 Task: Select transit view around selected location Fayetteville, North Carolina, United States and check out the nearest train station
Action: Mouse moved to (179, 76)
Screenshot: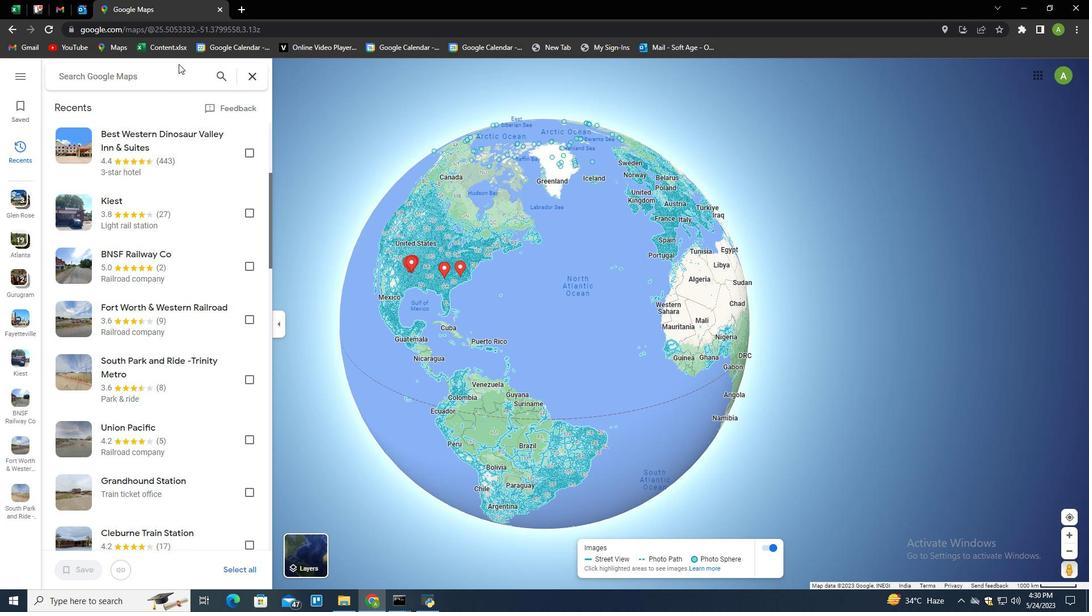 
Action: Mouse pressed left at (179, 76)
Screenshot: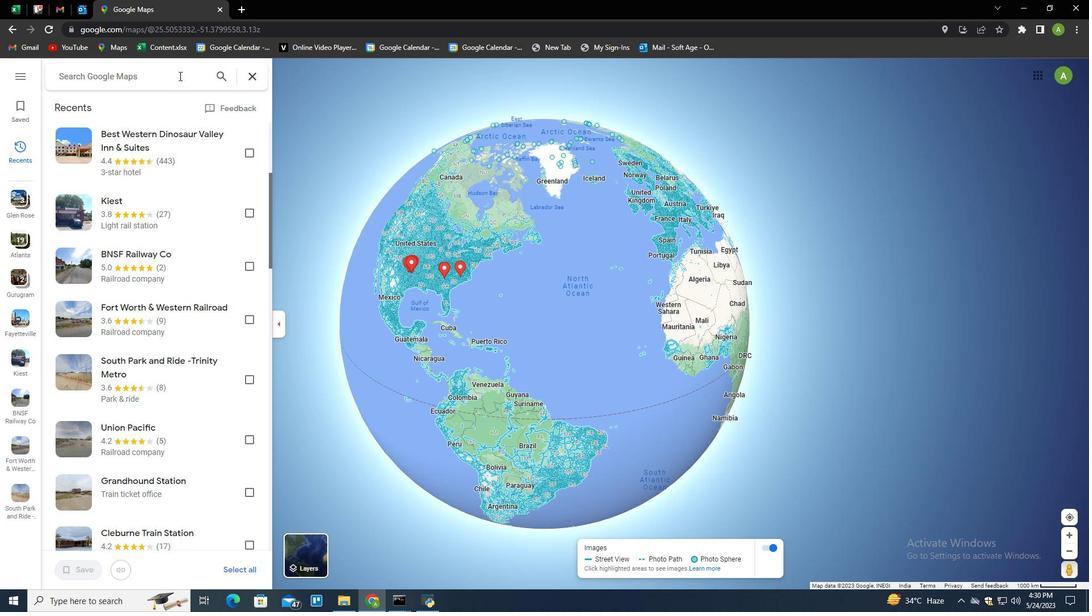 
Action: Key pressed <Key.shift>Fayetteville,<Key.space><Key.shift>Not<Key.backspace>rth<Key.space><Key.shift>Carolina,<Key.space><Key.shift>United<Key.space><Key.shift>States<Key.enter>
Screenshot: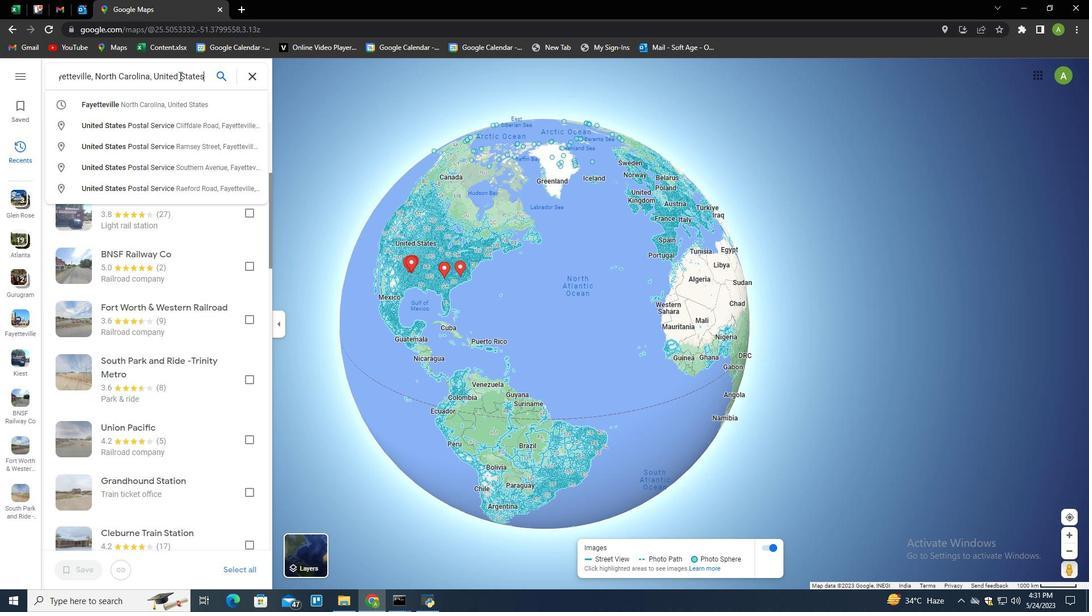 
Action: Mouse moved to (304, 552)
Screenshot: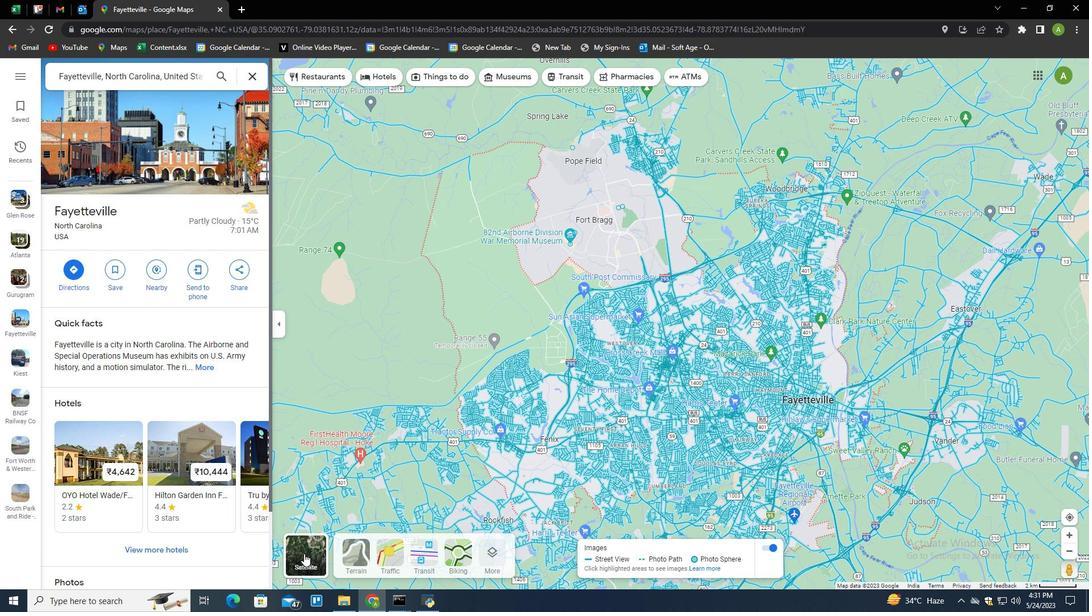 
Action: Mouse pressed left at (304, 552)
Screenshot: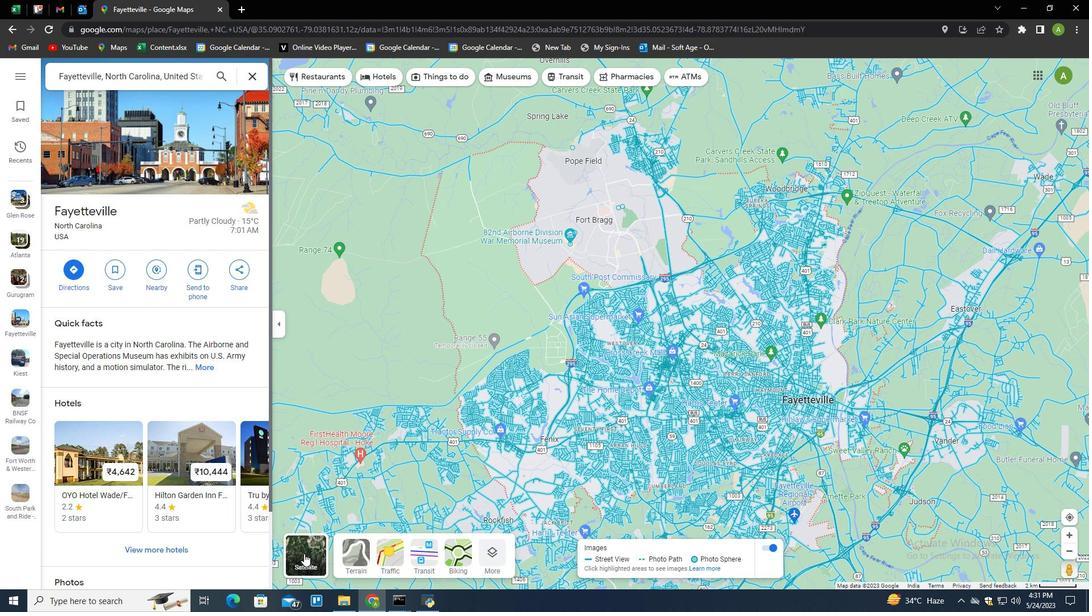 
Action: Mouse moved to (422, 558)
Screenshot: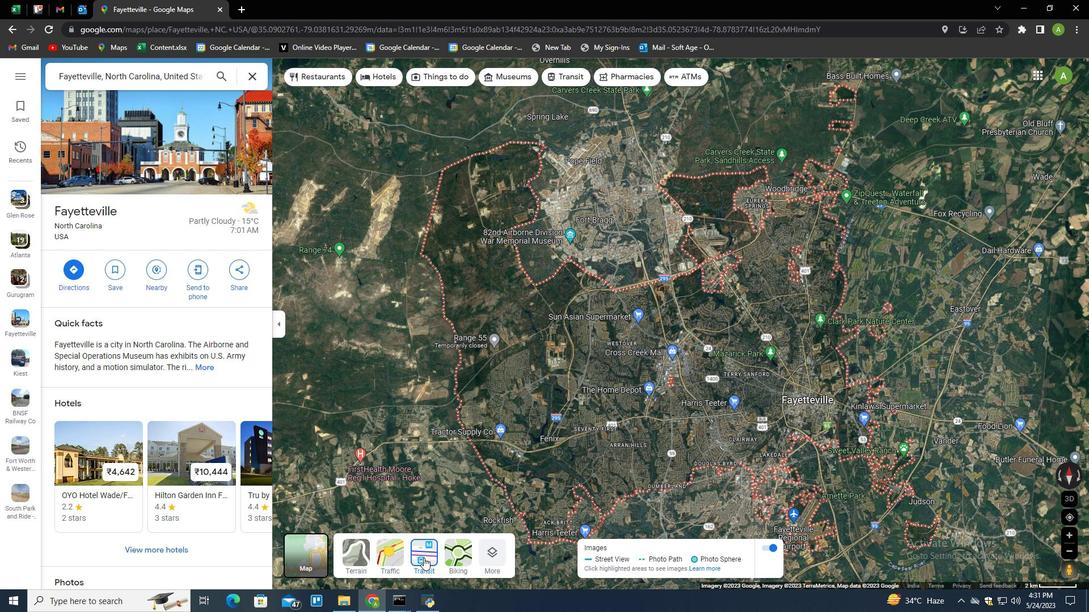 
Action: Mouse pressed left at (422, 558)
Screenshot: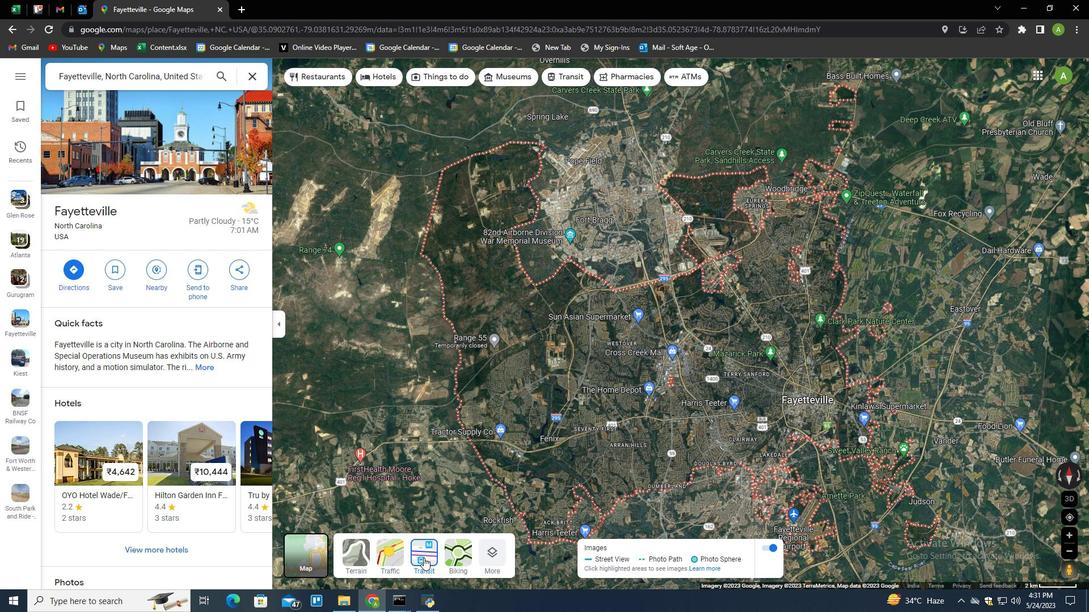 
Action: Mouse moved to (1069, 570)
Screenshot: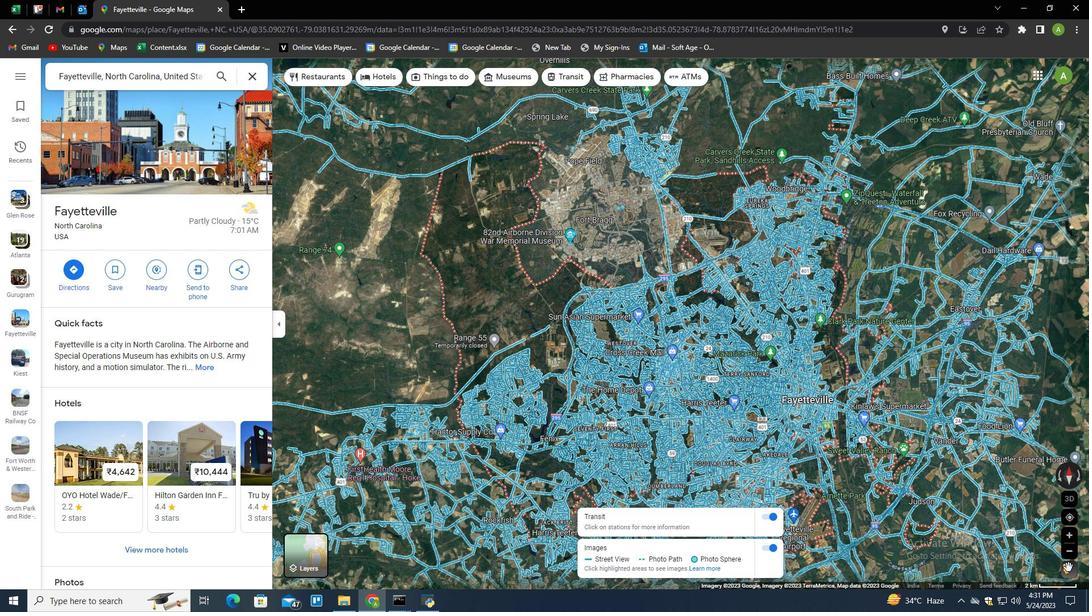 
Action: Mouse pressed left at (1069, 570)
Screenshot: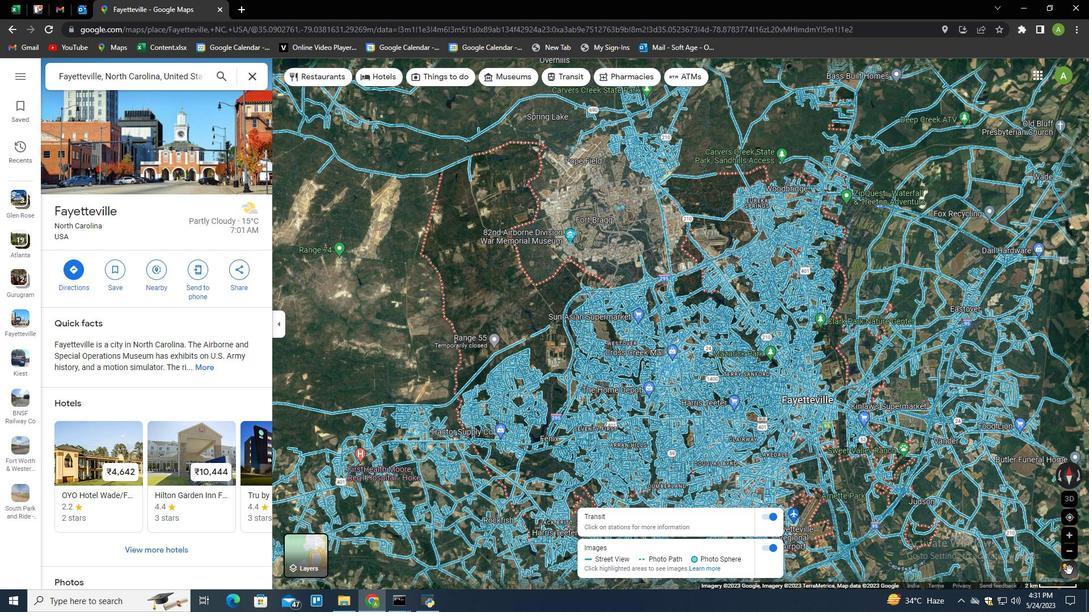 
Action: Mouse moved to (159, 270)
Screenshot: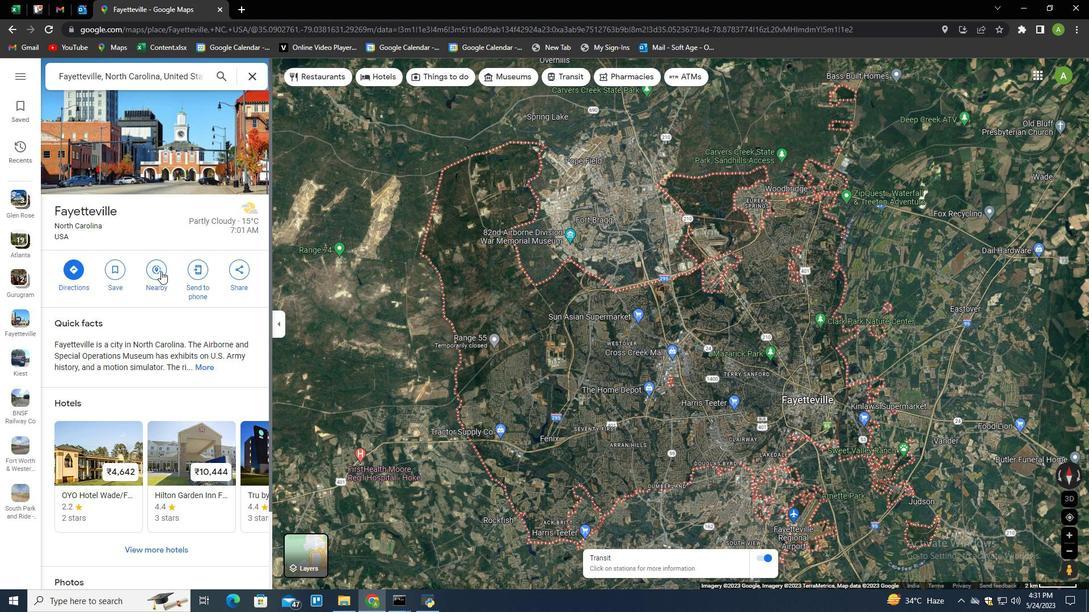 
Action: Mouse pressed left at (159, 270)
Screenshot: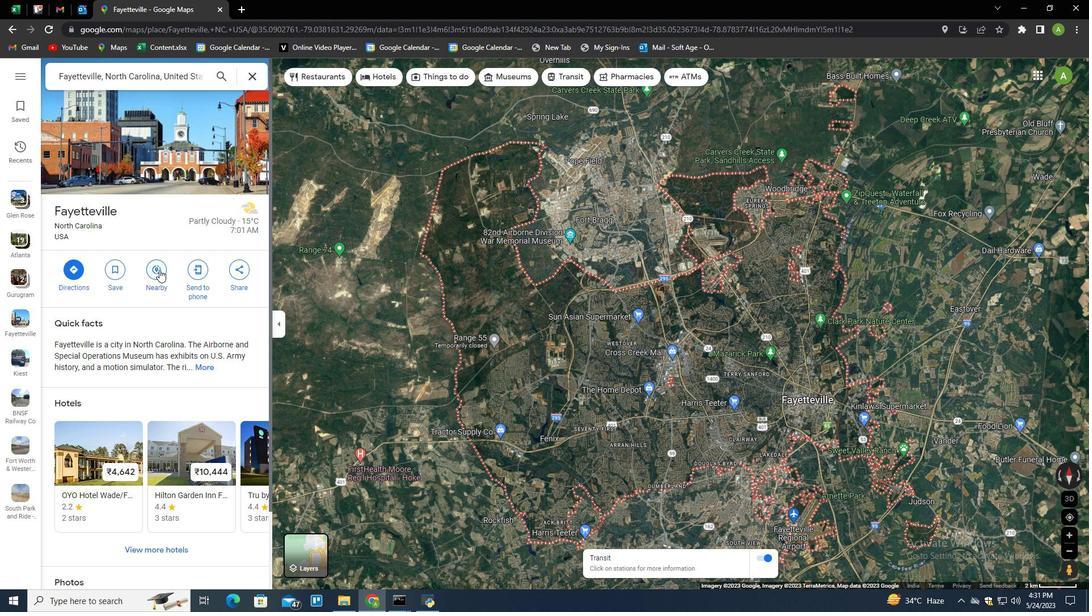 
Action: Mouse moved to (119, 76)
Screenshot: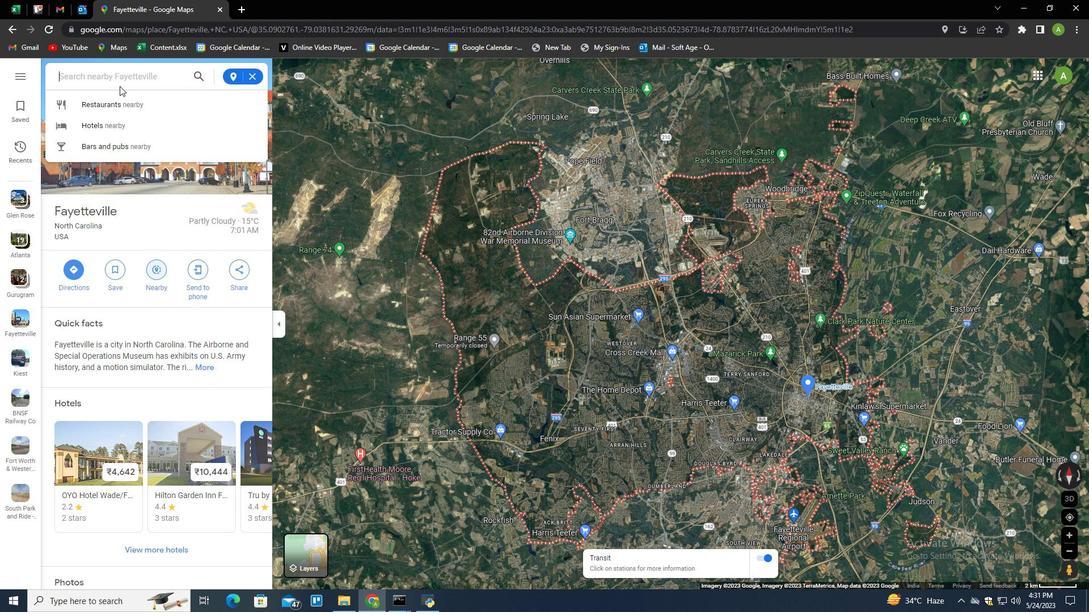 
Action: Mouse pressed left at (119, 76)
Screenshot: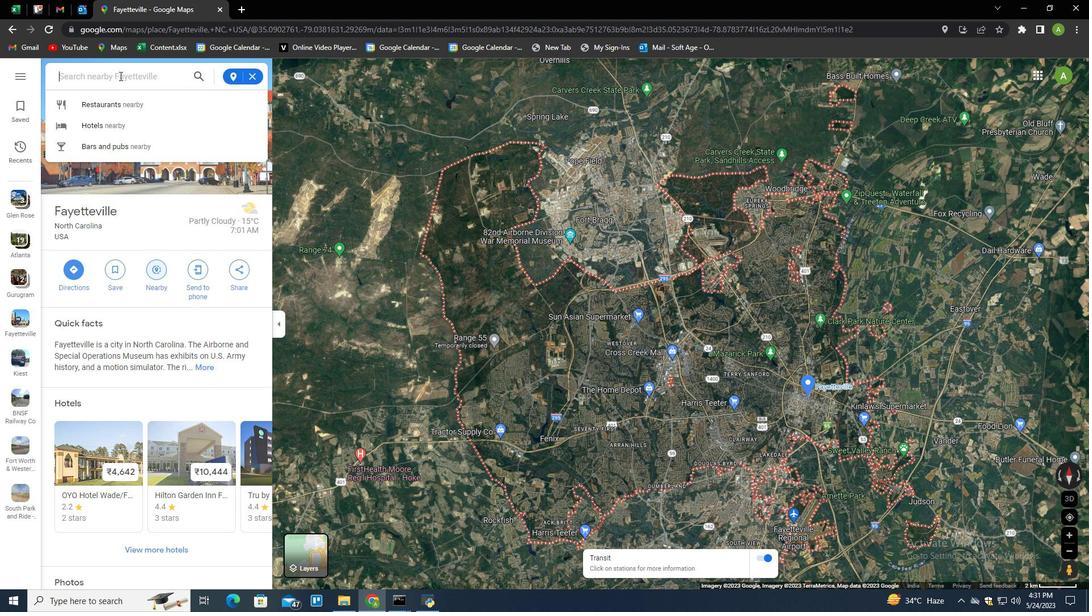 
Action: Key pressed <Key.shift>Train<Key.space>station<Key.down><Key.enter>
Screenshot: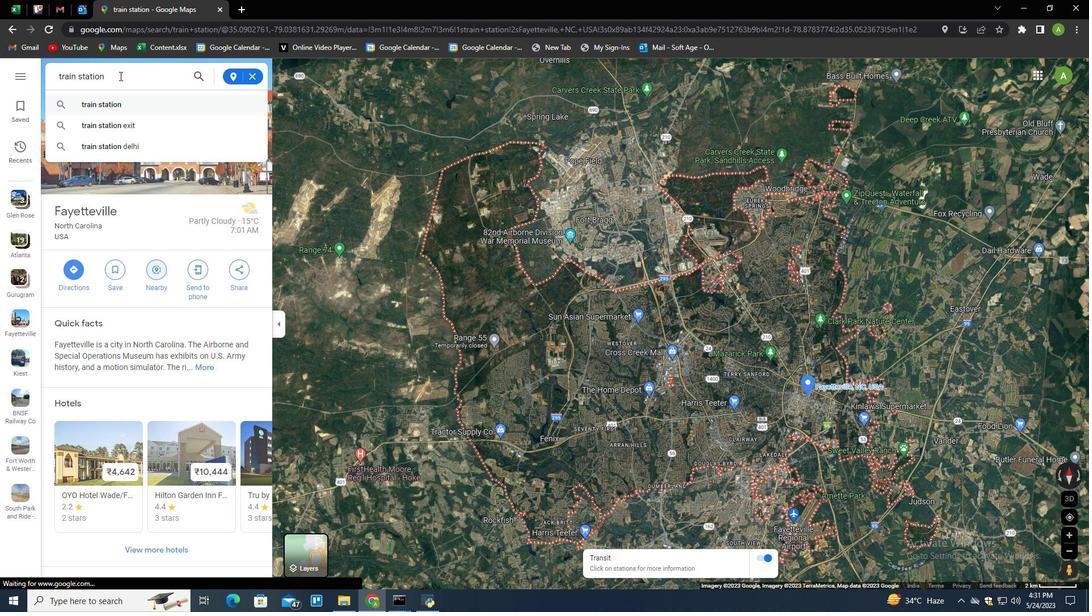 
Action: Mouse moved to (116, 120)
Screenshot: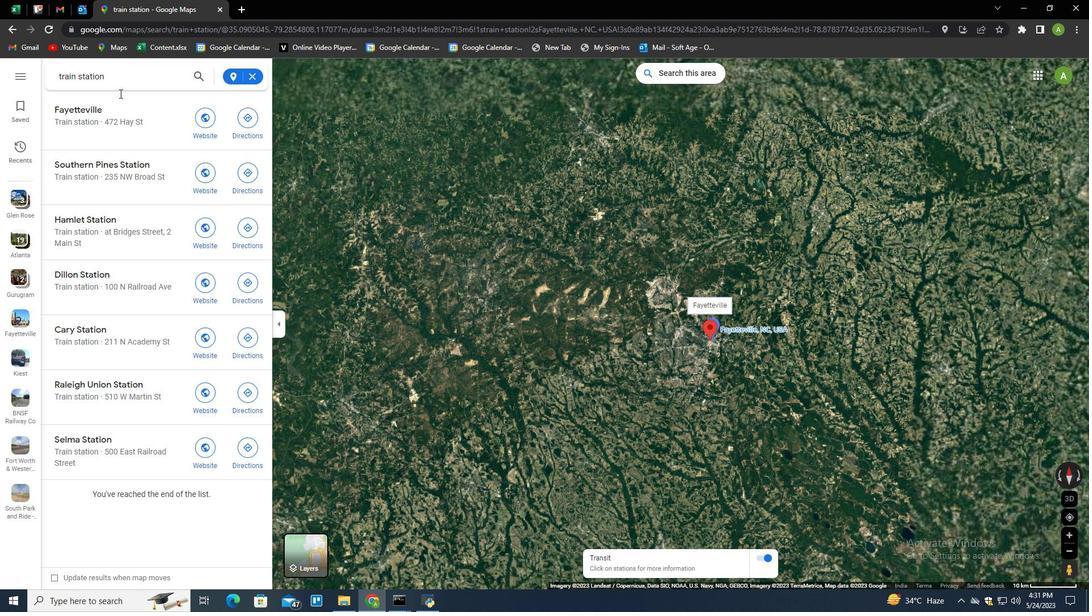 
Action: Mouse pressed left at (116, 120)
Screenshot: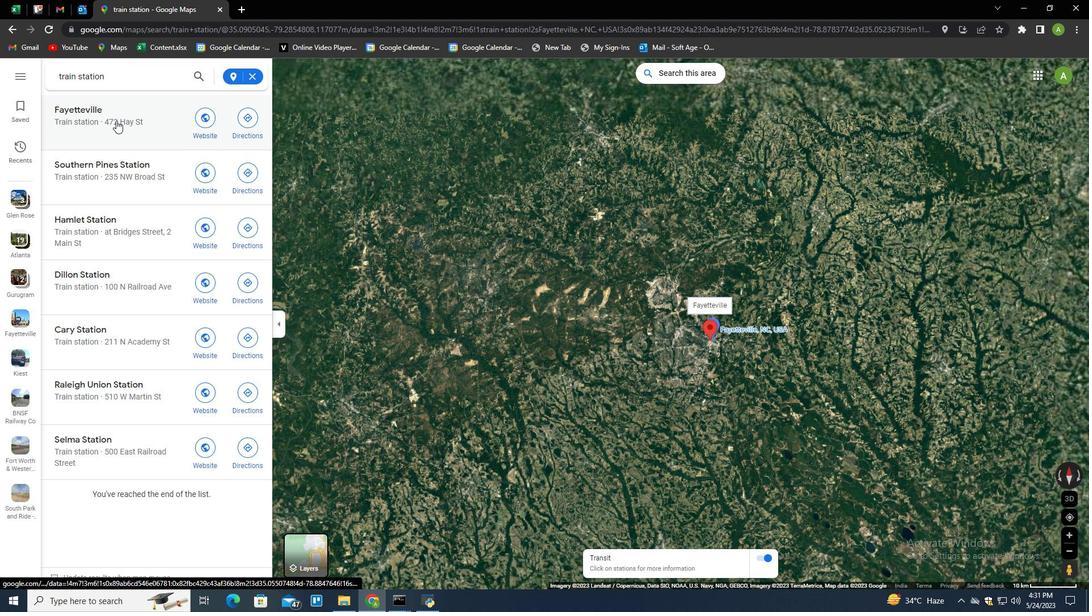 
Action: Mouse moved to (342, 206)
Screenshot: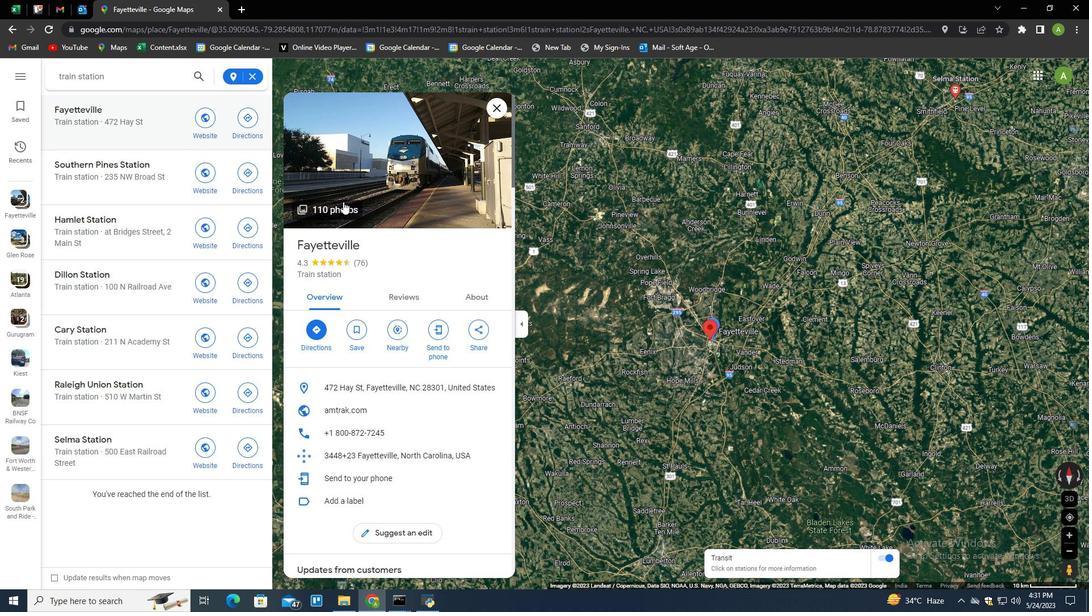 
Action: Mouse pressed left at (342, 206)
Screenshot: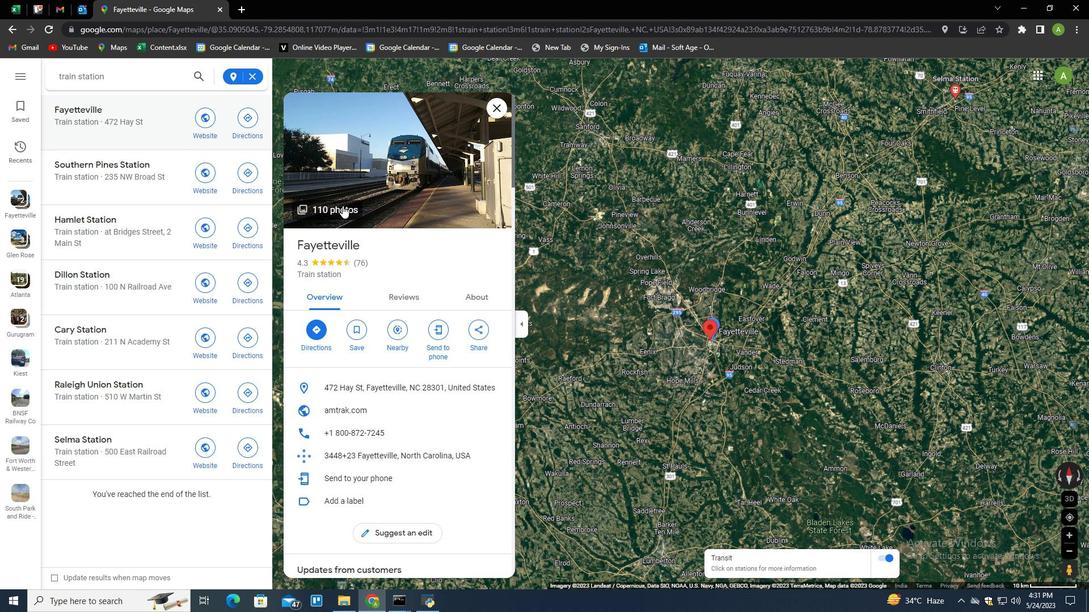 
Action: Mouse moved to (667, 434)
Screenshot: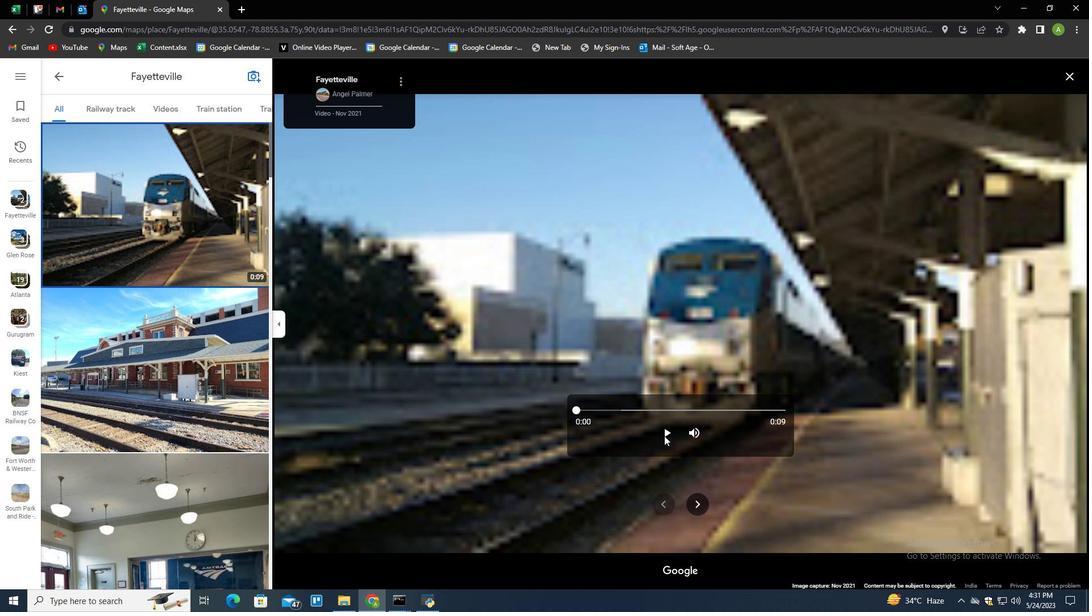 
Action: Mouse pressed left at (667, 434)
Screenshot: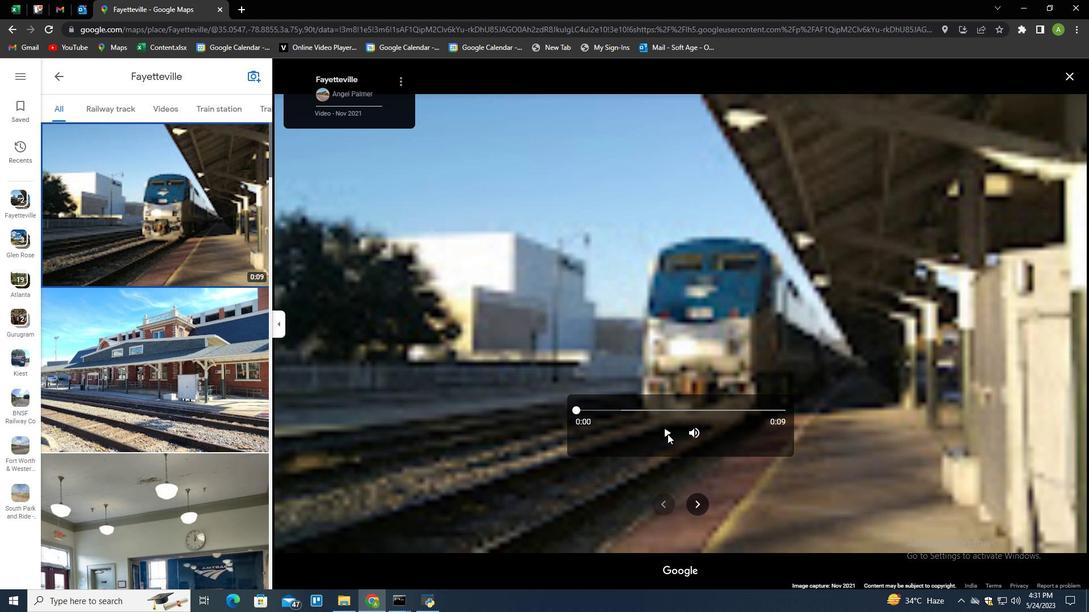 
Action: Mouse moved to (755, 408)
Screenshot: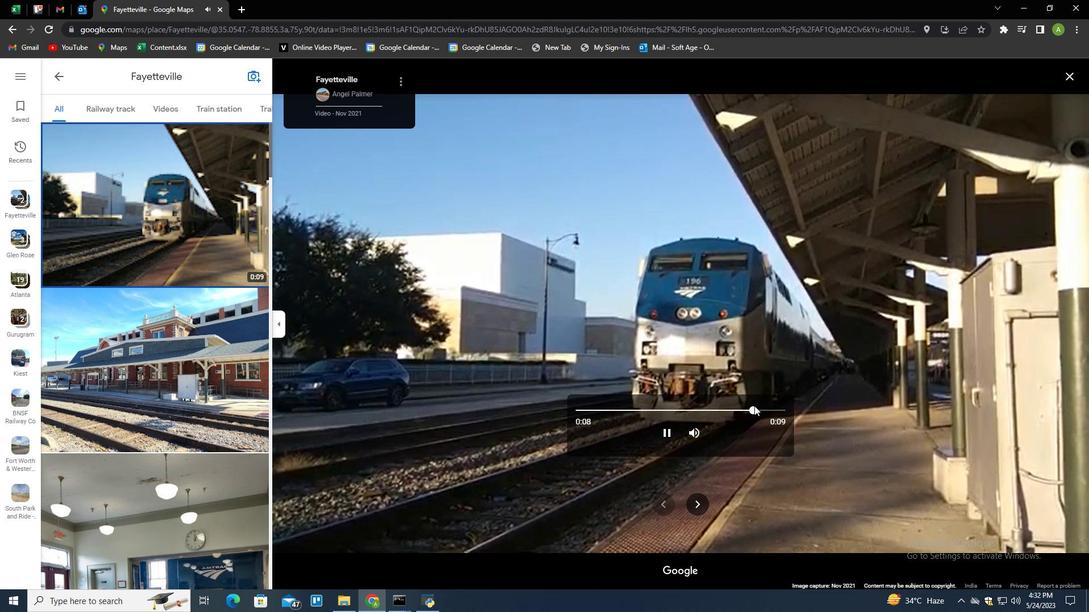 
Action: Mouse pressed left at (755, 408)
Screenshot: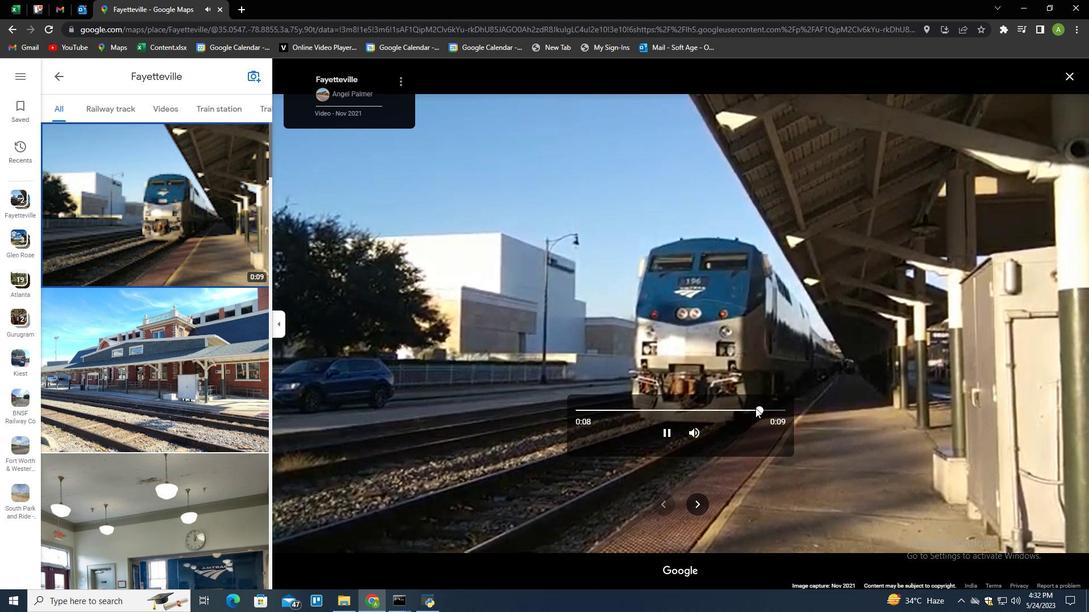 
Action: Mouse moved to (666, 433)
Screenshot: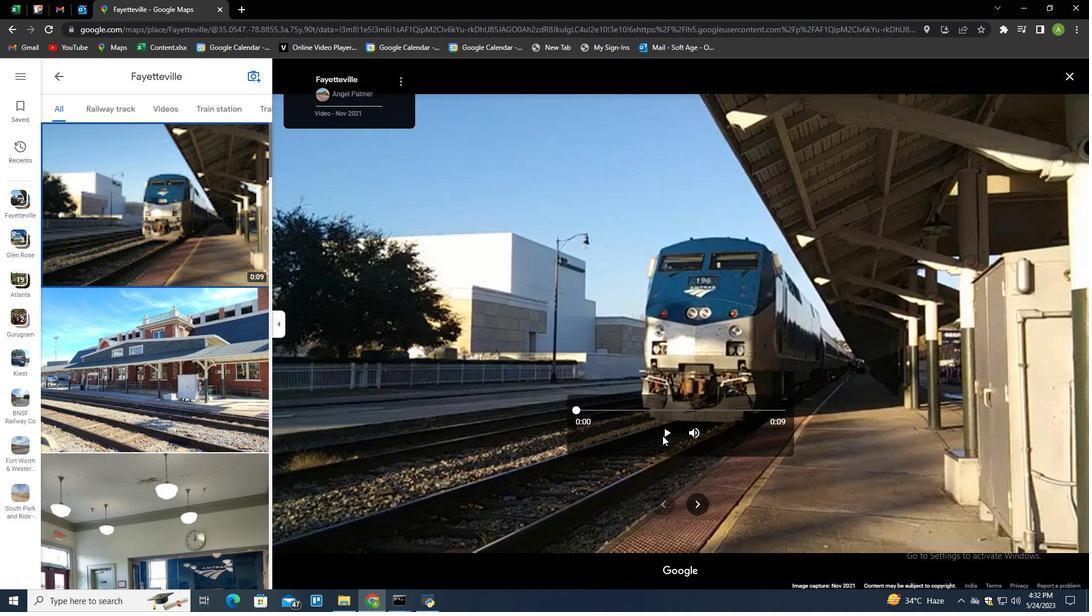 
Action: Mouse pressed left at (666, 433)
Screenshot: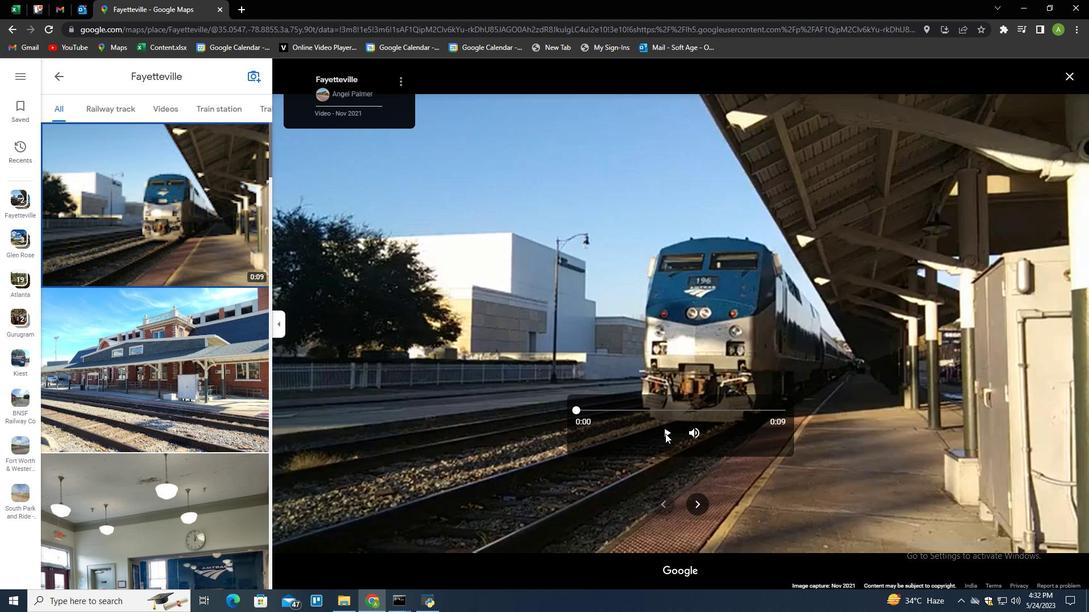 
Action: Mouse moved to (174, 346)
Screenshot: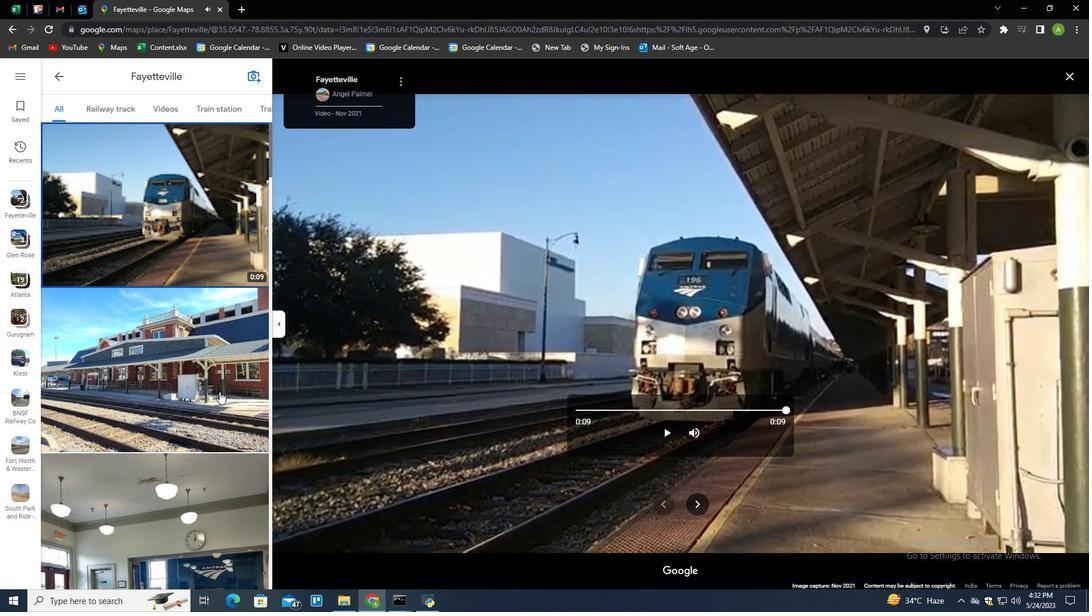 
Action: Mouse pressed left at (174, 346)
Screenshot: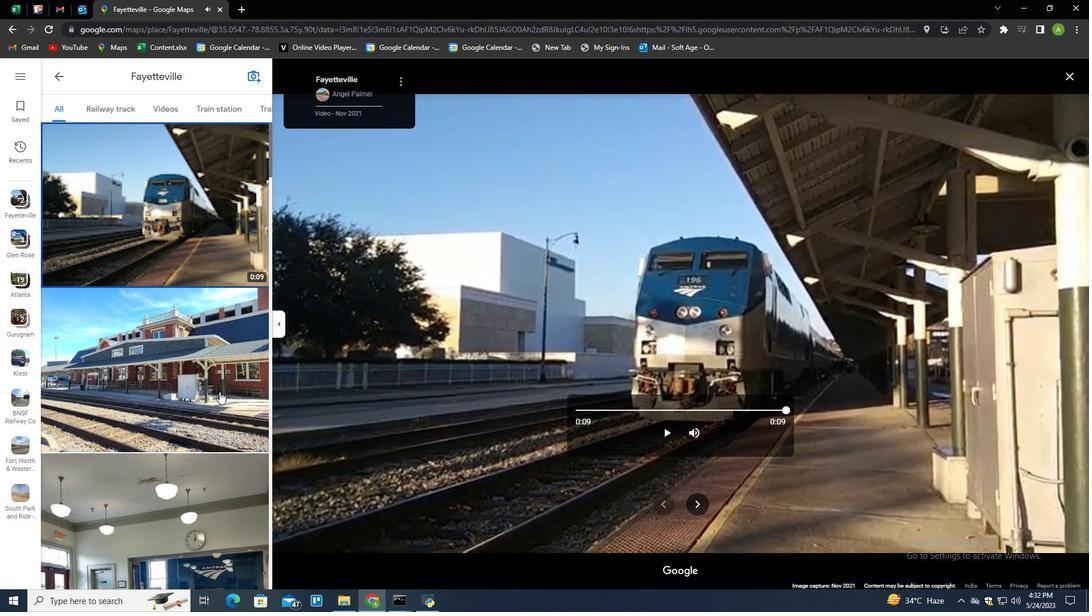 
Action: Mouse moved to (163, 467)
Screenshot: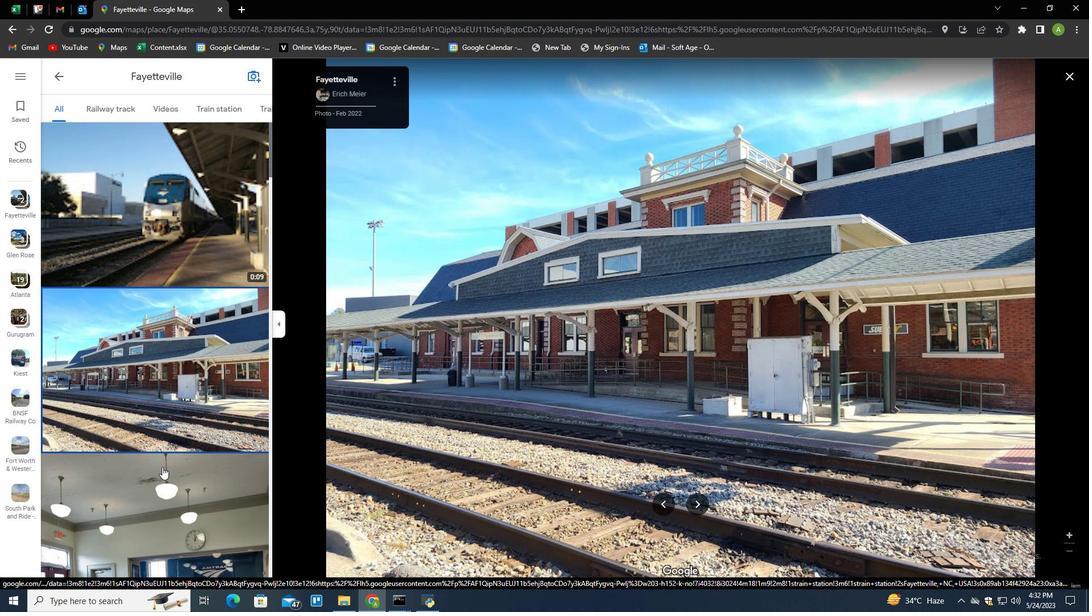 
Action: Mouse pressed left at (163, 467)
Screenshot: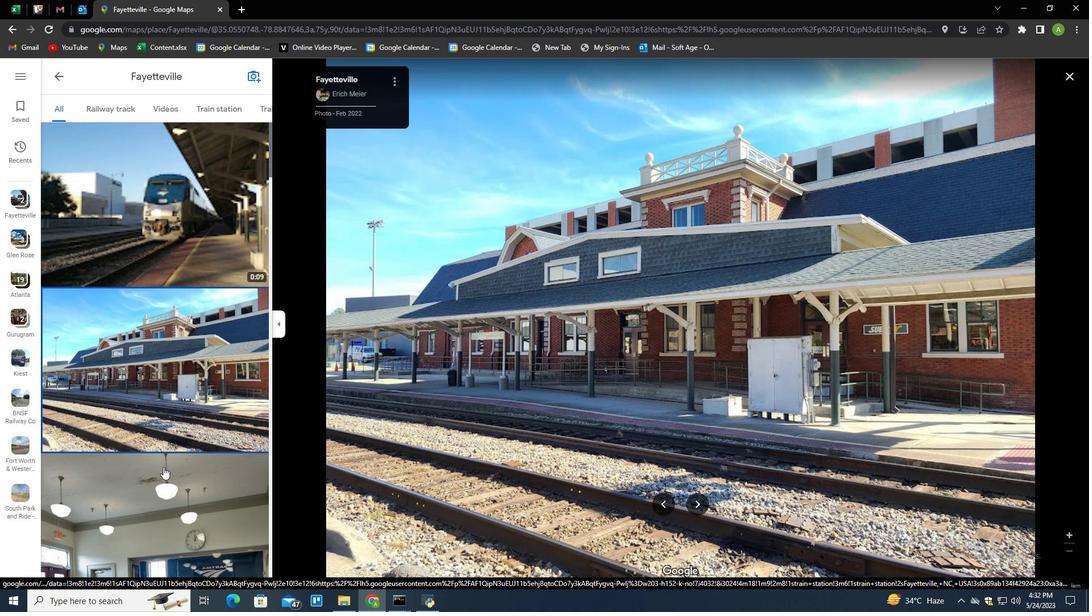 
Action: Mouse moved to (186, 232)
Screenshot: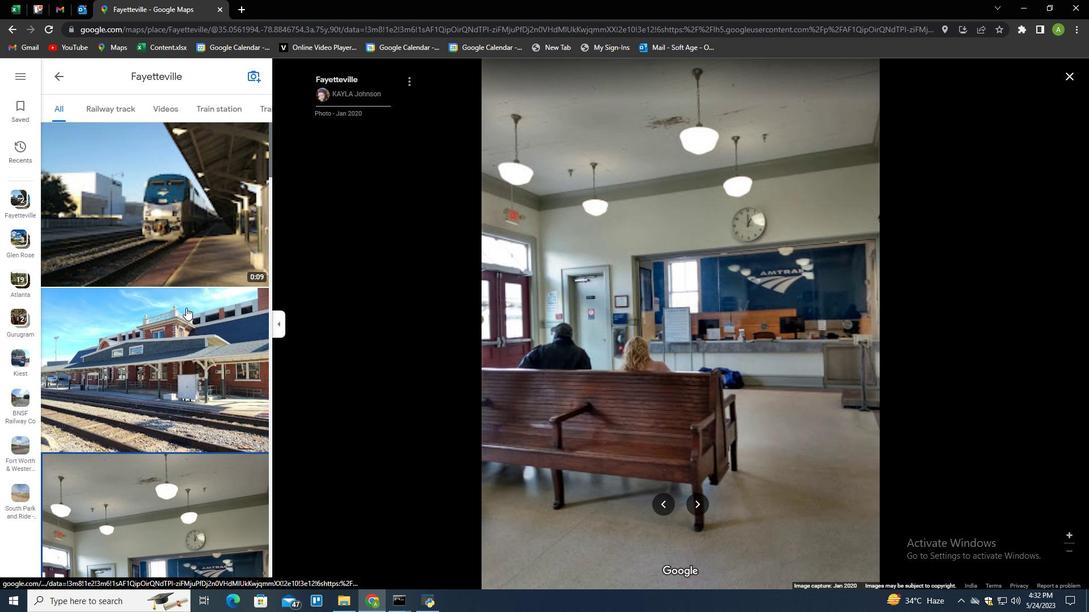 
Action: Mouse pressed left at (186, 232)
Screenshot: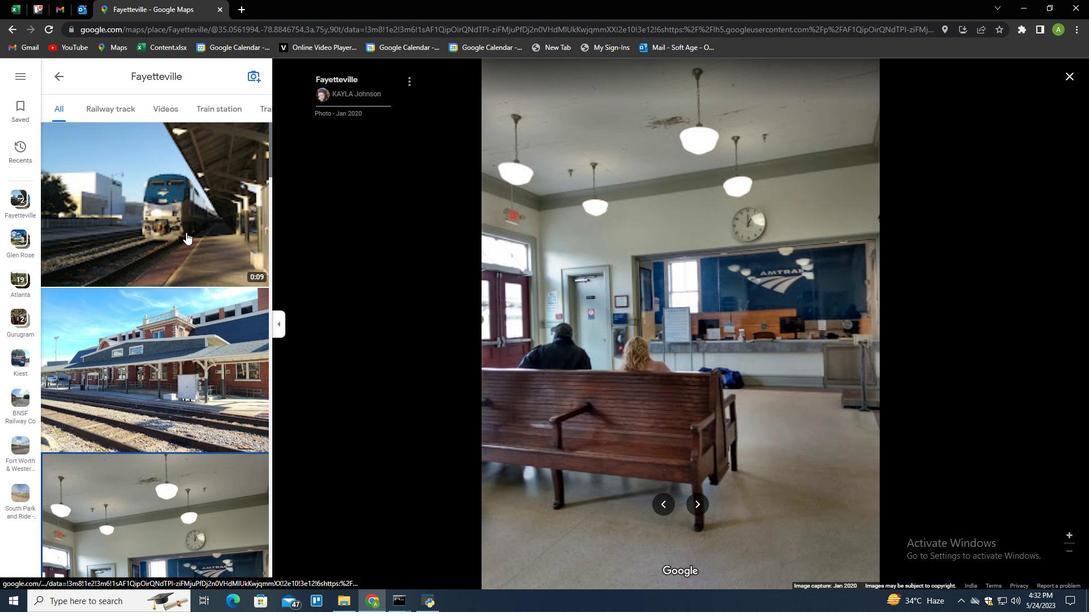 
Action: Mouse moved to (665, 431)
Screenshot: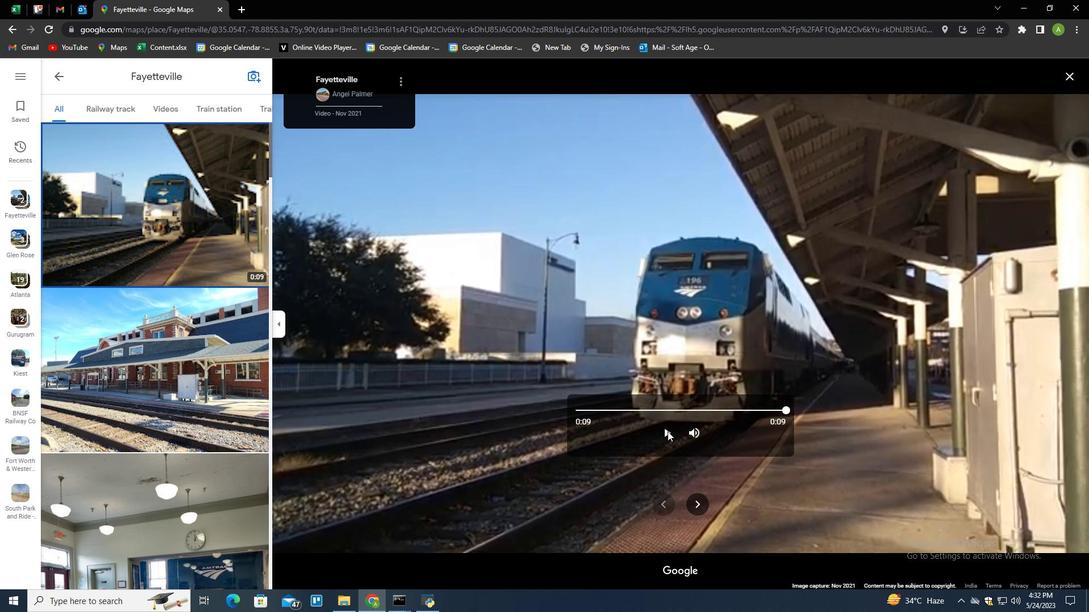 
Action: Mouse pressed left at (665, 431)
Screenshot: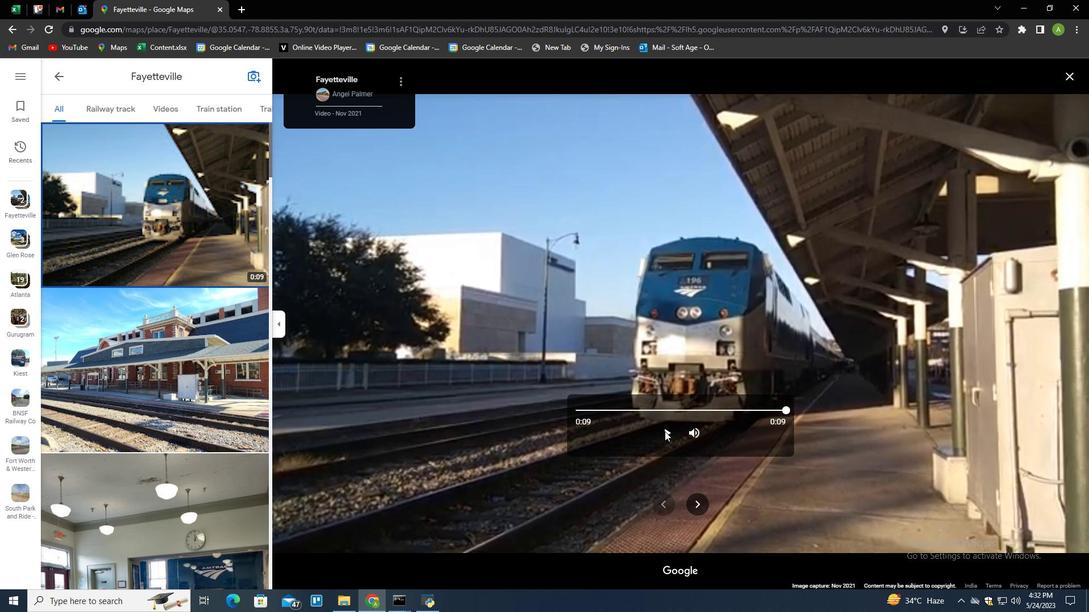 
Action: Mouse moved to (192, 493)
Screenshot: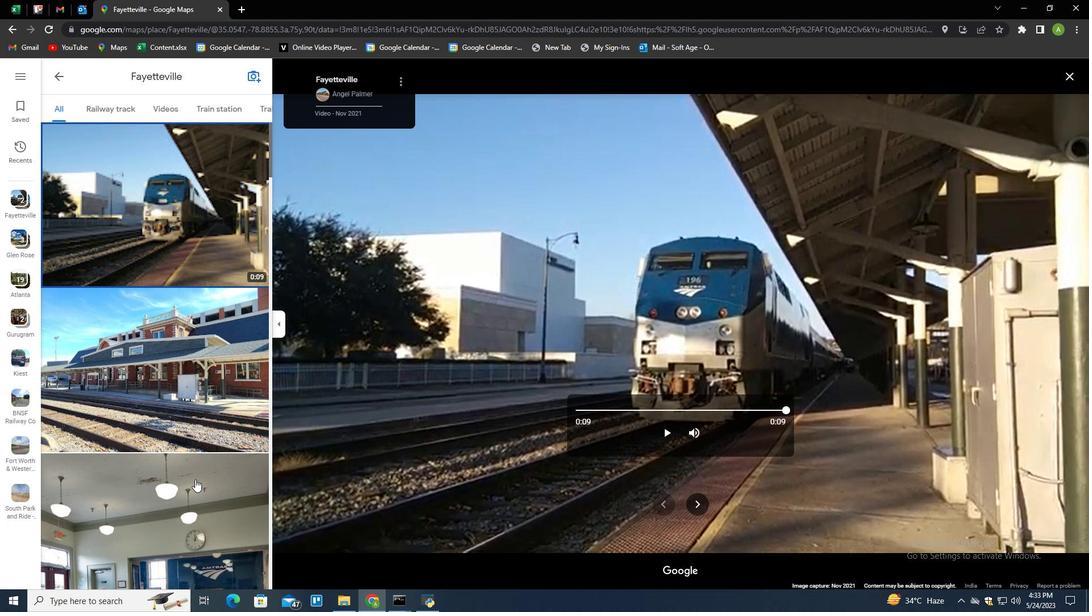 
Action: Mouse pressed left at (192, 493)
Screenshot: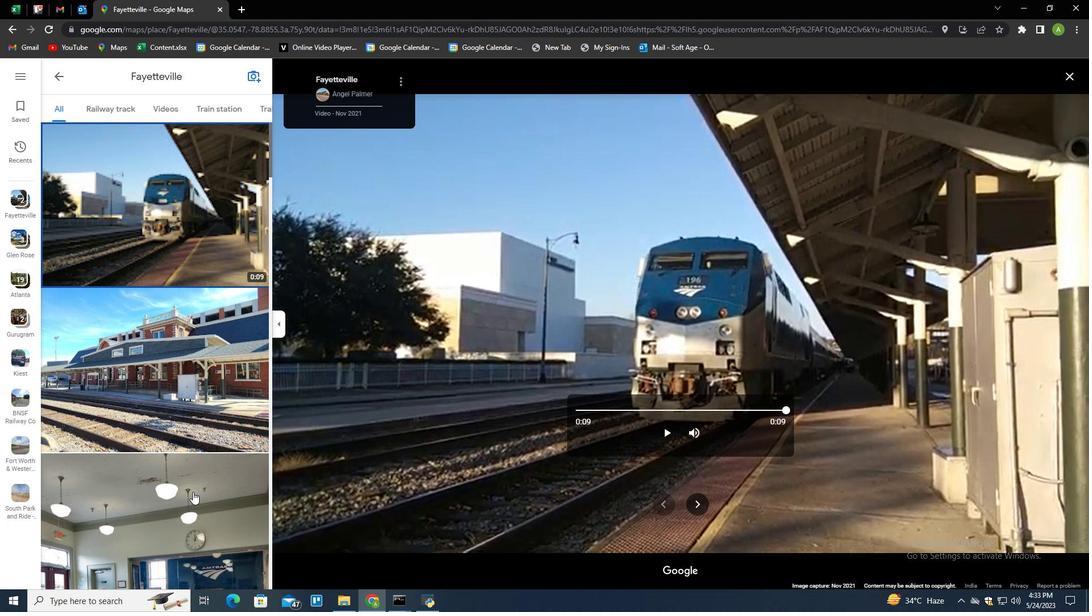 
Action: Mouse moved to (192, 493)
Screenshot: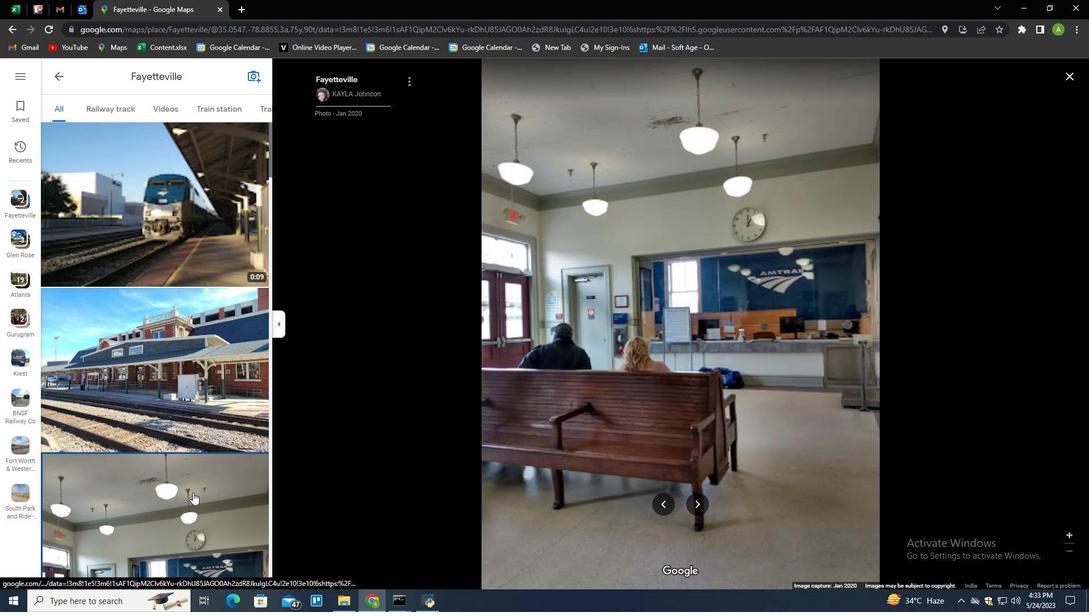 
Action: Mouse scrolled (192, 492) with delta (0, 0)
Screenshot: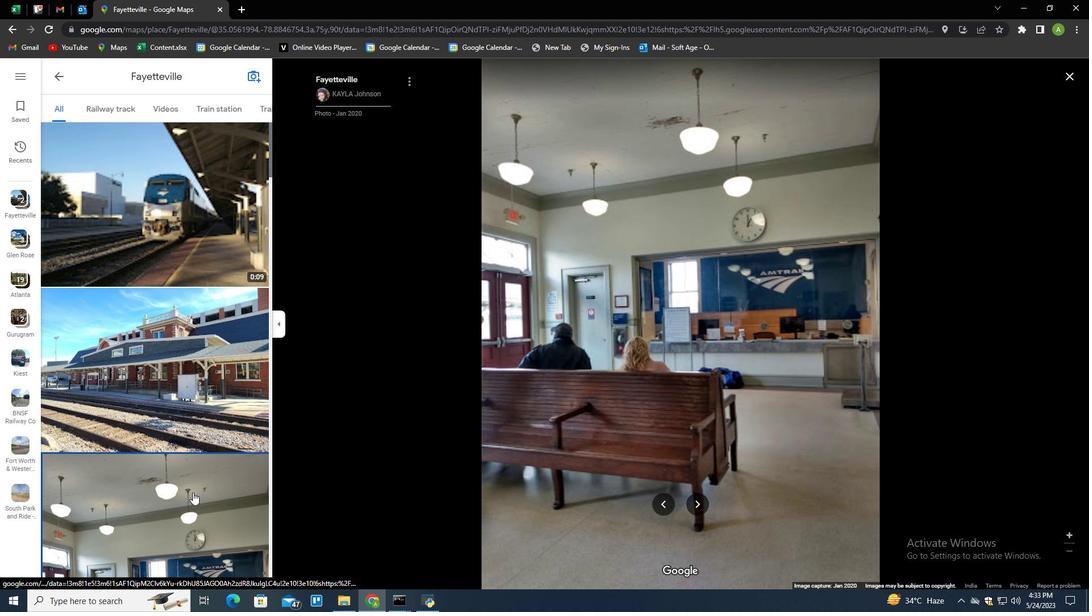 
Action: Mouse scrolled (192, 492) with delta (0, 0)
Screenshot: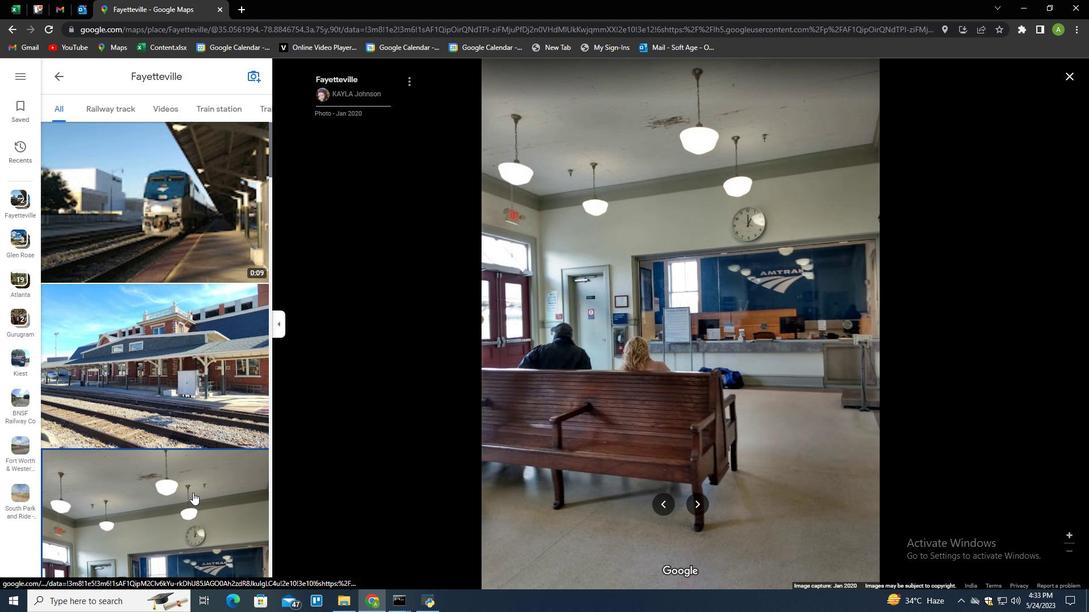 
Action: Mouse scrolled (192, 492) with delta (0, 0)
Screenshot: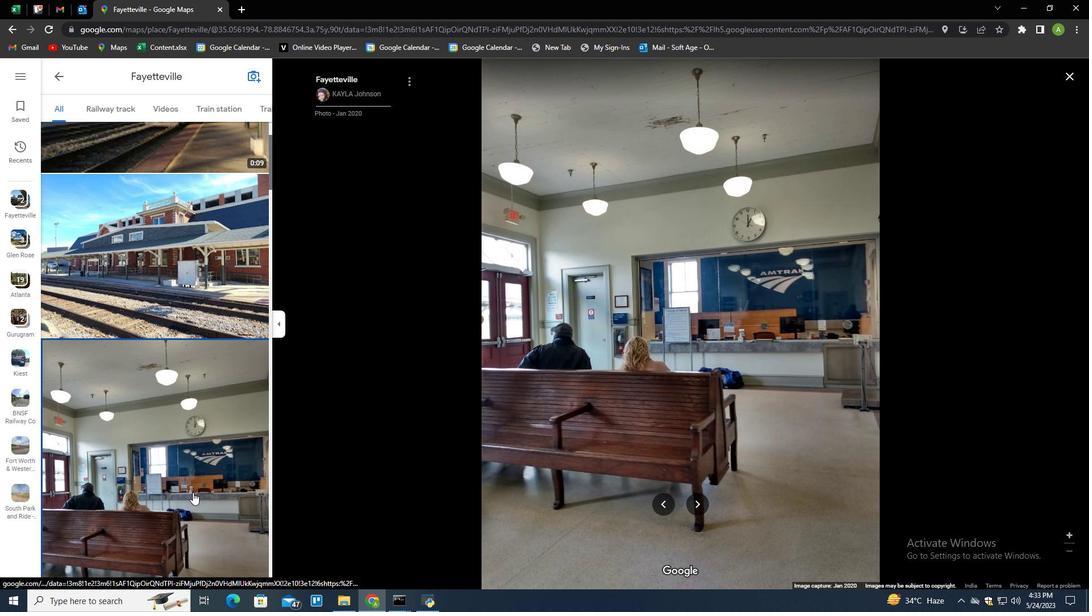 
Action: Mouse scrolled (192, 492) with delta (0, 0)
Screenshot: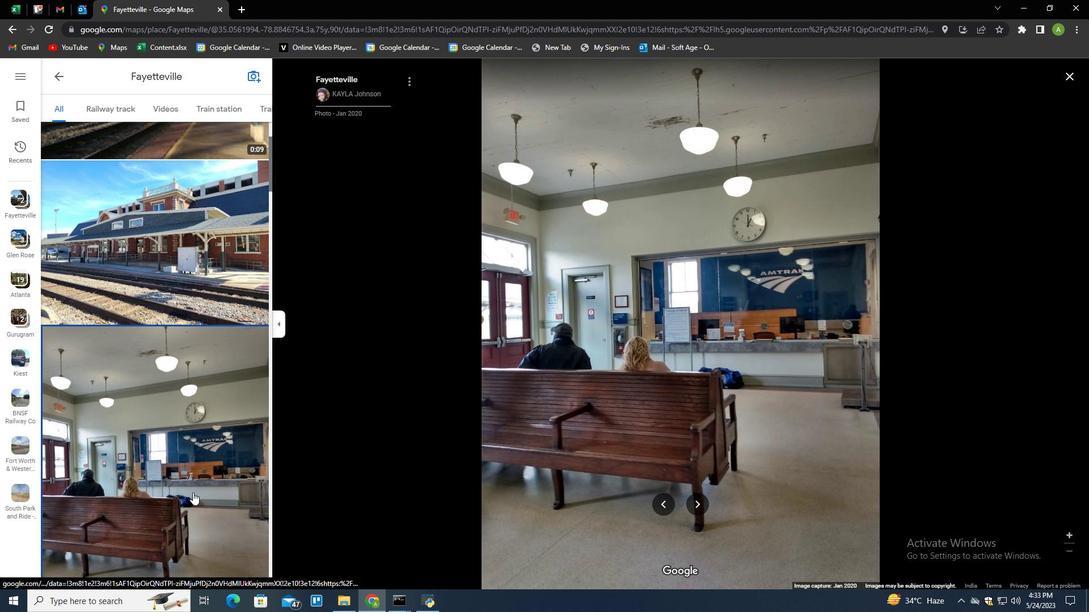 
Action: Mouse scrolled (192, 492) with delta (0, 0)
Screenshot: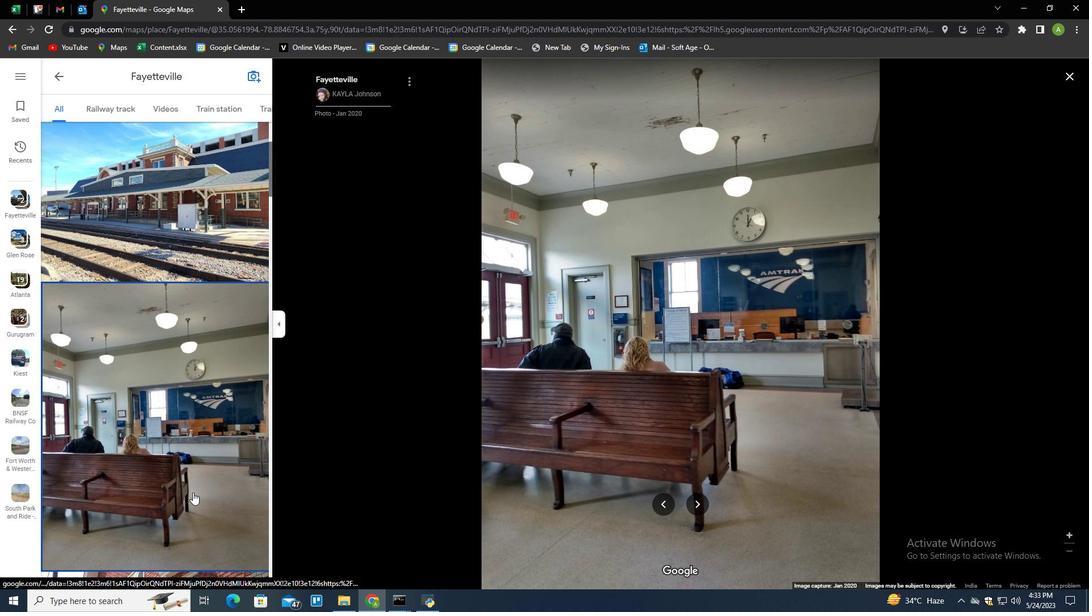 
Action: Mouse moved to (191, 494)
Screenshot: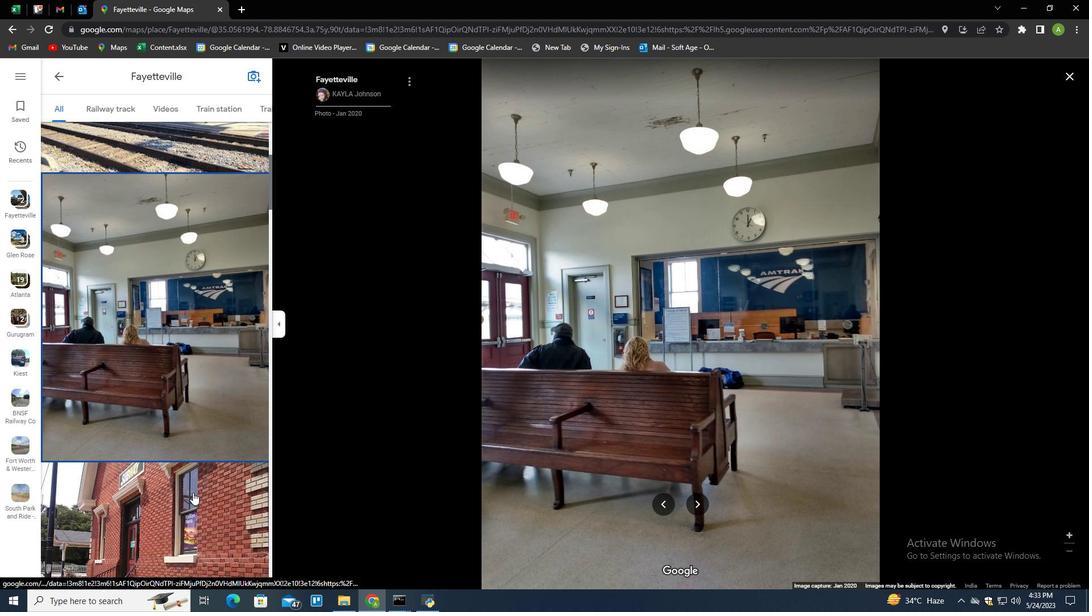 
Action: Mouse pressed left at (191, 494)
Screenshot: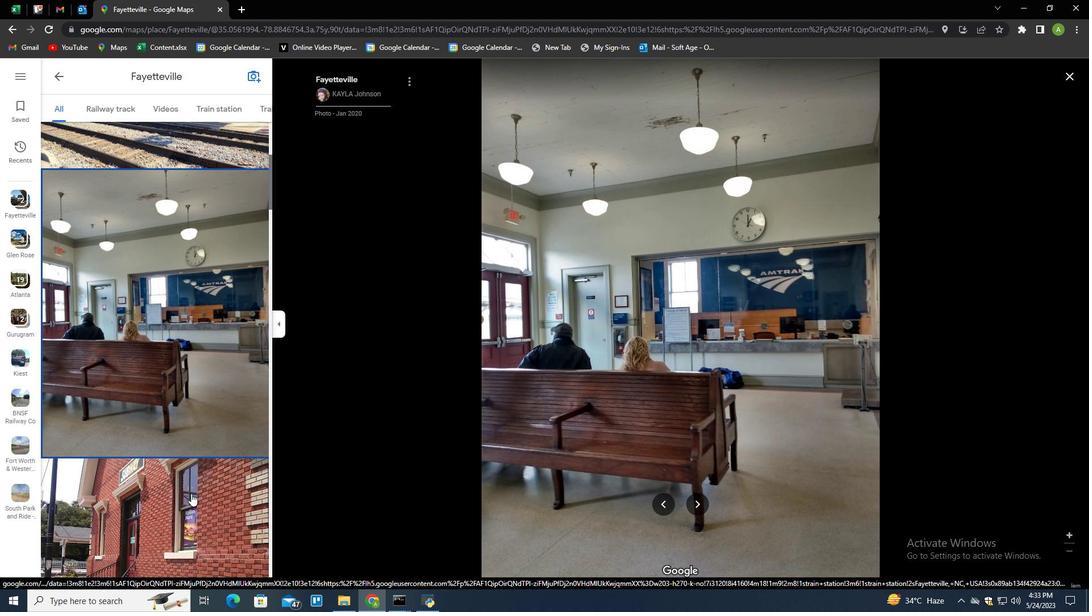 
Action: Mouse scrolled (191, 493) with delta (0, 0)
Screenshot: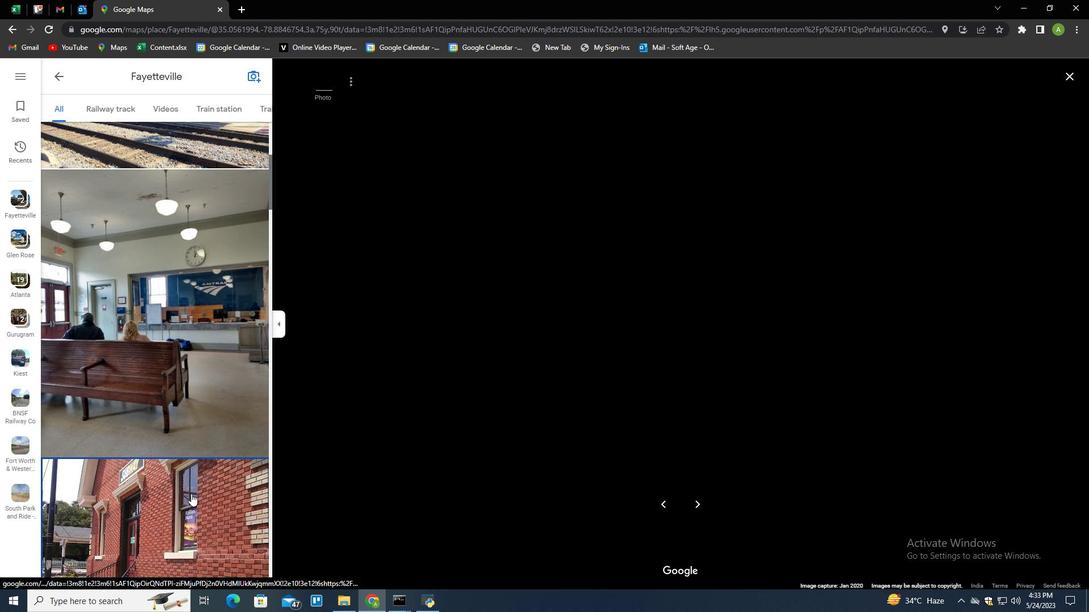 
Action: Mouse scrolled (191, 493) with delta (0, 0)
Screenshot: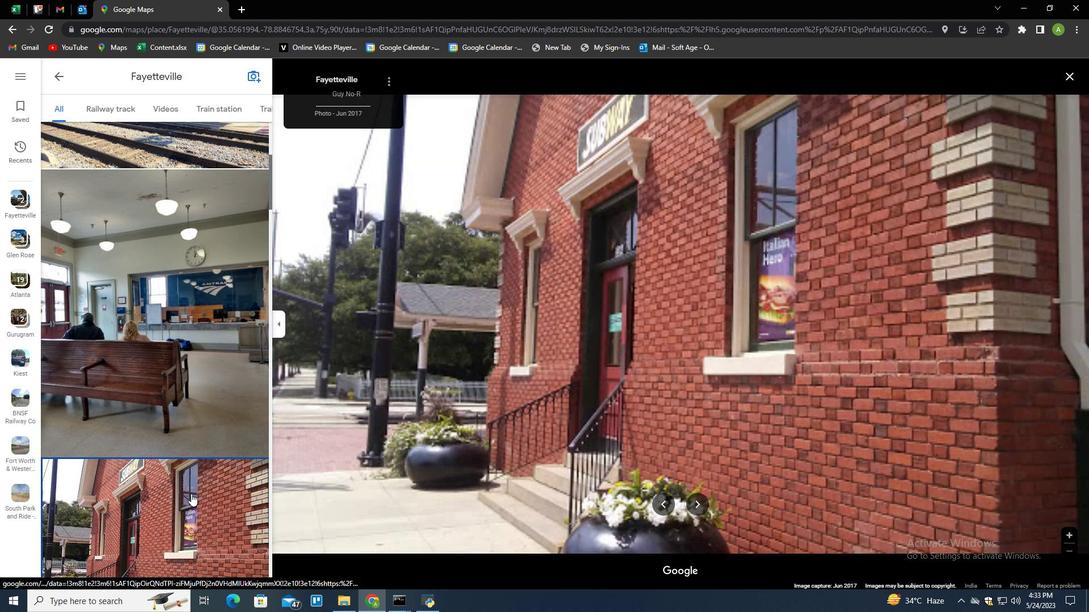 
Action: Mouse scrolled (191, 493) with delta (0, 0)
Screenshot: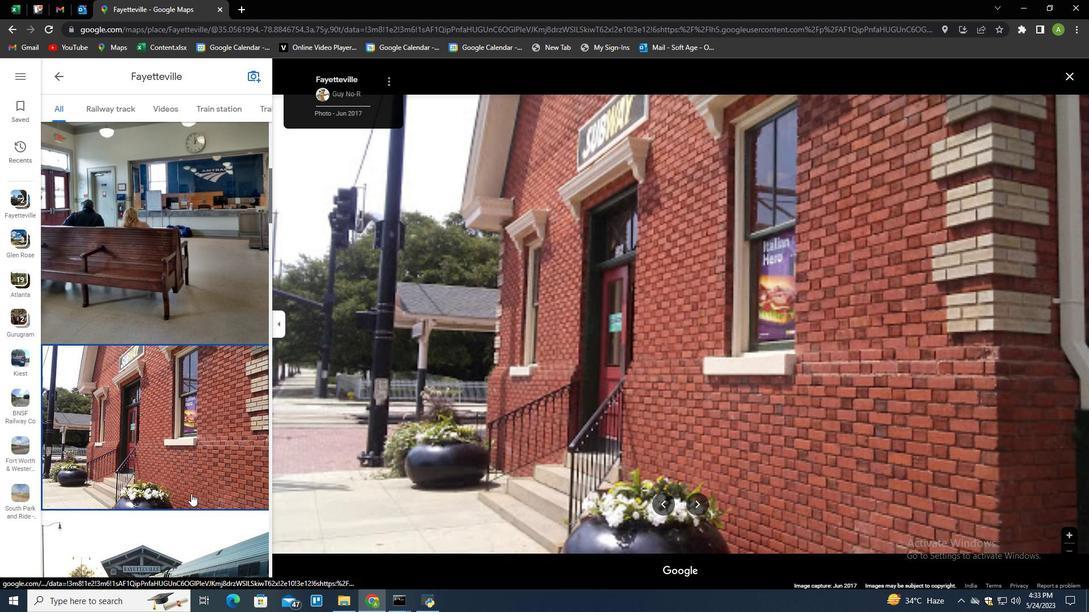 
Action: Mouse scrolled (191, 493) with delta (0, 0)
Screenshot: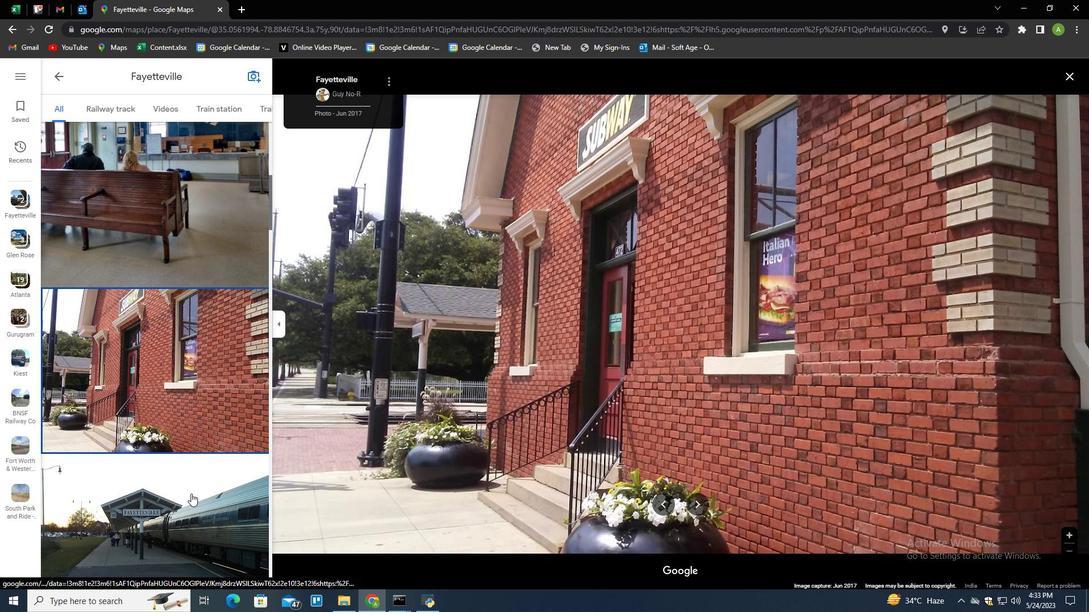 
Action: Mouse scrolled (191, 493) with delta (0, 0)
Screenshot: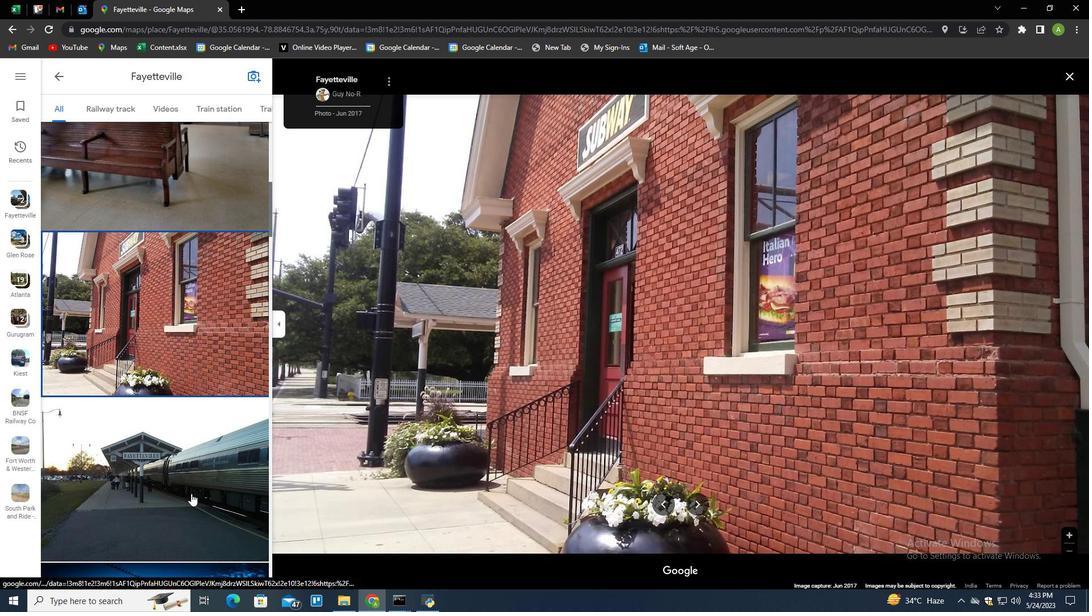 
Action: Mouse scrolled (191, 493) with delta (0, 0)
Screenshot: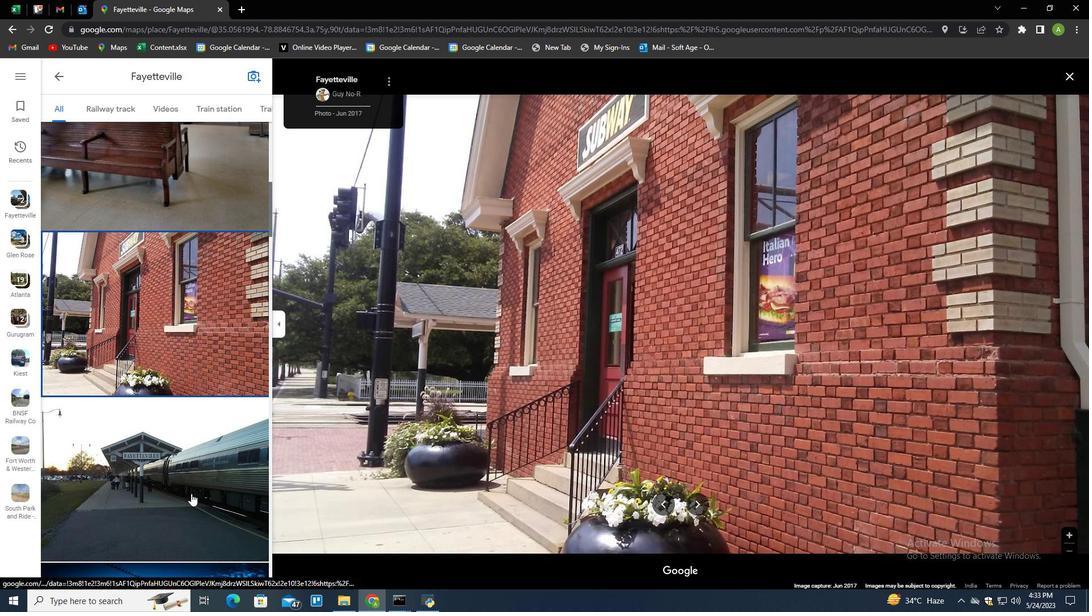 
Action: Mouse moved to (192, 398)
Screenshot: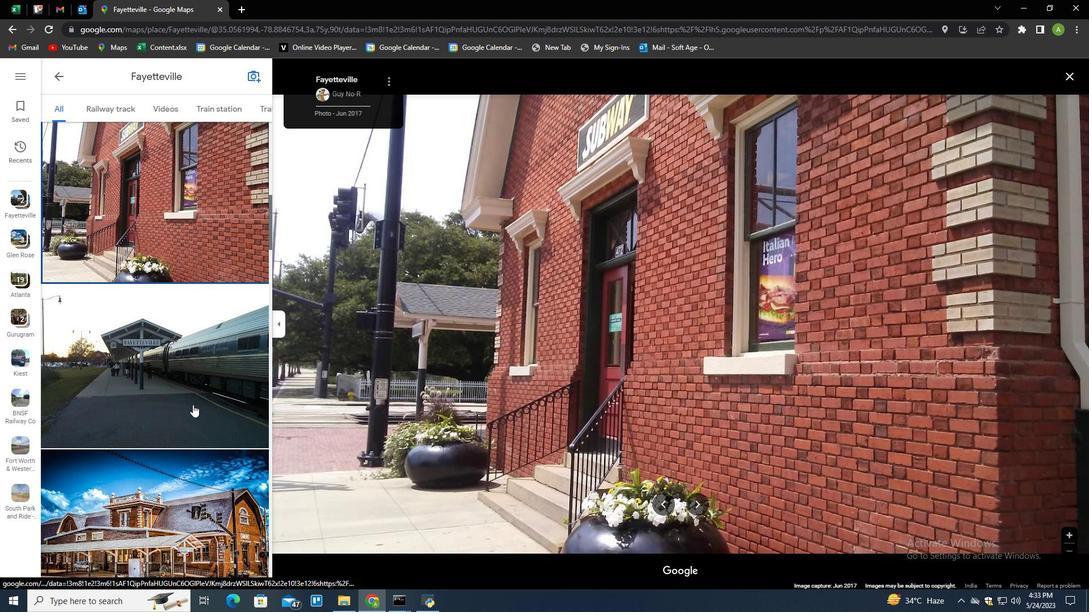 
Action: Mouse pressed left at (192, 398)
Screenshot: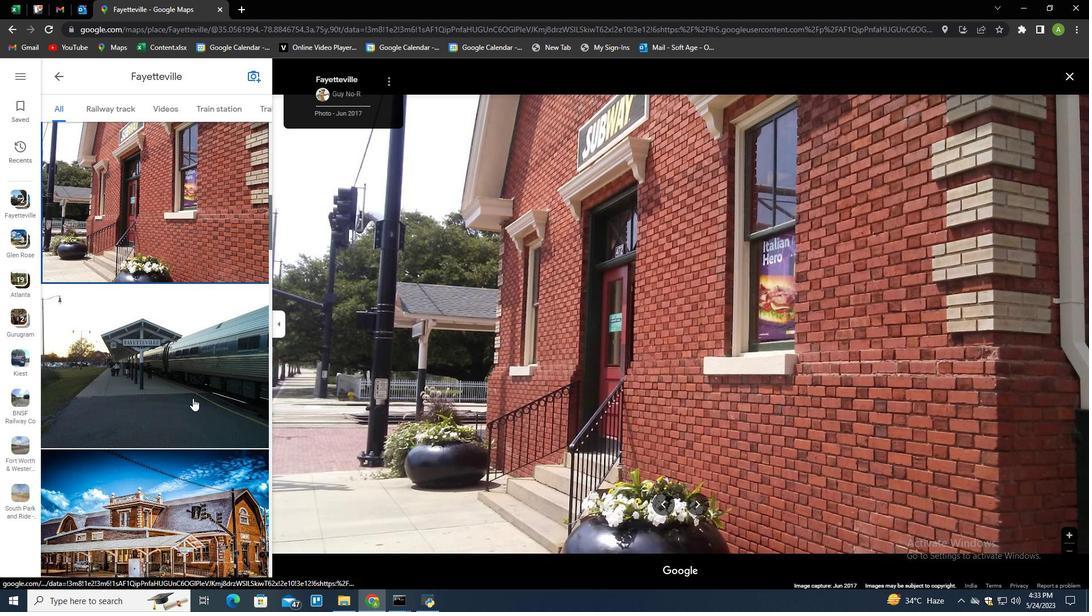 
Action: Mouse moved to (451, 436)
Screenshot: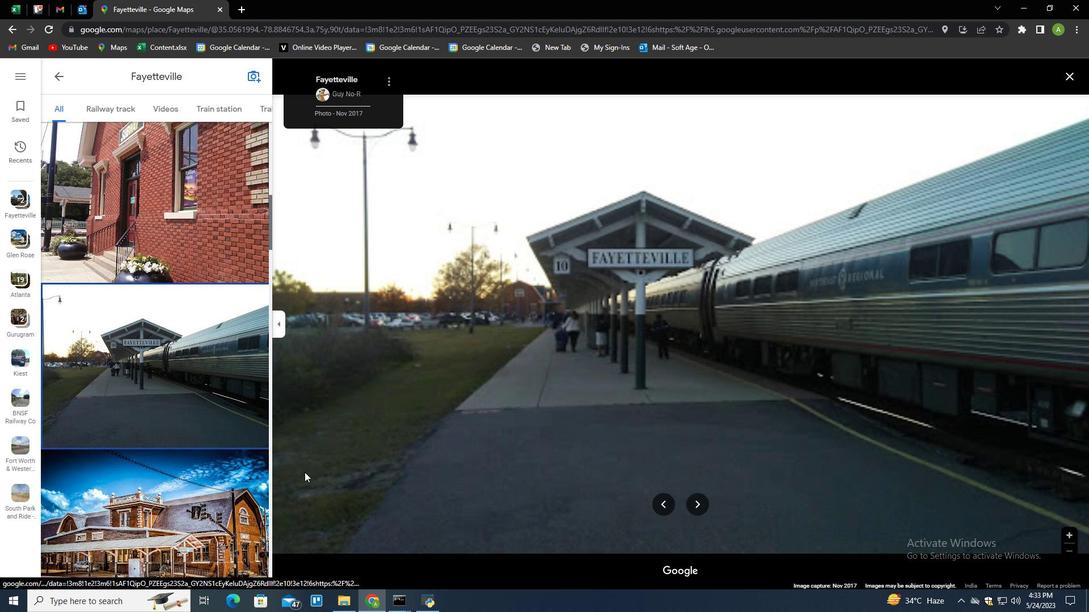 
Action: Mouse scrolled (442, 437) with delta (0, 0)
Screenshot: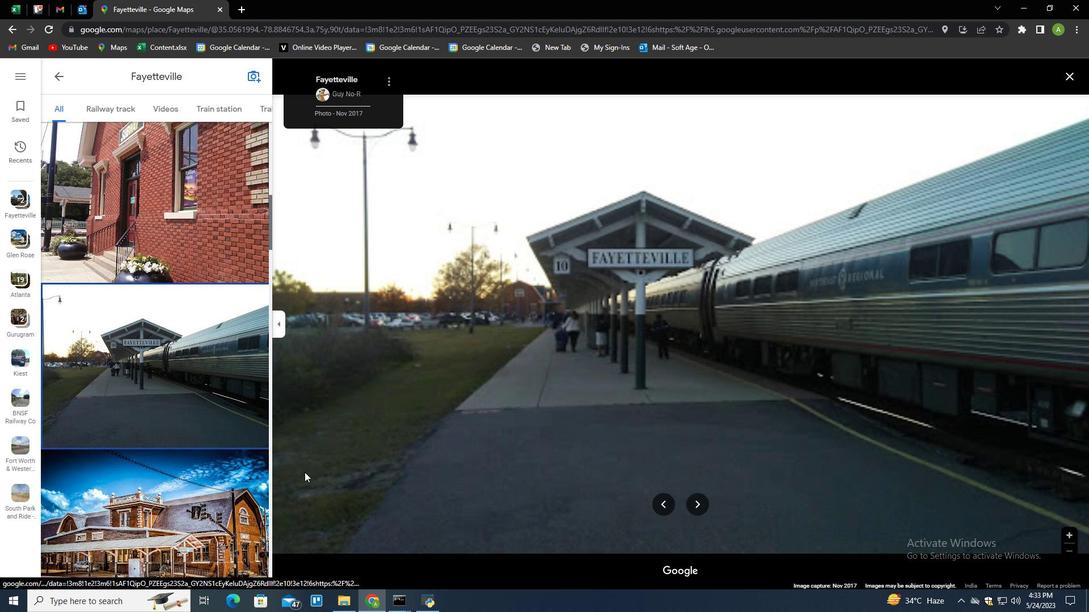 
Action: Mouse moved to (495, 426)
Screenshot: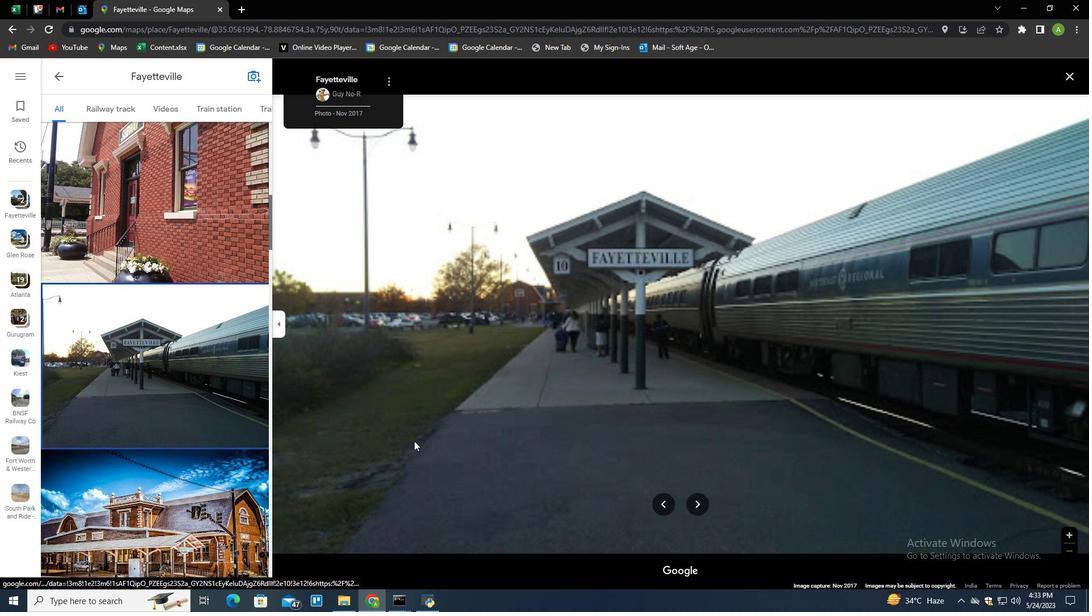 
Action: Mouse scrolled (495, 426) with delta (0, 0)
Screenshot: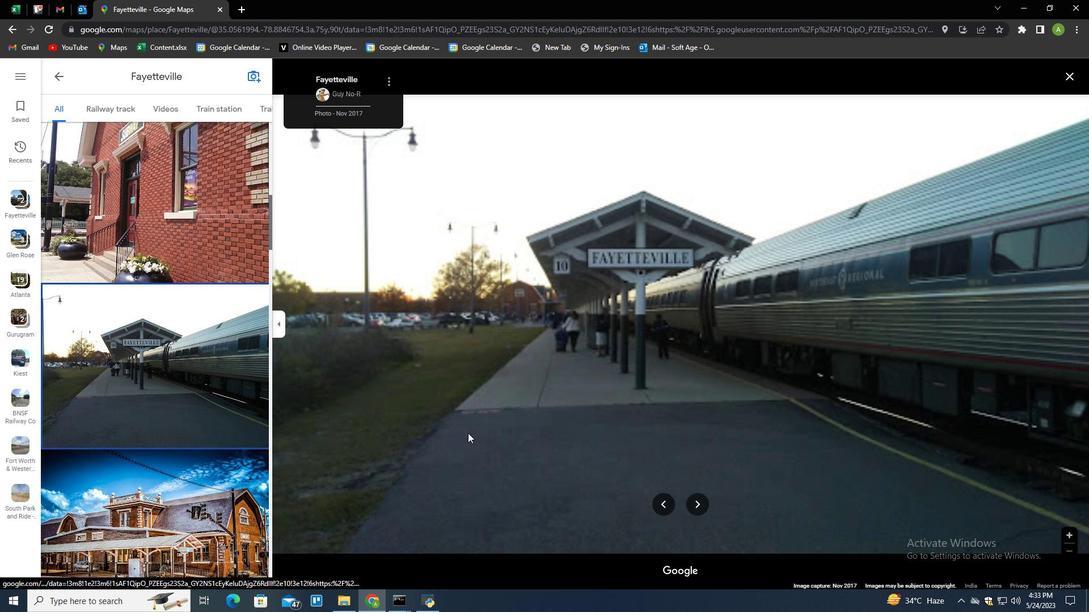 
Action: Mouse scrolled (495, 426) with delta (0, 0)
Screenshot: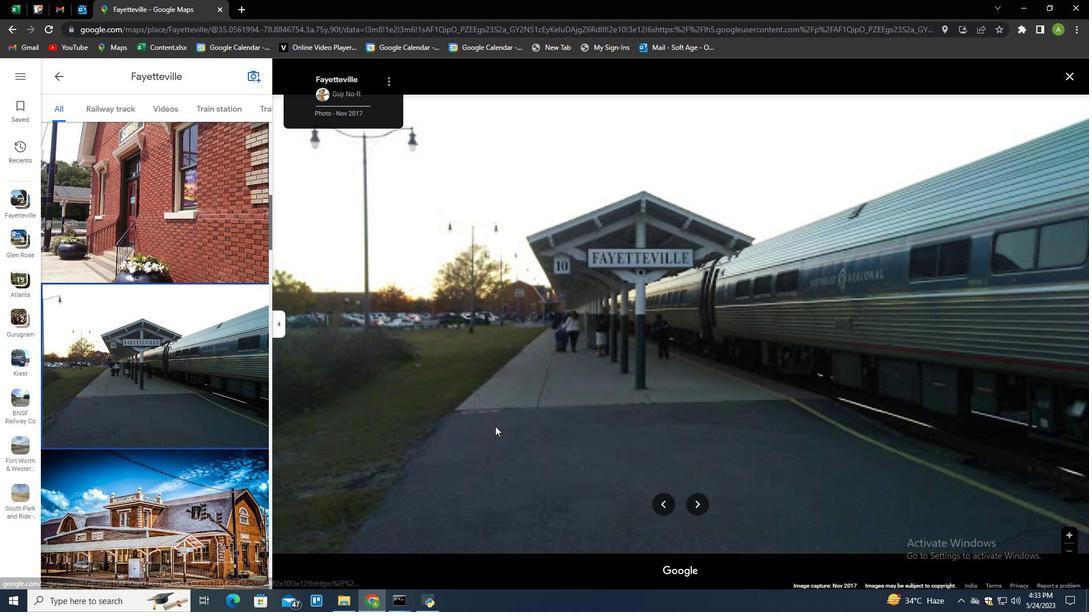 
Action: Mouse moved to (148, 503)
Screenshot: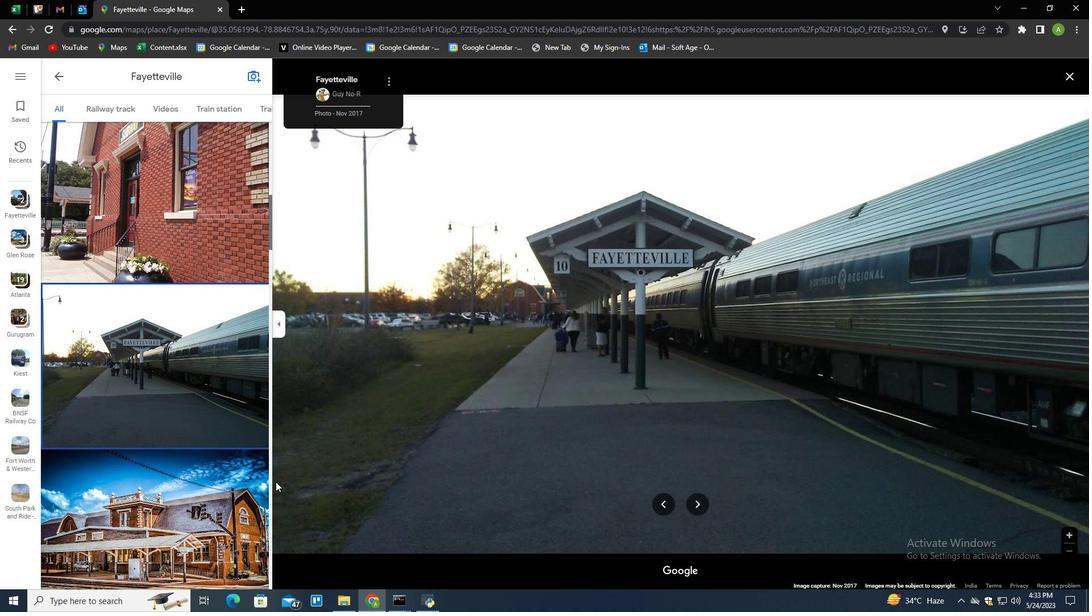 
Action: Mouse scrolled (148, 503) with delta (0, 0)
Screenshot: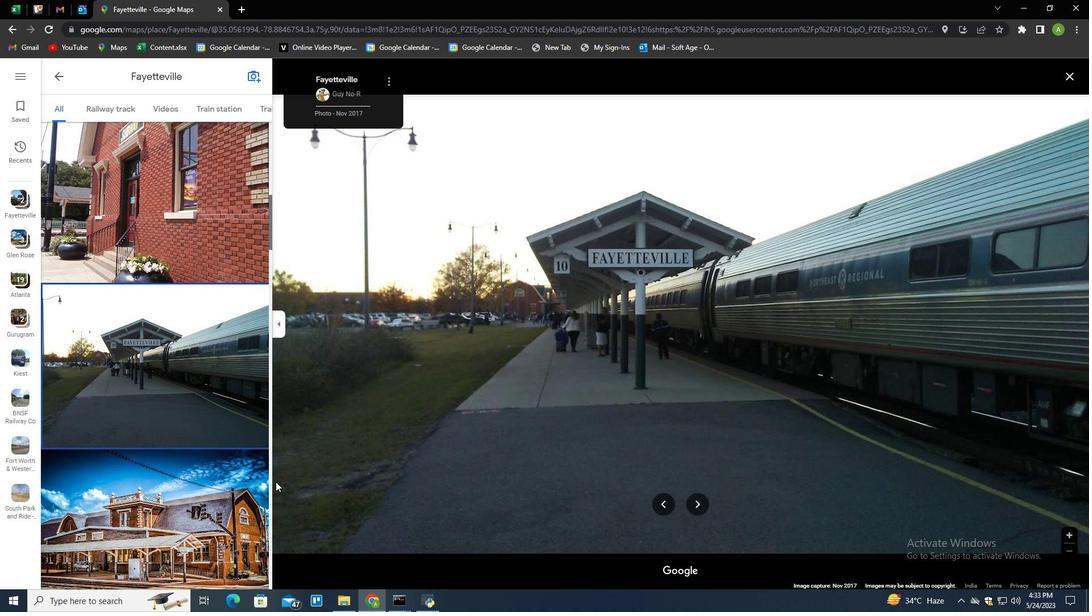 
Action: Mouse scrolled (148, 503) with delta (0, 0)
Screenshot: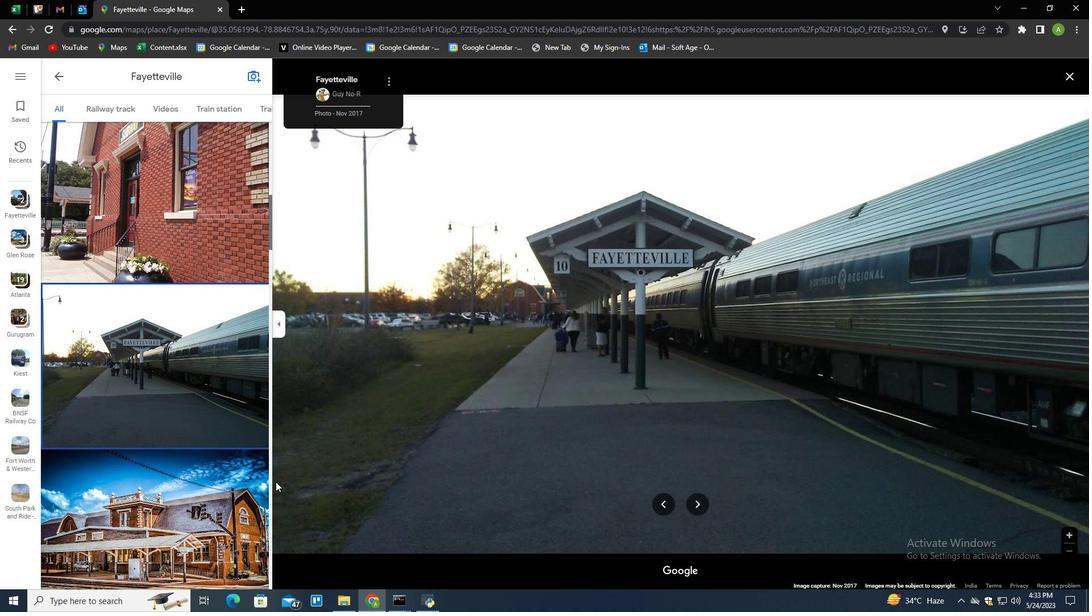 
Action: Mouse scrolled (148, 503) with delta (0, 0)
Screenshot: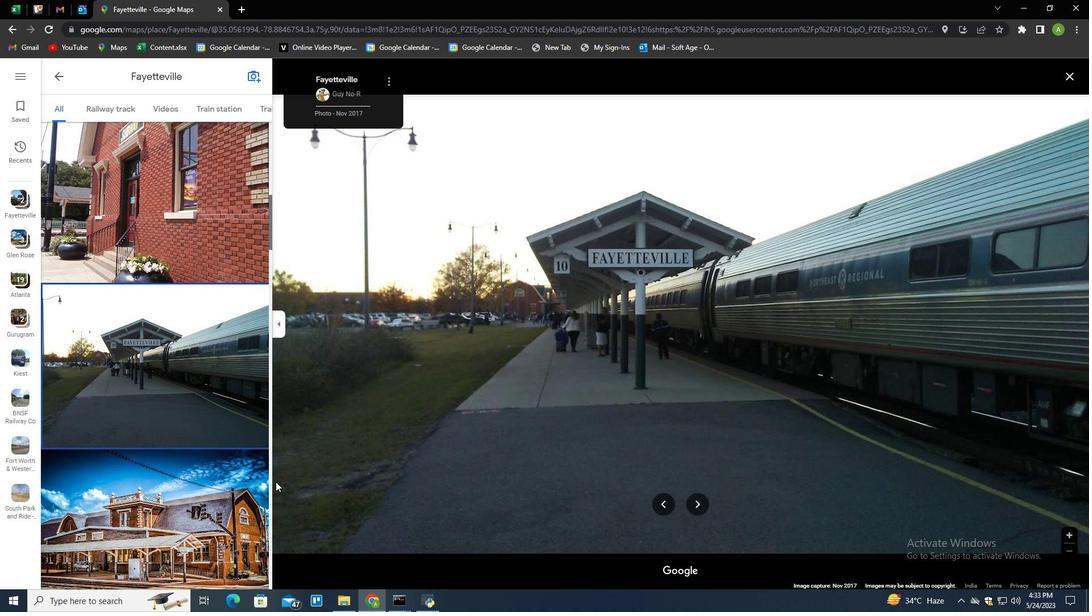 
Action: Mouse scrolled (148, 503) with delta (0, 0)
Screenshot: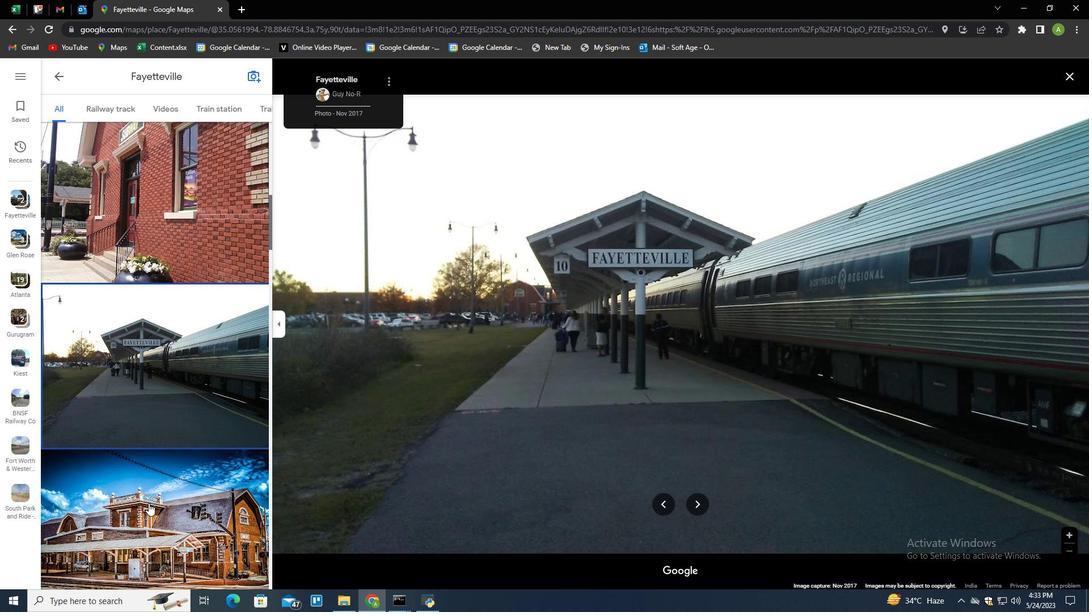 
Action: Mouse moved to (147, 503)
Screenshot: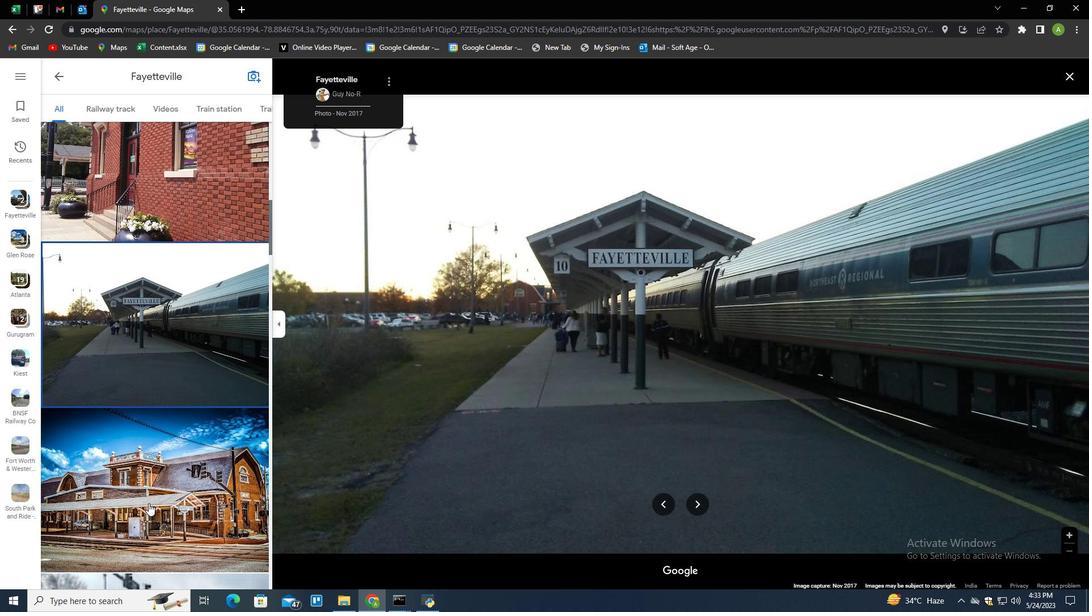 
Action: Mouse scrolled (147, 503) with delta (0, 0)
Screenshot: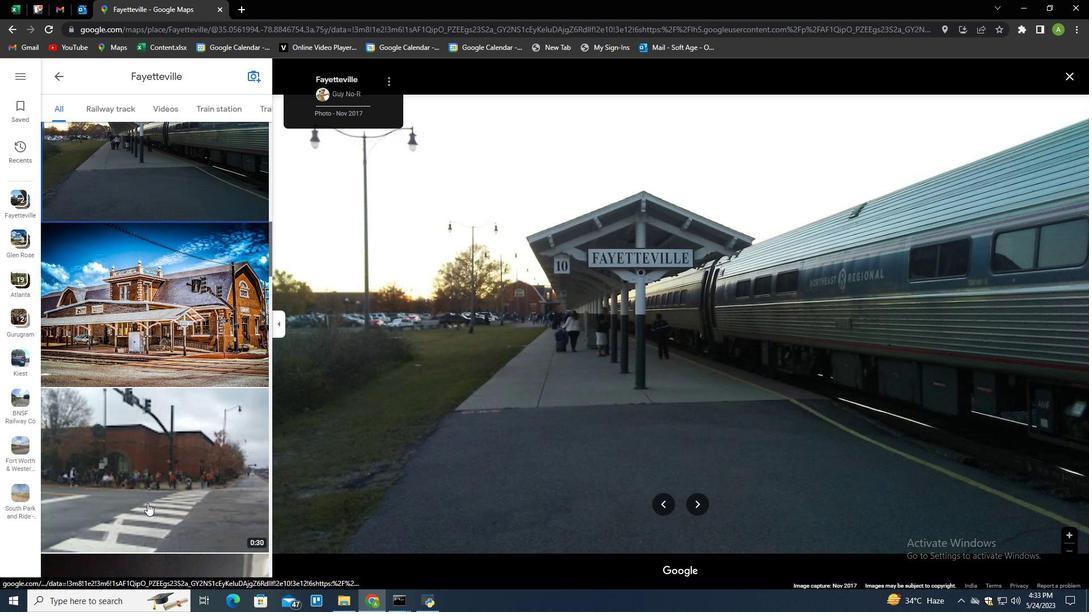 
Action: Mouse scrolled (147, 503) with delta (0, 0)
Screenshot: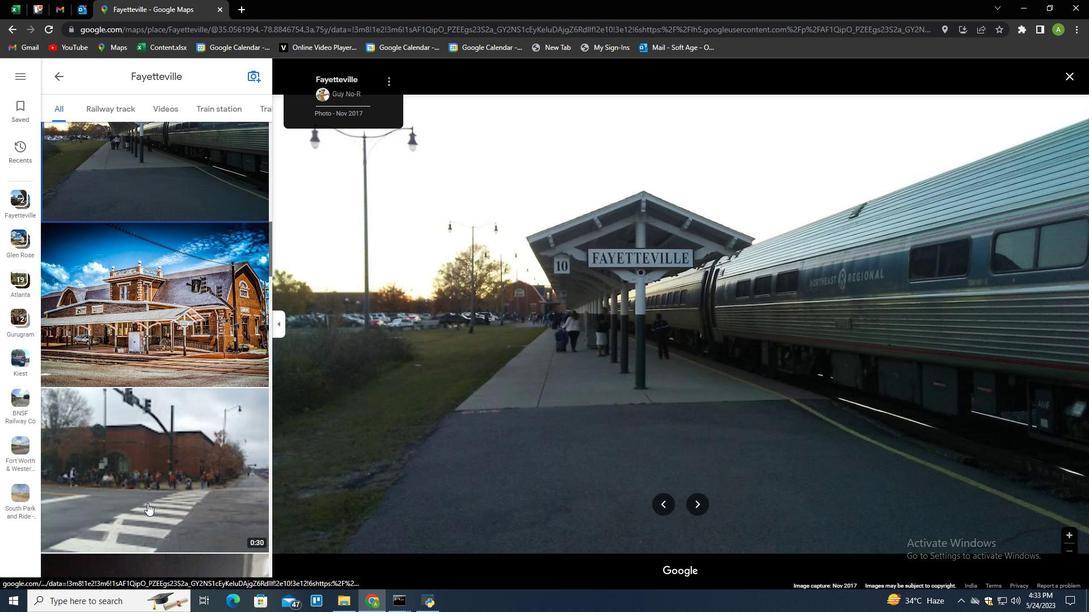 
Action: Mouse scrolled (147, 503) with delta (0, 0)
Screenshot: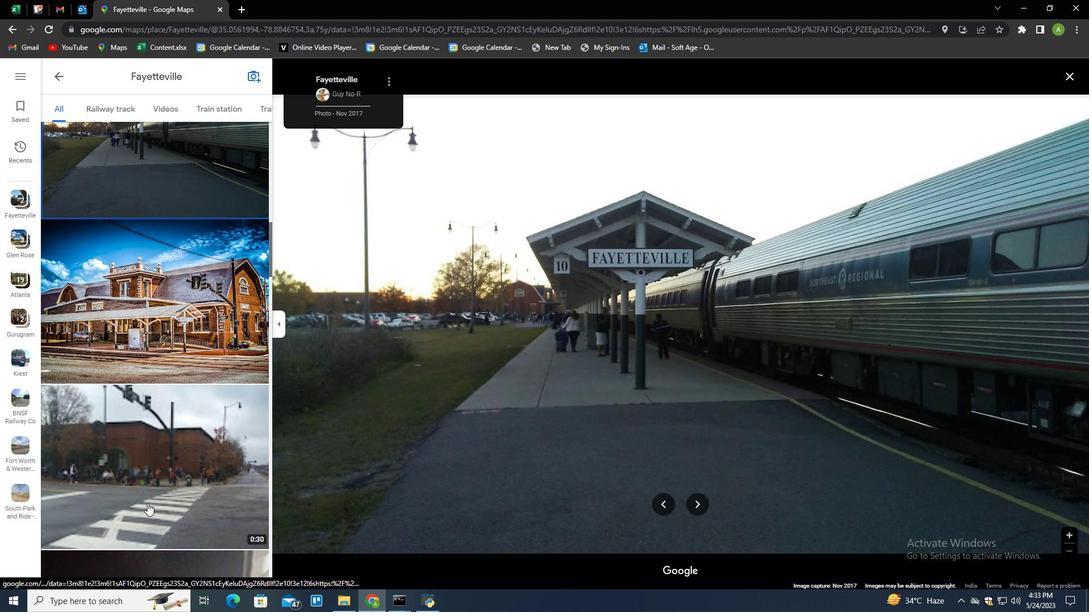 
Action: Mouse scrolled (147, 503) with delta (0, 0)
Screenshot: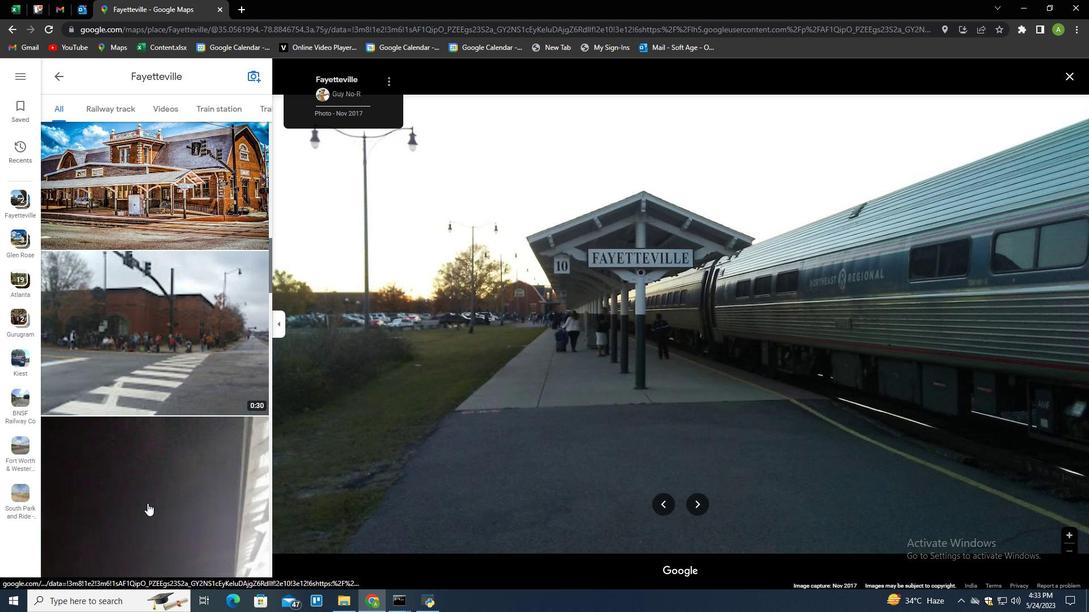 
Action: Mouse scrolled (147, 503) with delta (0, 0)
Screenshot: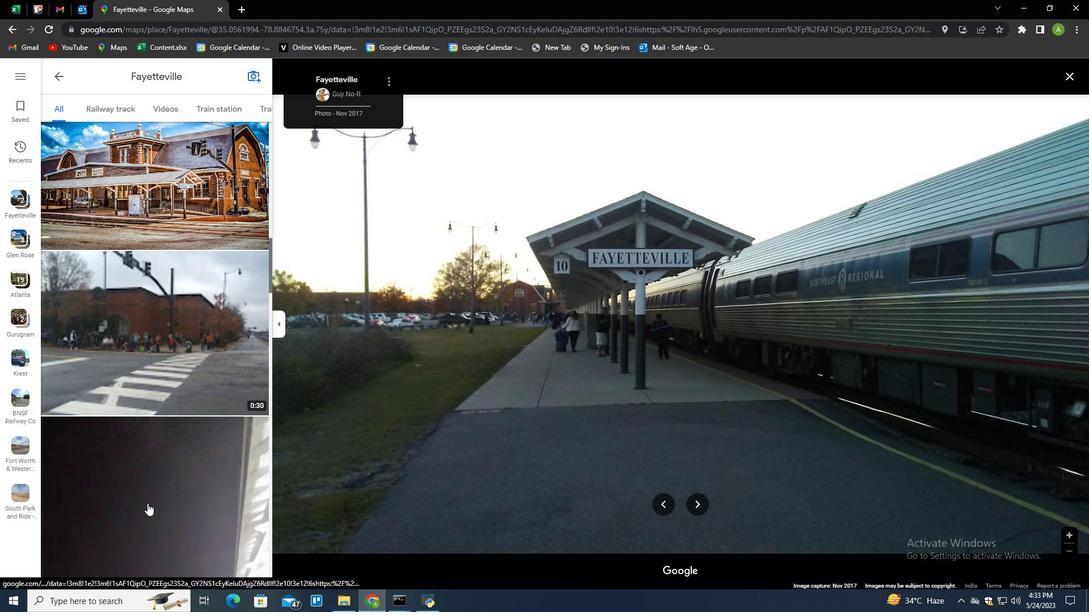
Action: Mouse scrolled (147, 503) with delta (0, 0)
Screenshot: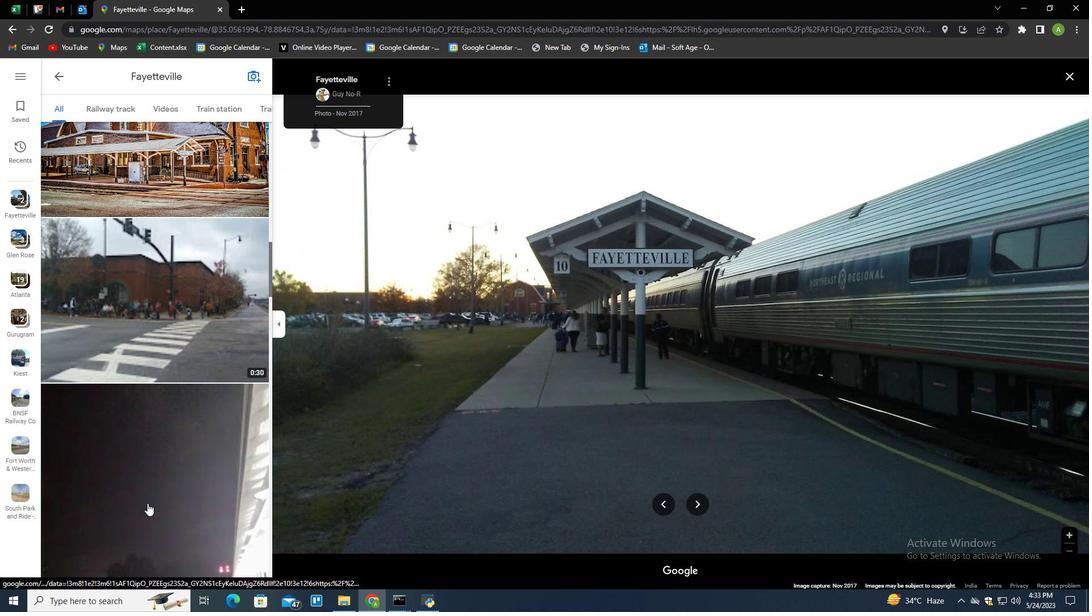 
Action: Mouse scrolled (147, 503) with delta (0, 0)
Screenshot: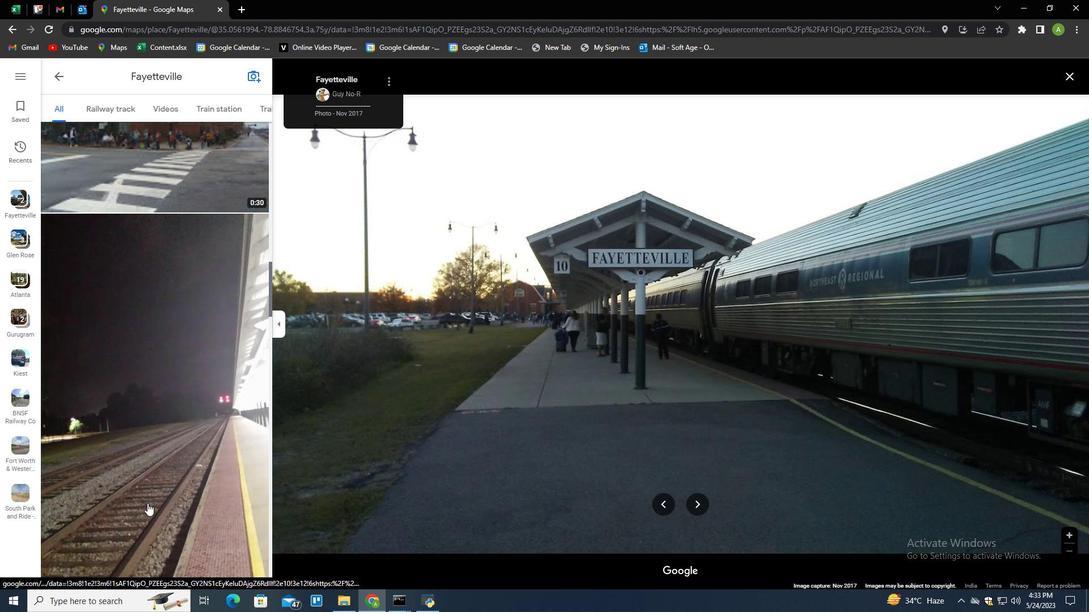 
Action: Mouse scrolled (147, 503) with delta (0, 0)
Screenshot: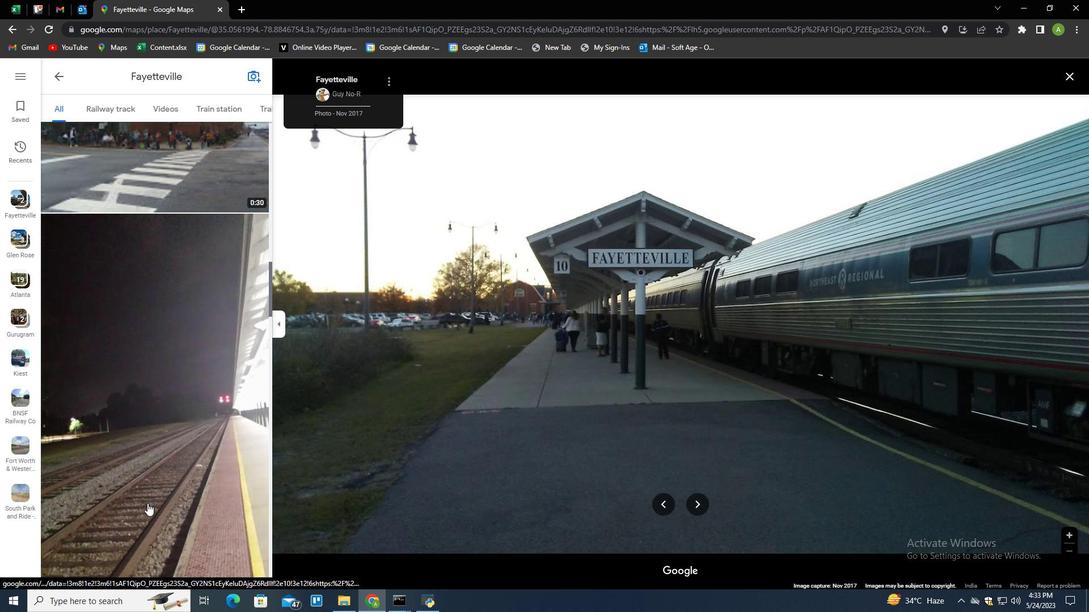
Action: Mouse moved to (169, 455)
Screenshot: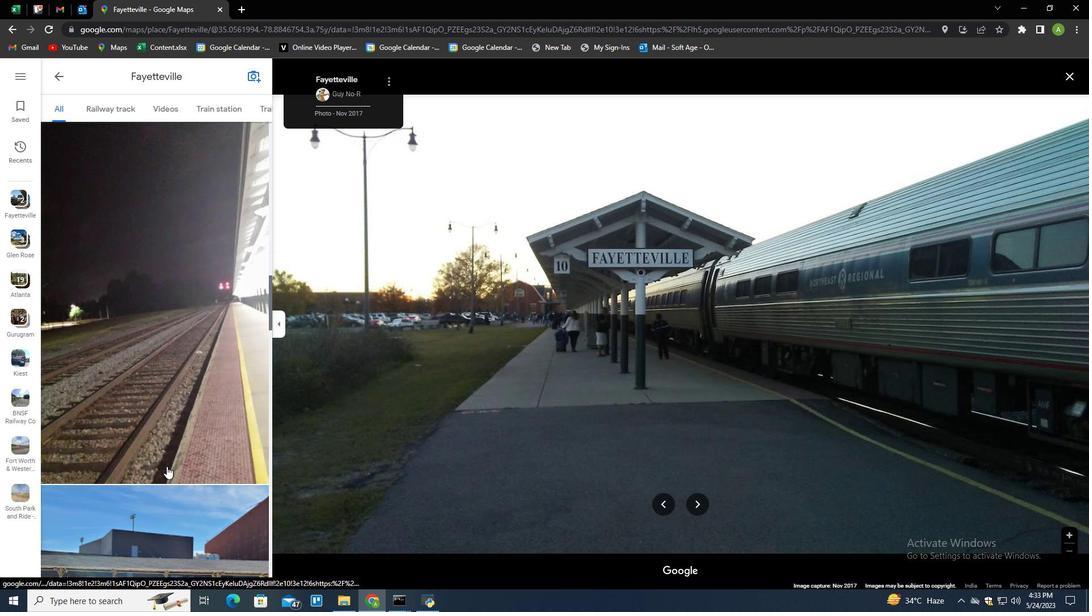 
Action: Mouse scrolled (169, 454) with delta (0, 0)
Screenshot: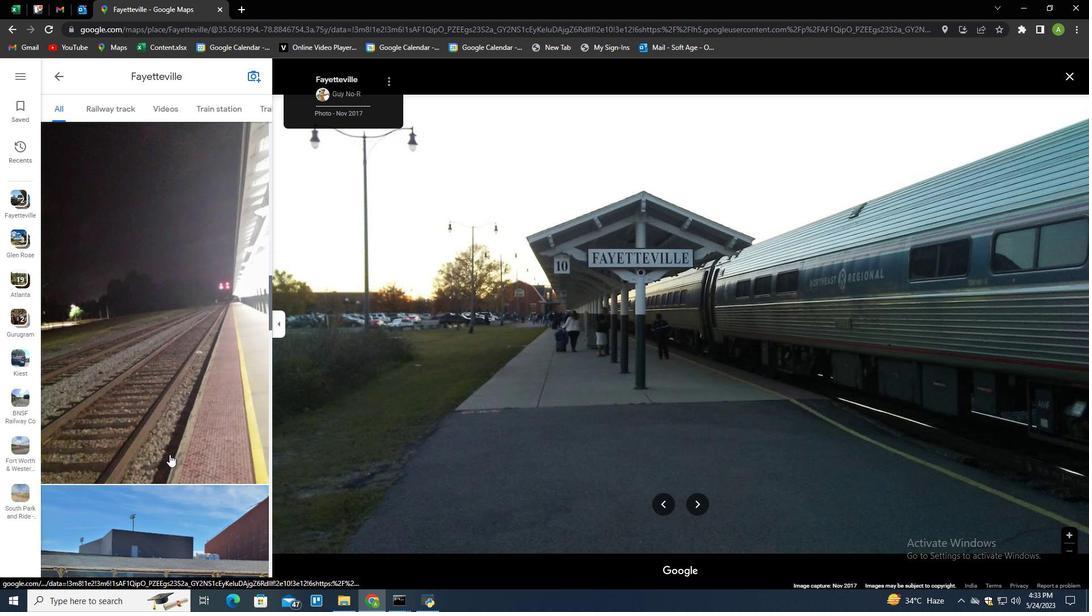 
Action: Mouse scrolled (169, 454) with delta (0, 0)
Screenshot: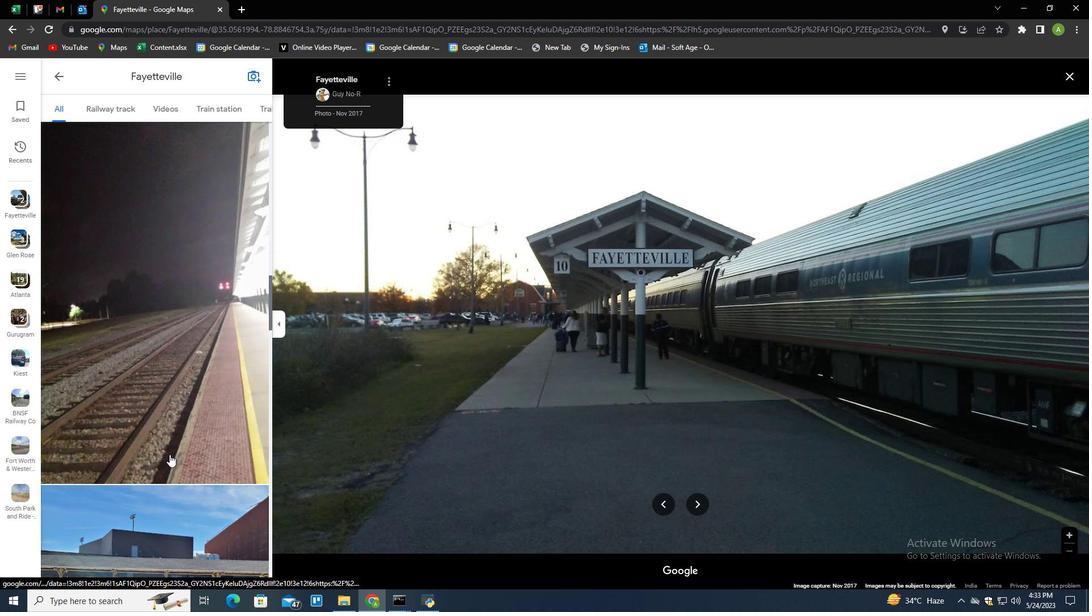 
Action: Mouse scrolled (169, 454) with delta (0, 0)
Screenshot: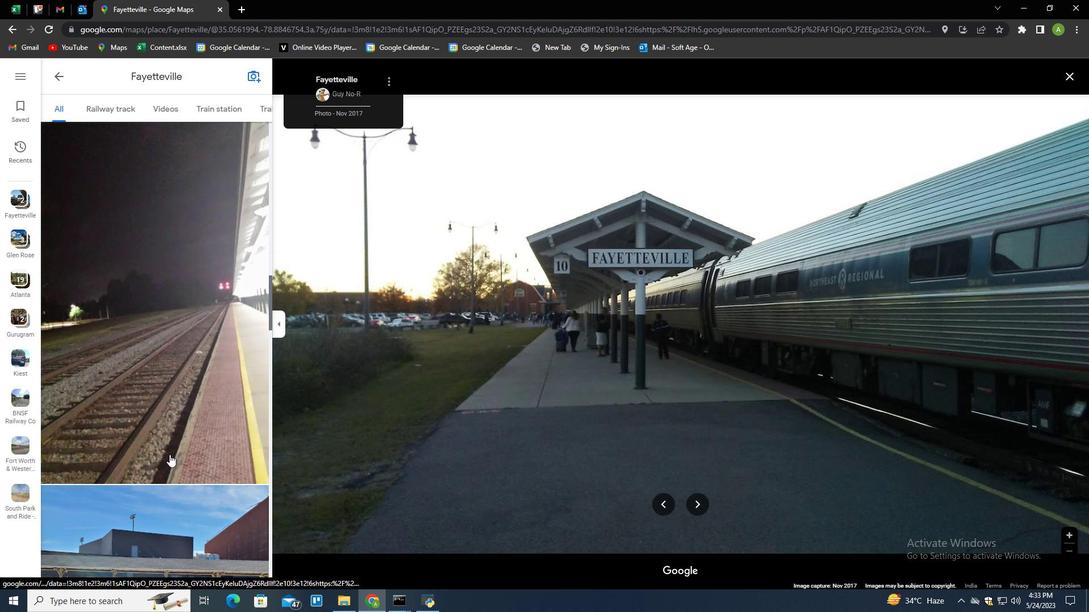 
Action: Mouse scrolled (169, 454) with delta (0, 0)
Screenshot: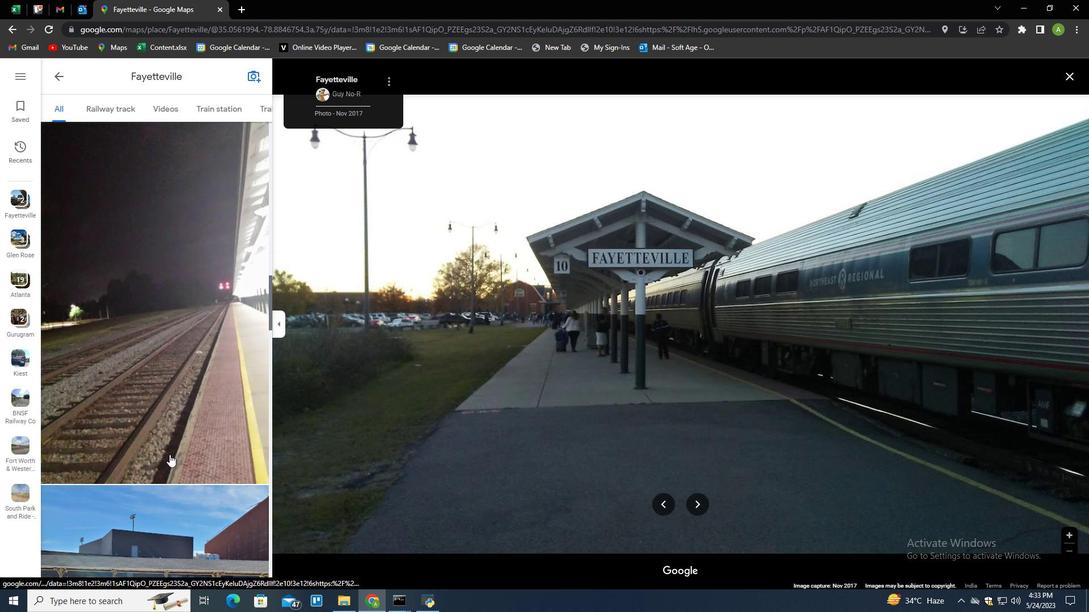 
Action: Mouse scrolled (169, 454) with delta (0, 0)
Screenshot: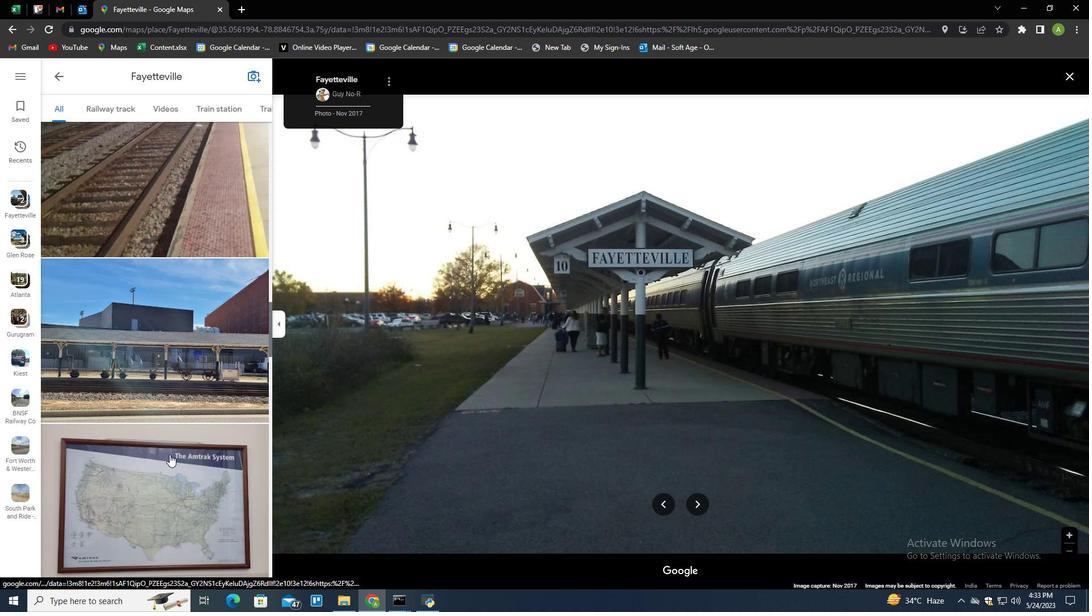 
Action: Mouse scrolled (169, 454) with delta (0, 0)
Screenshot: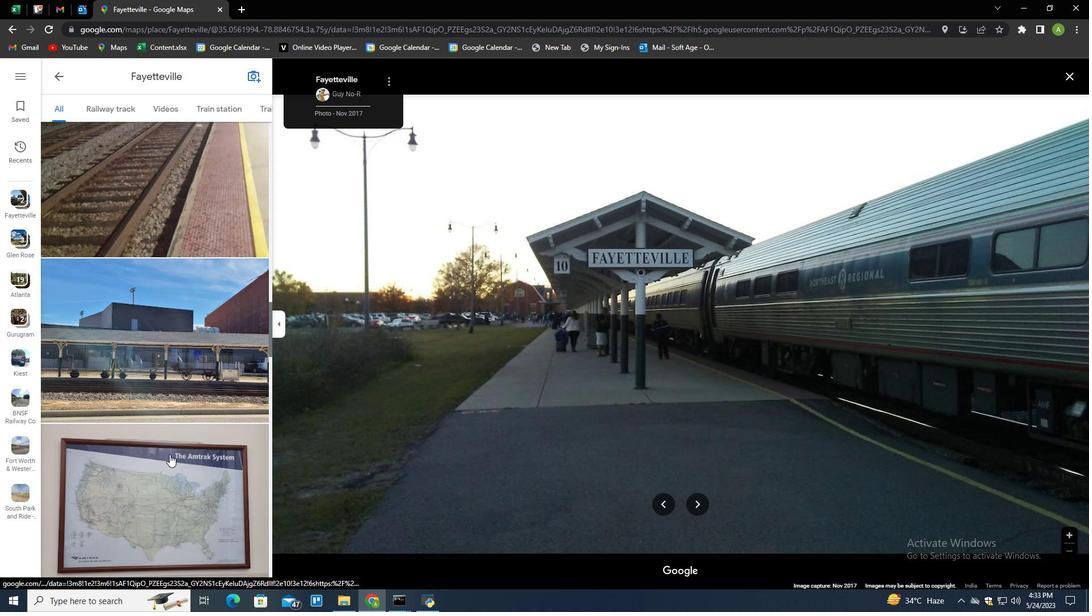 
Action: Mouse scrolled (169, 454) with delta (0, 0)
Screenshot: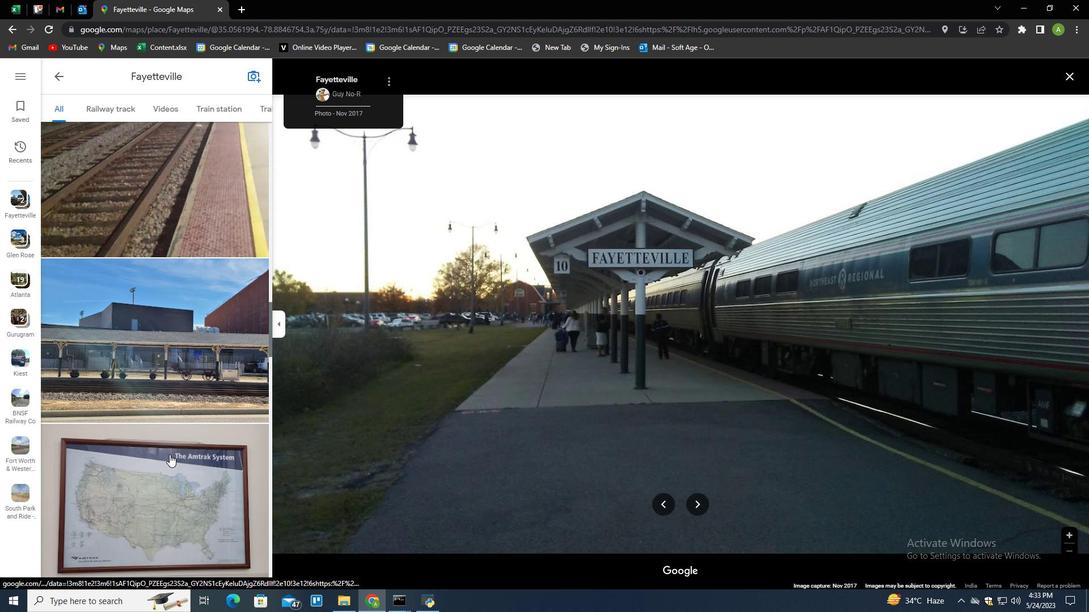 
Action: Mouse scrolled (169, 454) with delta (0, 0)
Screenshot: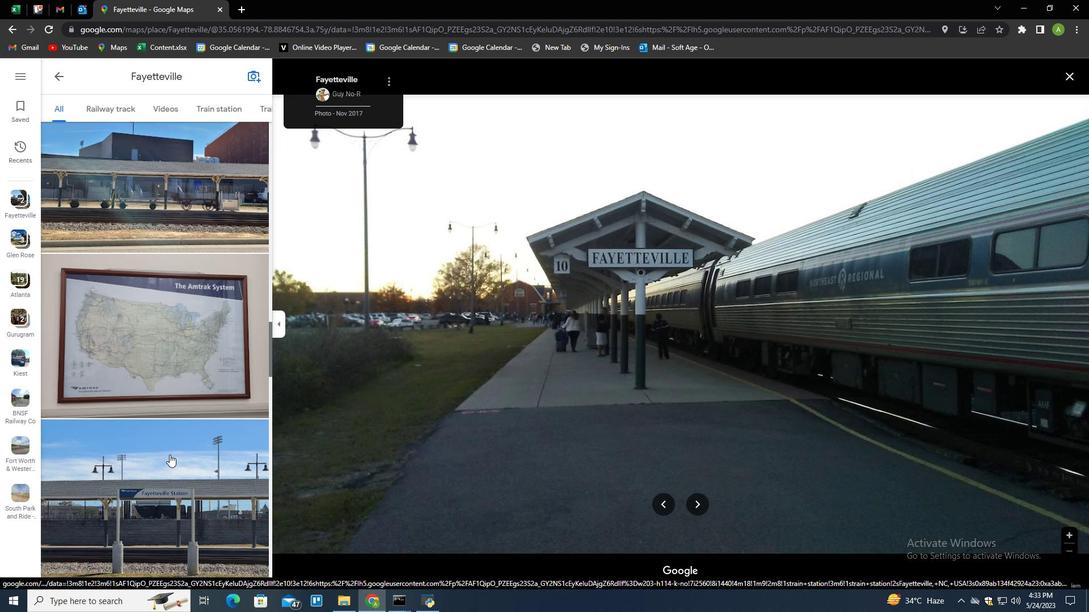 
Action: Mouse scrolled (169, 454) with delta (0, 0)
Screenshot: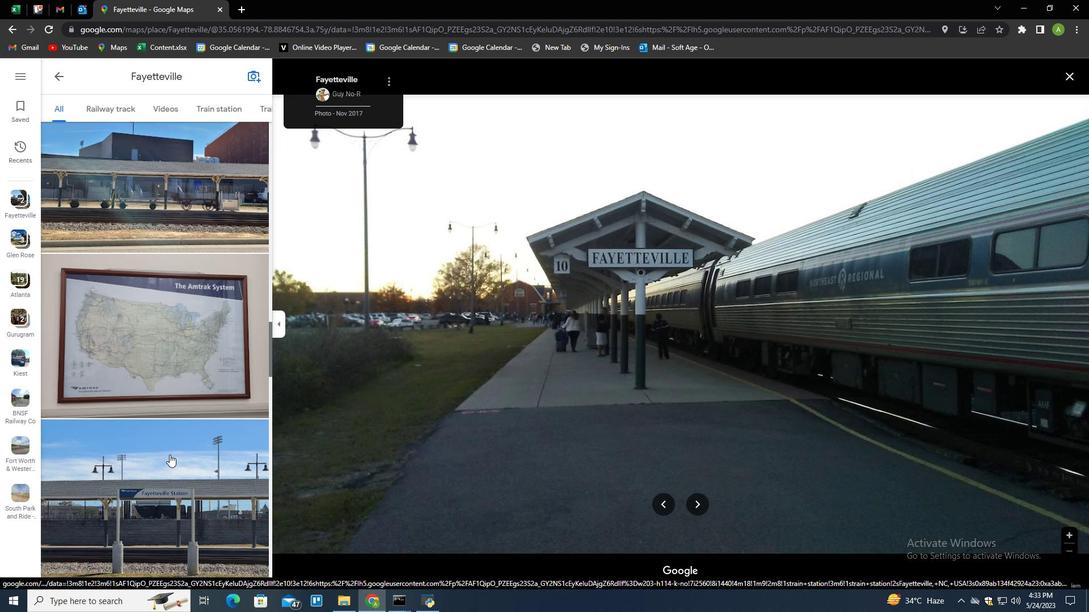 
Action: Mouse scrolled (169, 454) with delta (0, 0)
Screenshot: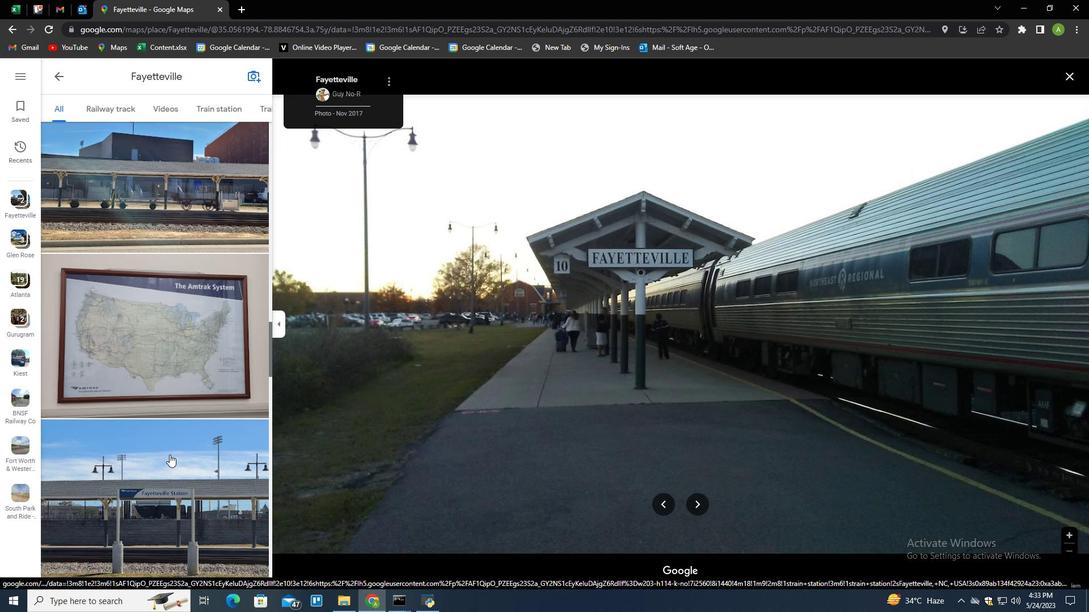 
Action: Mouse pressed left at (169, 455)
Screenshot: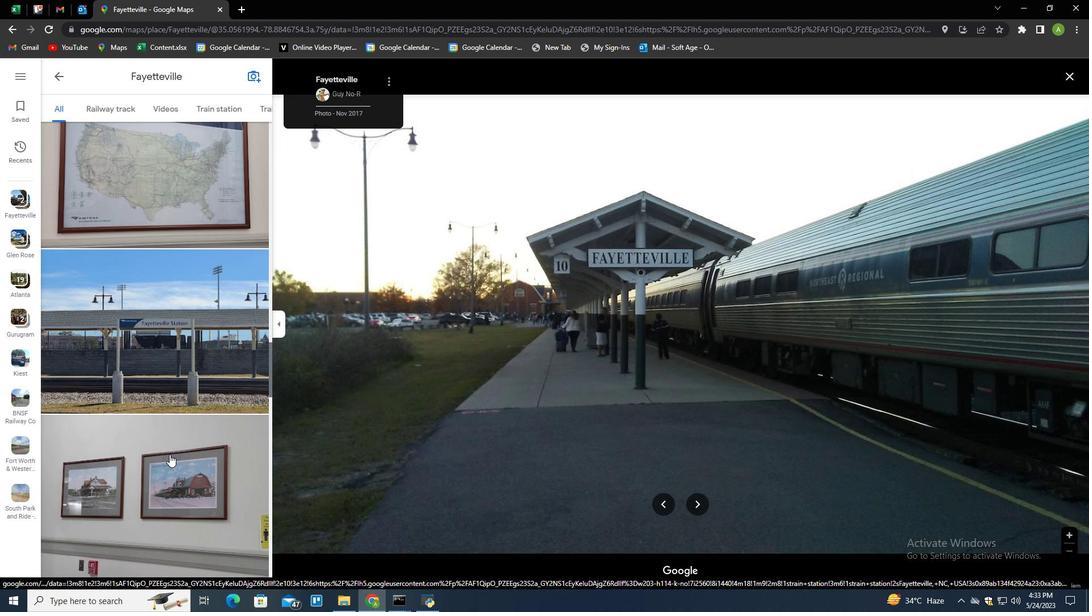 
Action: Mouse scrolled (169, 454) with delta (0, 0)
Screenshot: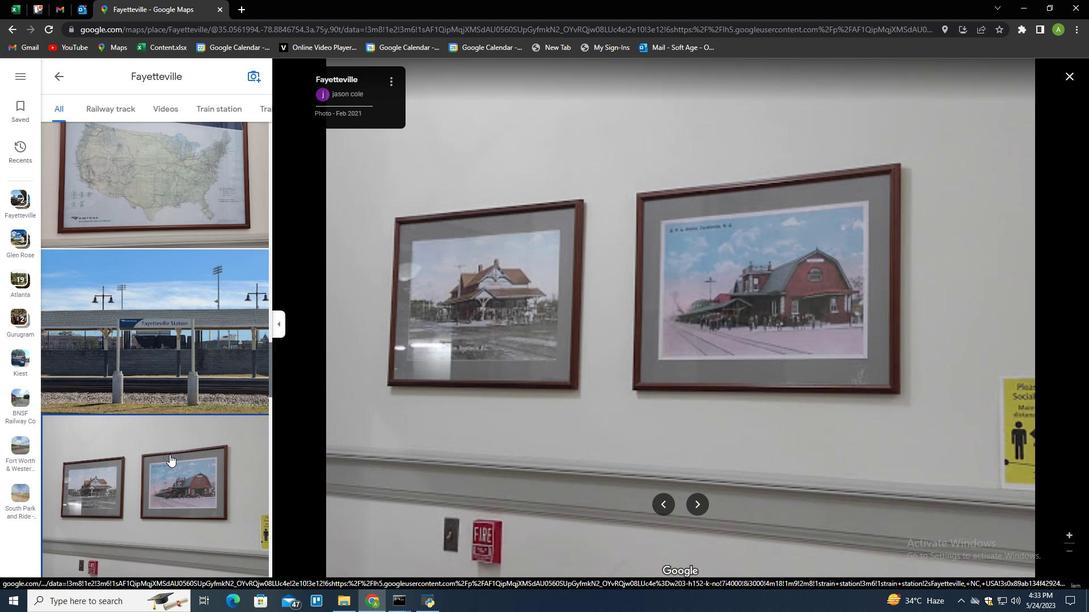 
Action: Mouse scrolled (169, 454) with delta (0, 0)
Screenshot: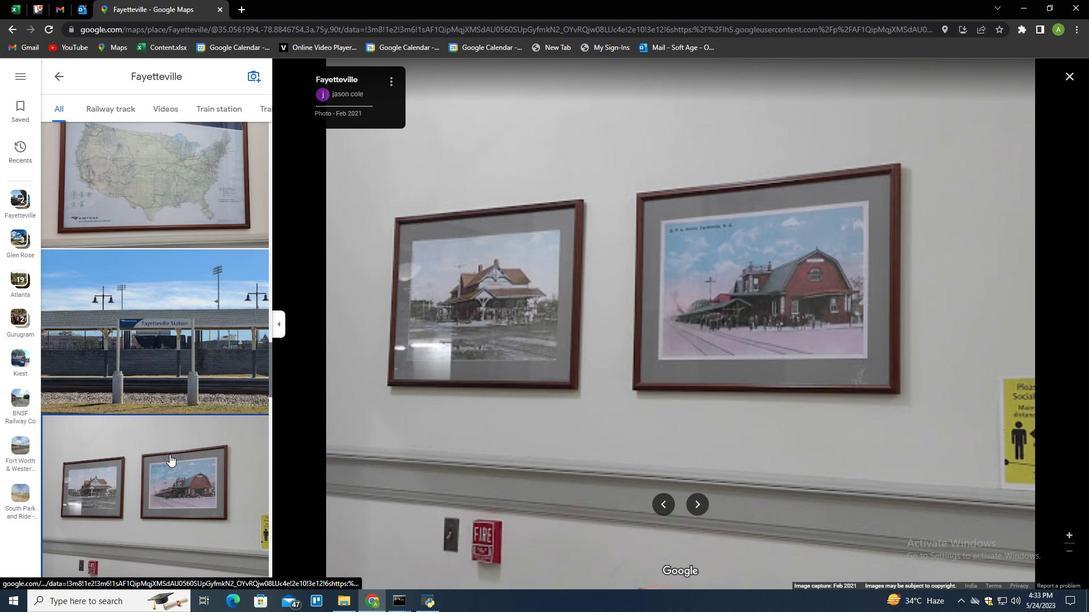 
Action: Mouse scrolled (169, 454) with delta (0, 0)
Screenshot: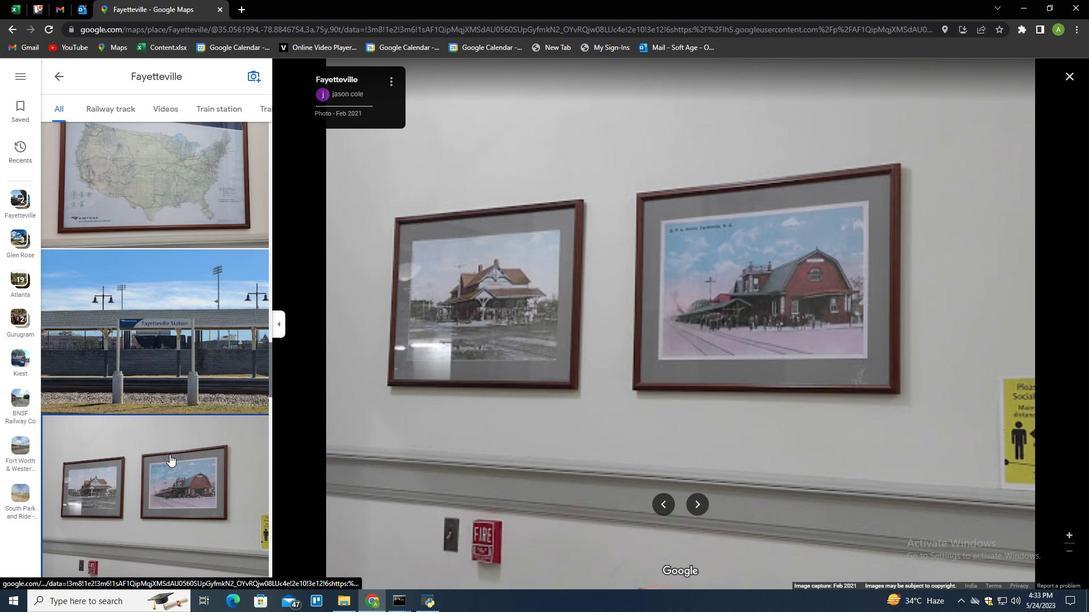 
Action: Mouse scrolled (169, 454) with delta (0, 0)
Screenshot: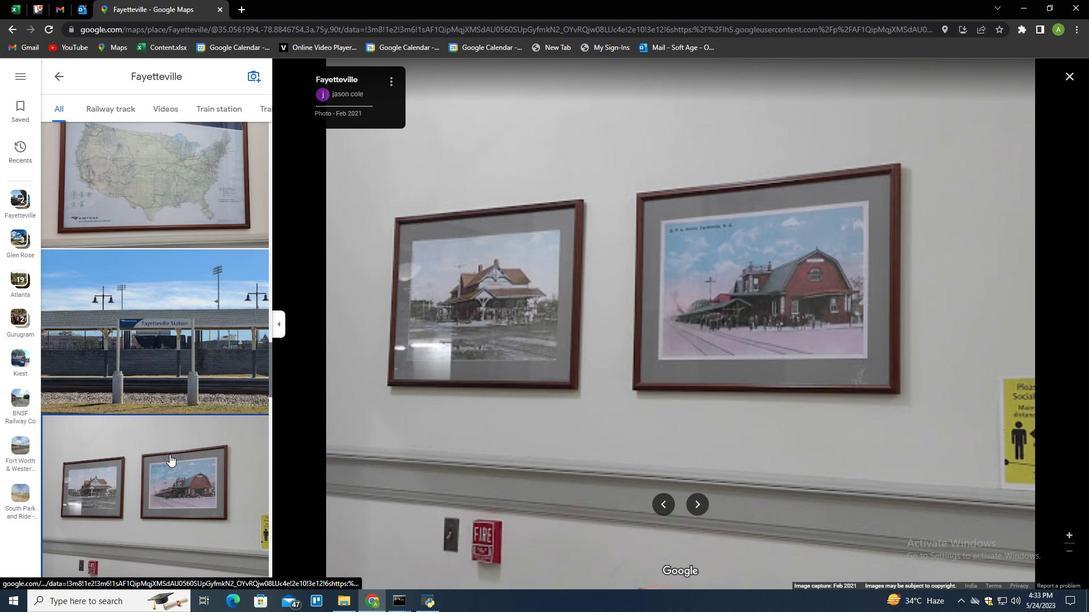 
Action: Mouse scrolled (169, 454) with delta (0, 0)
Screenshot: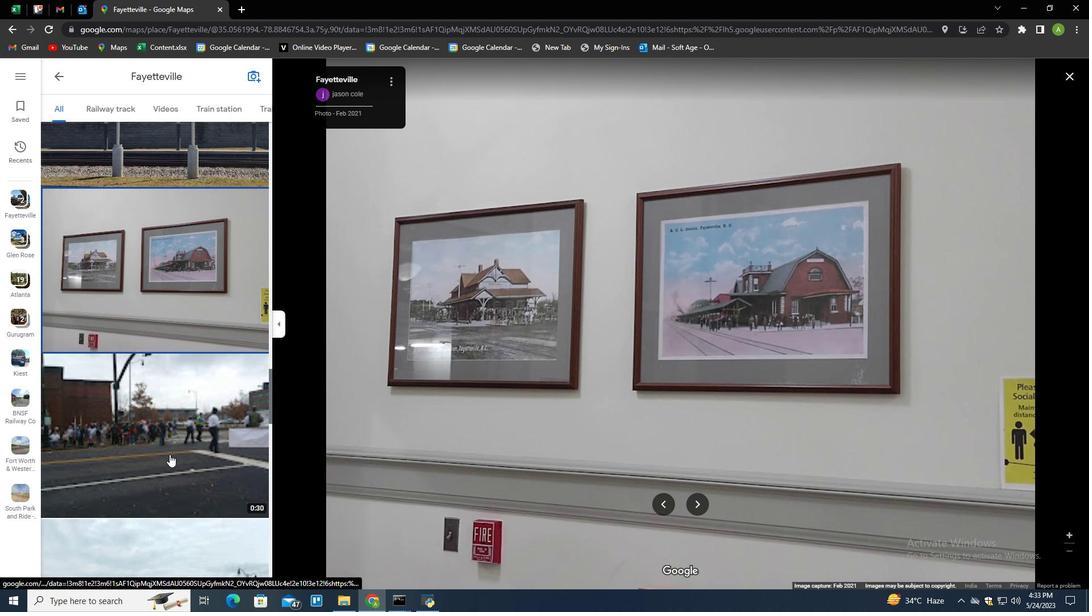 
Action: Mouse scrolled (169, 454) with delta (0, 0)
Screenshot: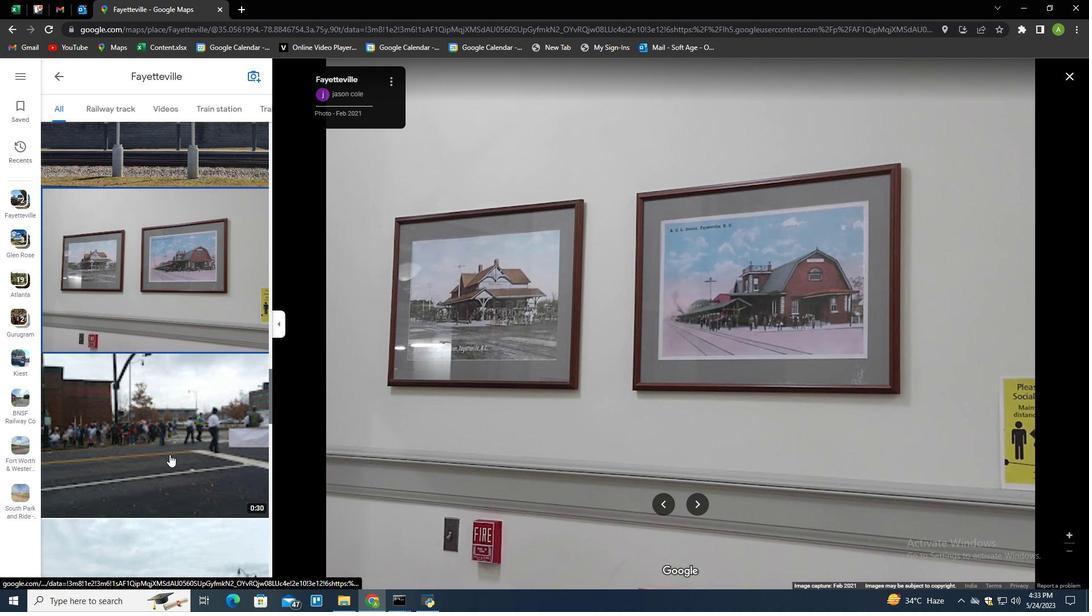 
Action: Mouse scrolled (169, 454) with delta (0, 0)
Screenshot: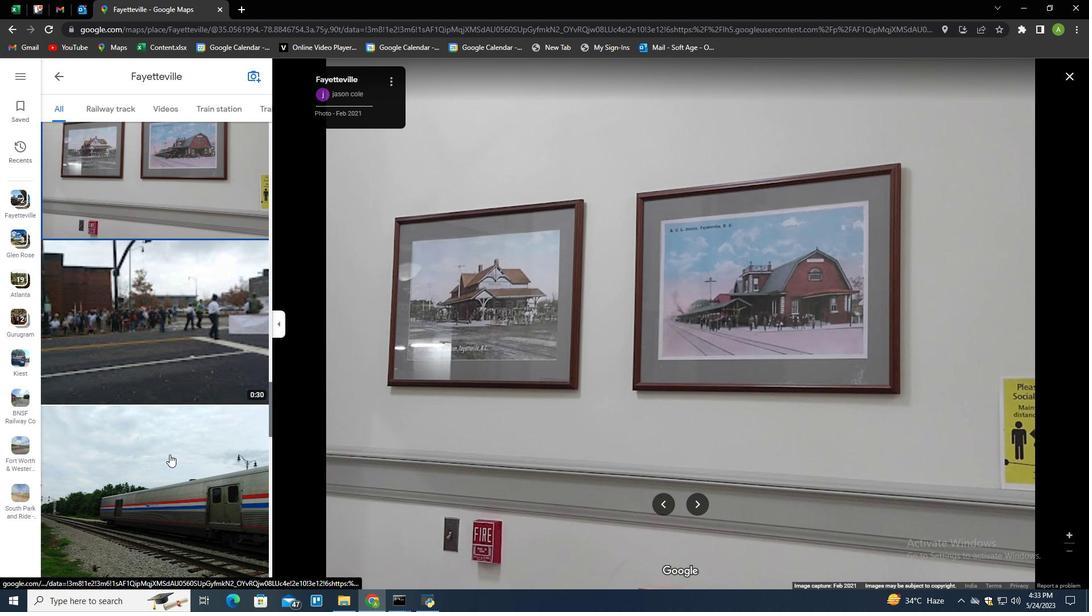 
Action: Mouse scrolled (169, 454) with delta (0, 0)
Screenshot: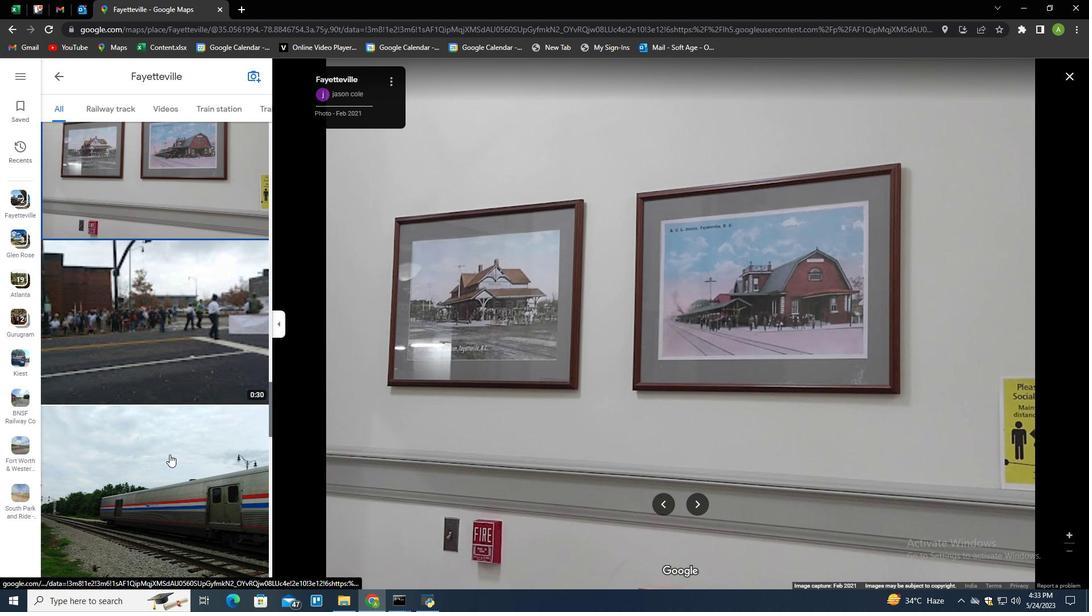 
Action: Mouse scrolled (169, 454) with delta (0, 0)
Screenshot: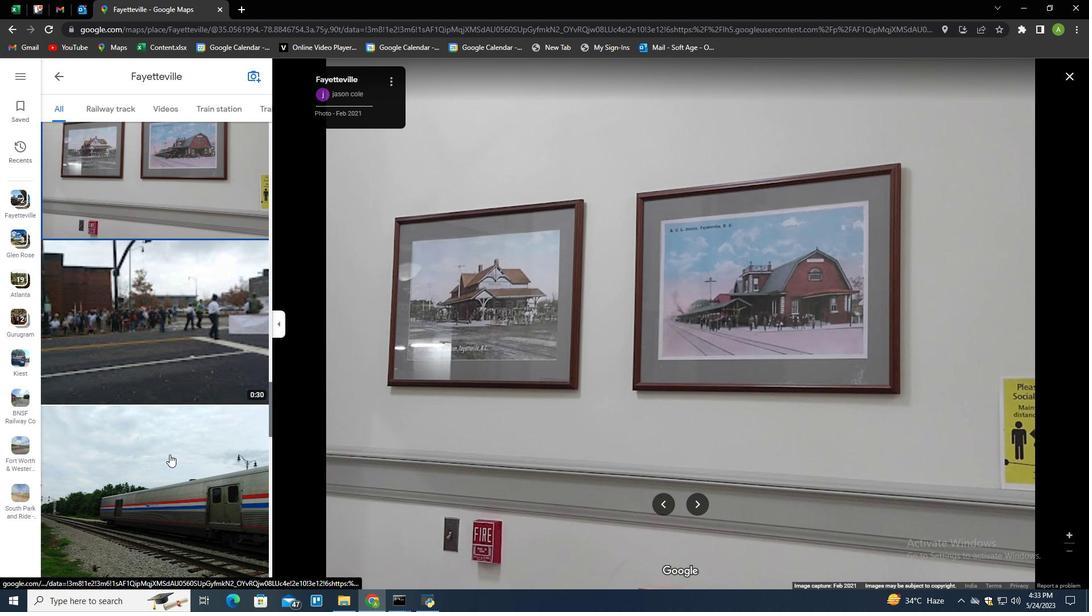 
Action: Mouse scrolled (169, 454) with delta (0, 0)
Screenshot: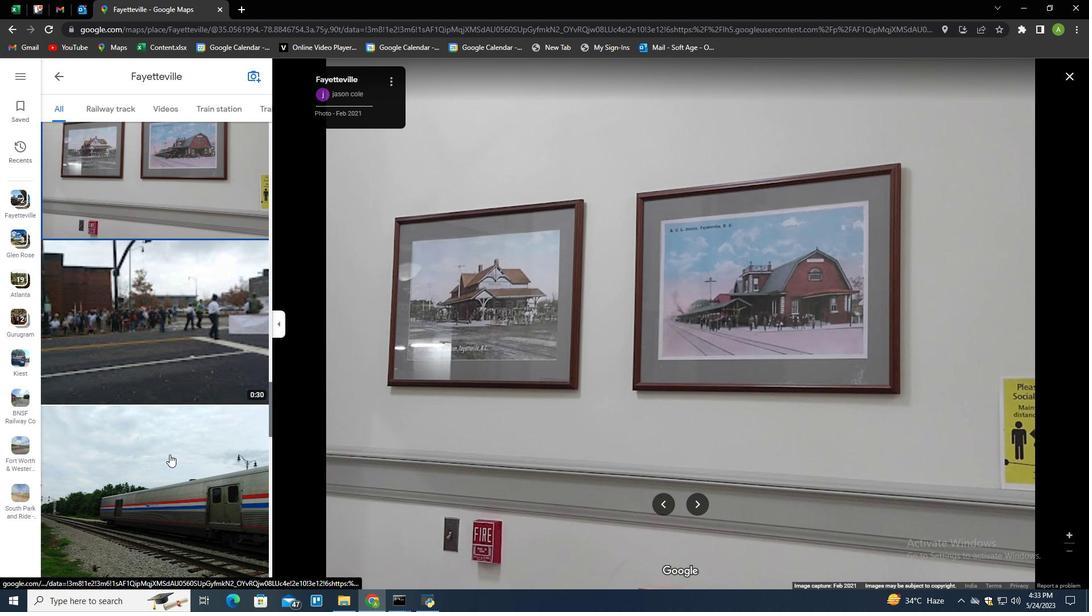 
Action: Mouse scrolled (169, 454) with delta (0, 0)
Screenshot: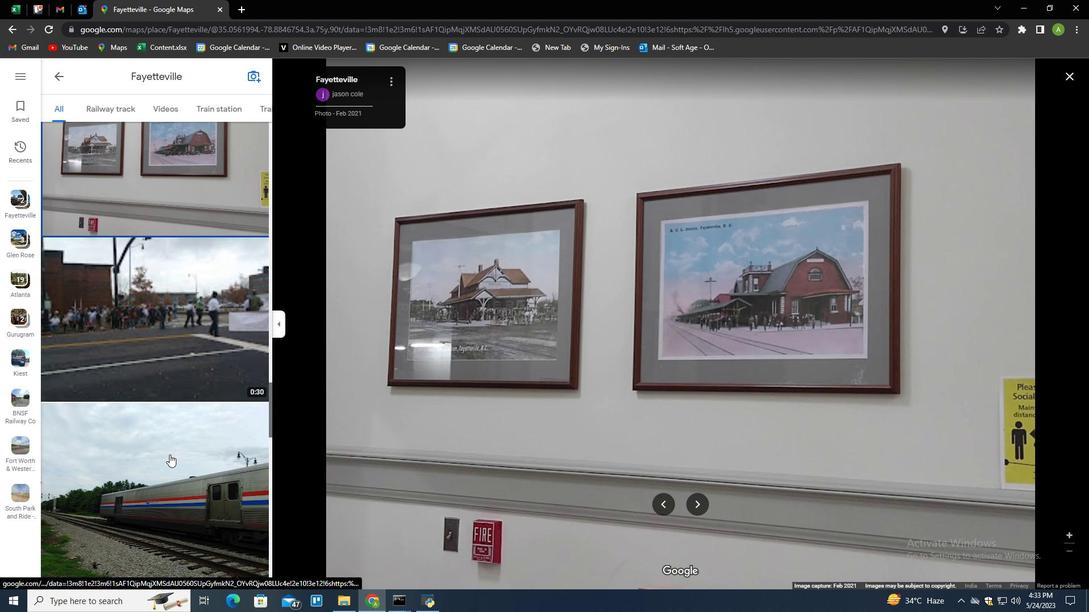 
Action: Mouse scrolled (169, 454) with delta (0, 0)
Screenshot: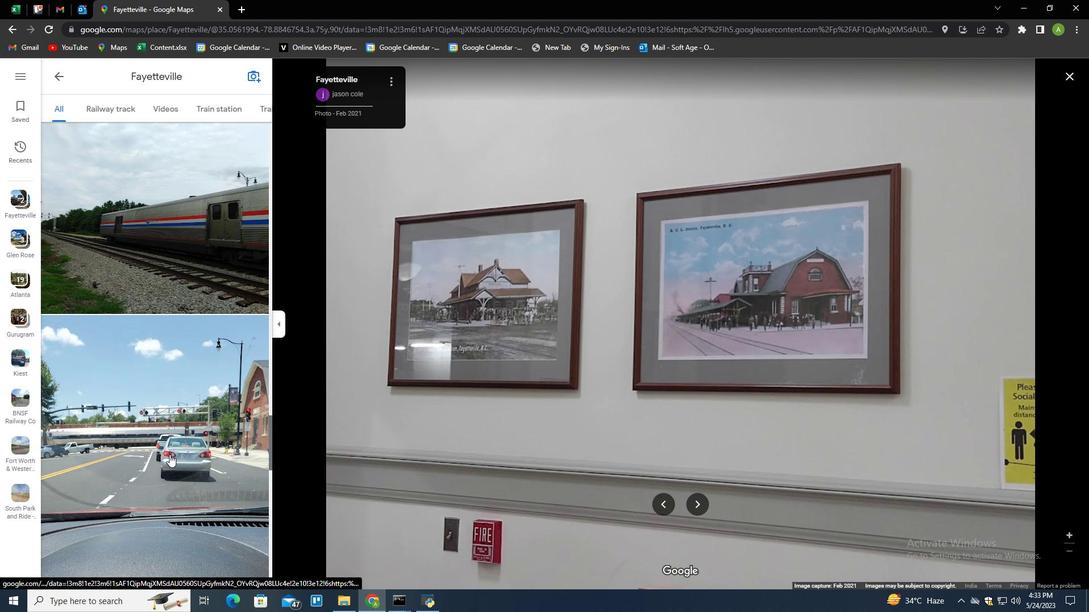 
Action: Mouse scrolled (169, 454) with delta (0, 0)
Screenshot: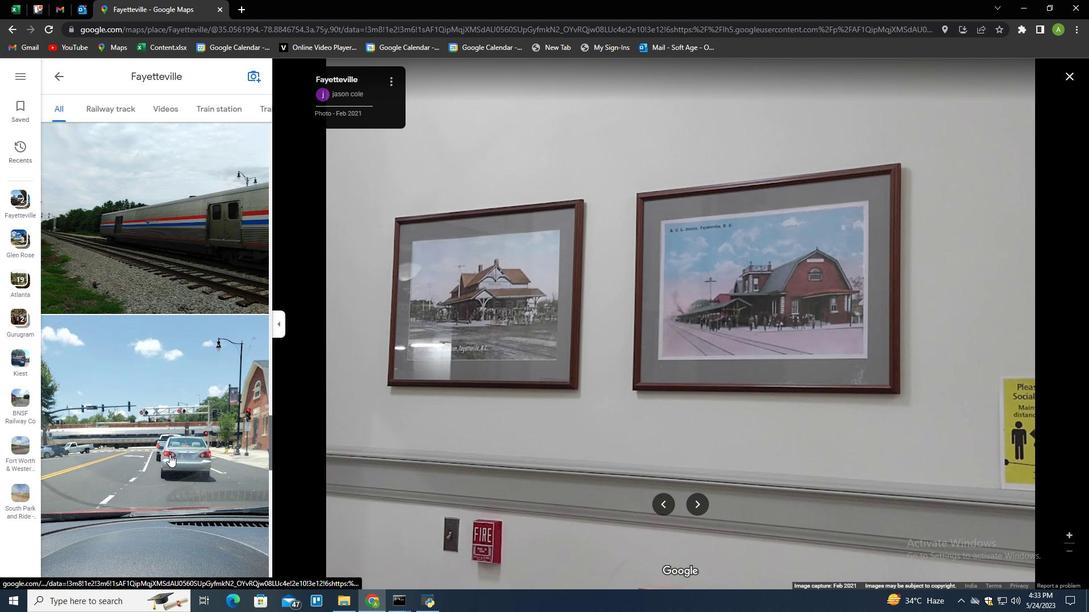 
Action: Mouse scrolled (169, 454) with delta (0, 0)
Screenshot: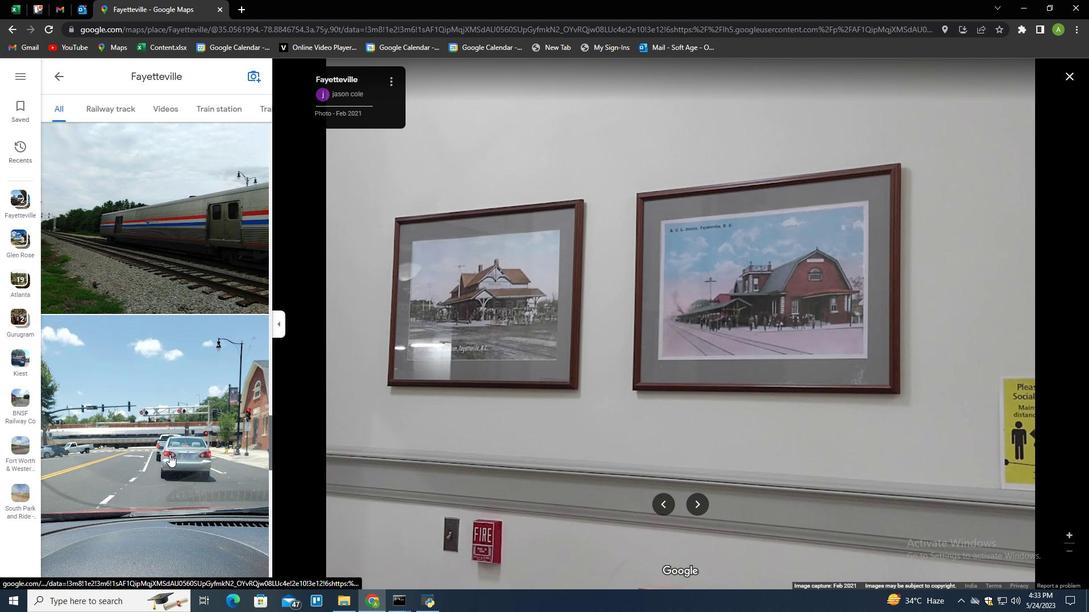 
Action: Mouse moved to (202, 388)
Screenshot: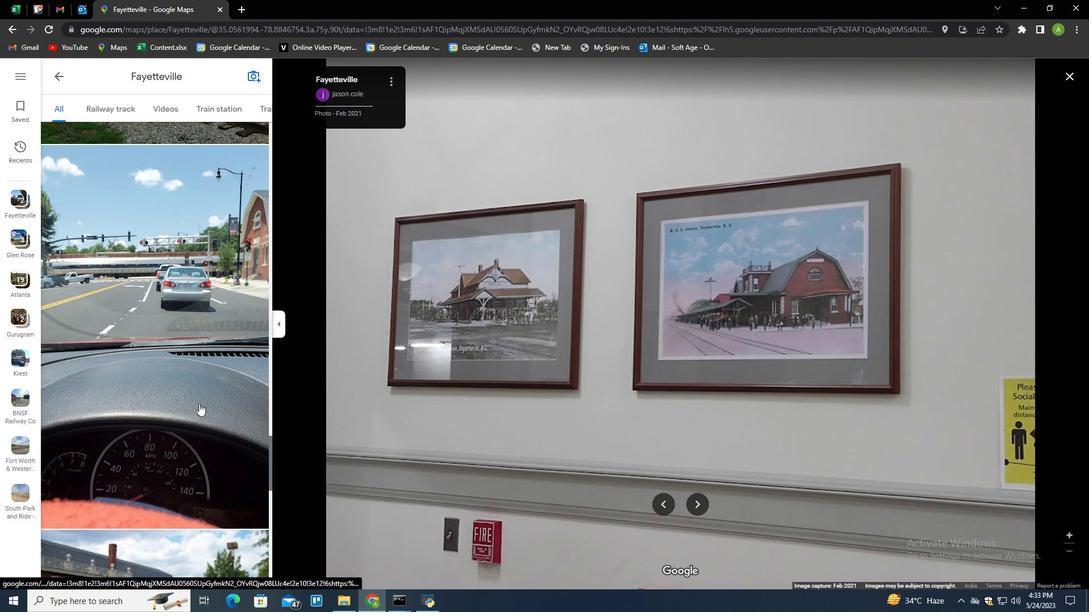 
Action: Mouse pressed left at (202, 388)
Screenshot: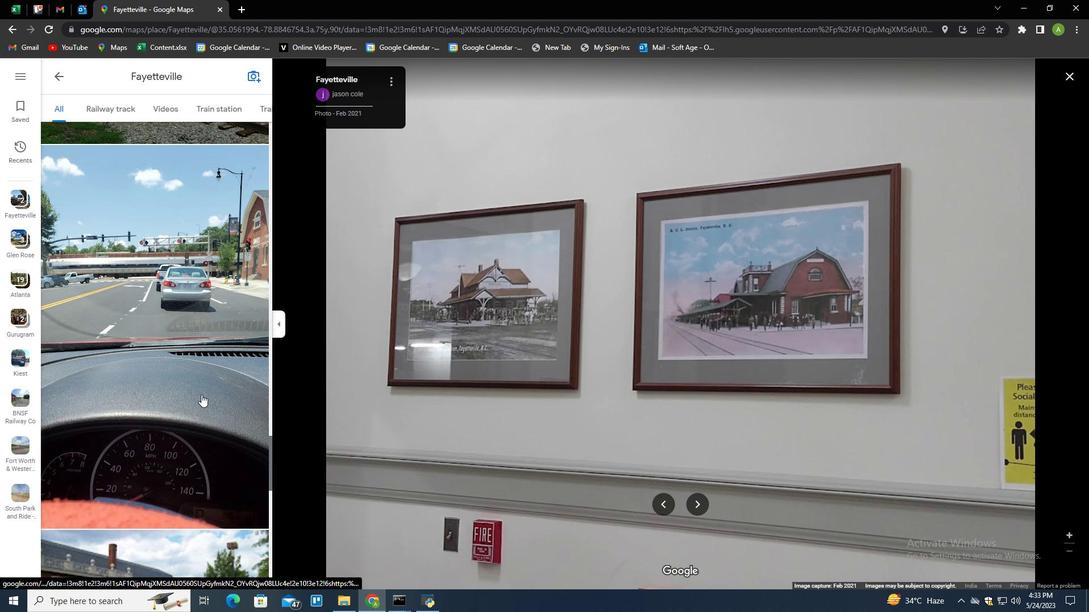 
Action: Mouse moved to (204, 398)
Screenshot: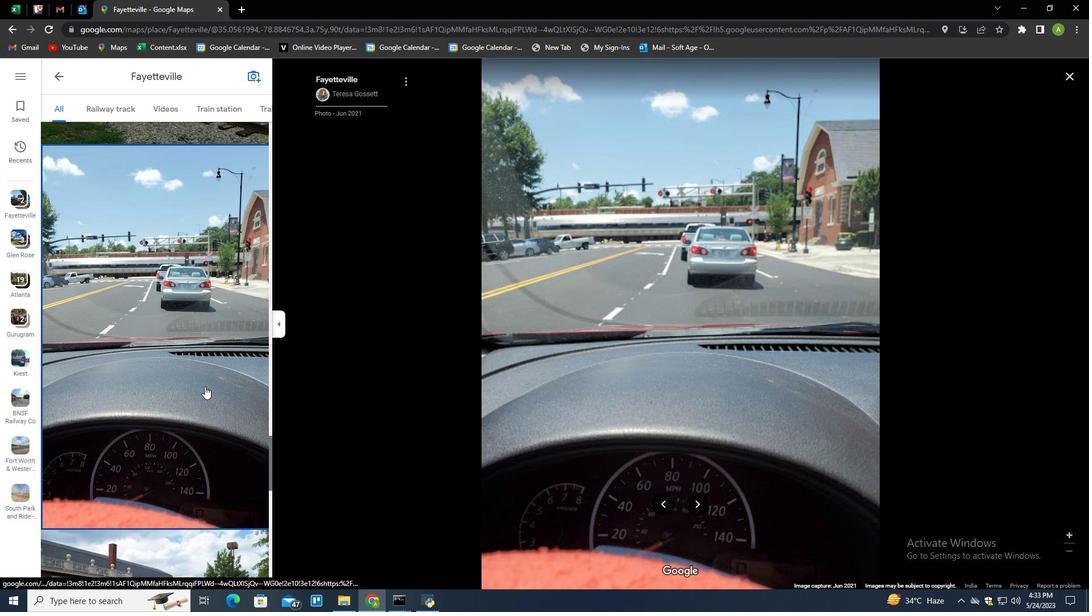 
Action: Mouse scrolled (204, 397) with delta (0, 0)
Screenshot: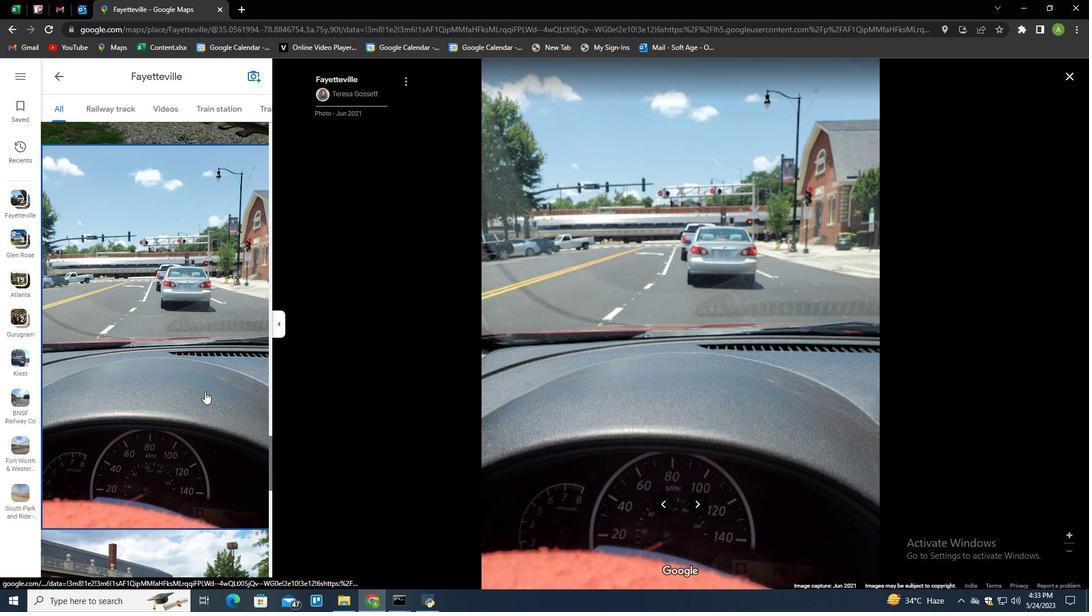 
Action: Mouse scrolled (204, 397) with delta (0, 0)
Screenshot: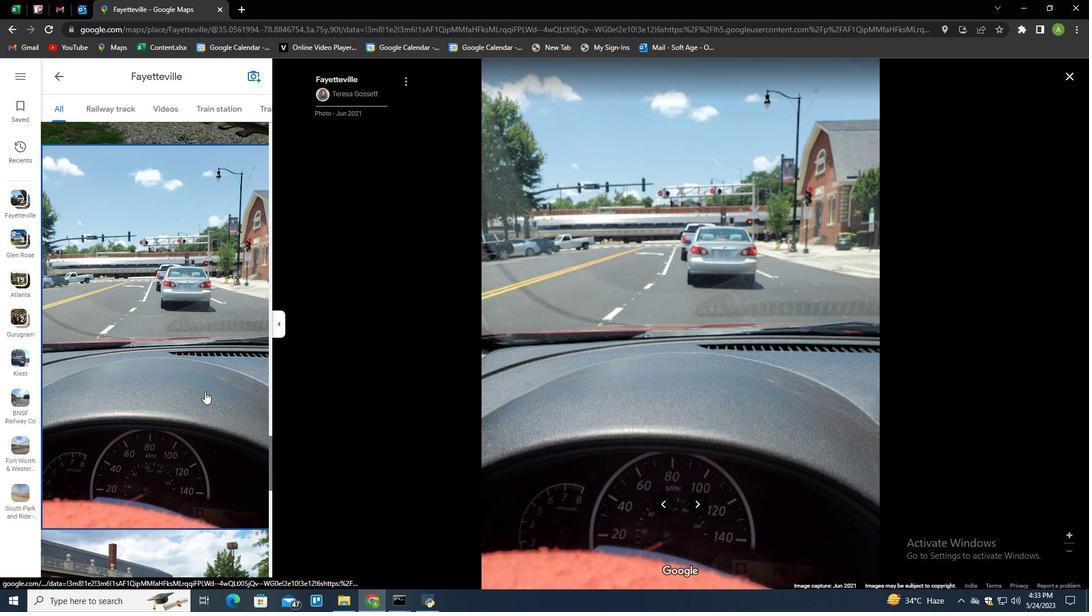 
Action: Mouse scrolled (204, 397) with delta (0, 0)
Screenshot: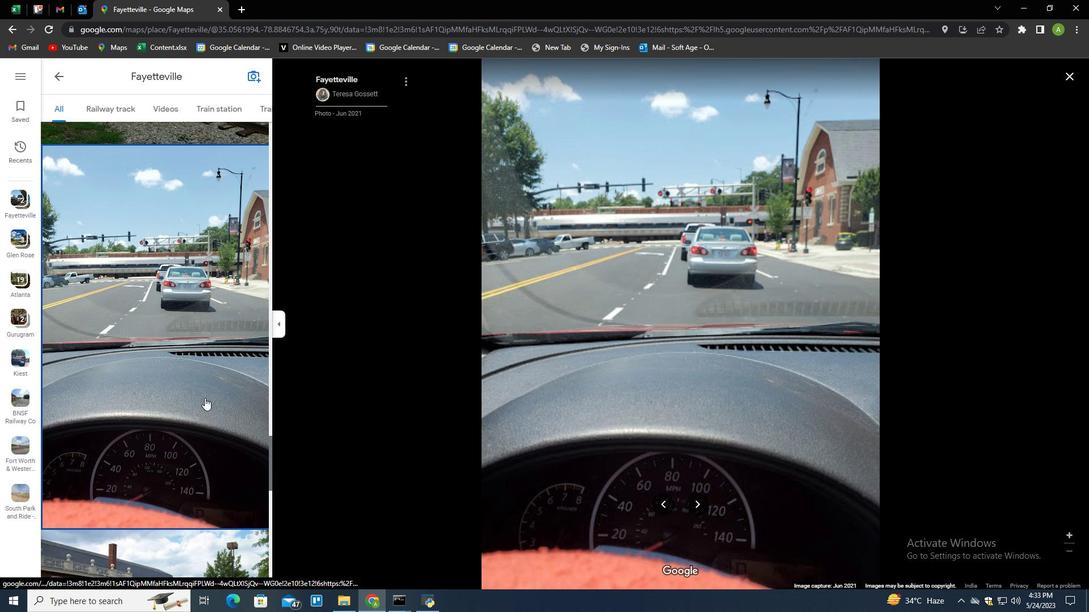 
Action: Mouse scrolled (204, 397) with delta (0, 0)
Screenshot: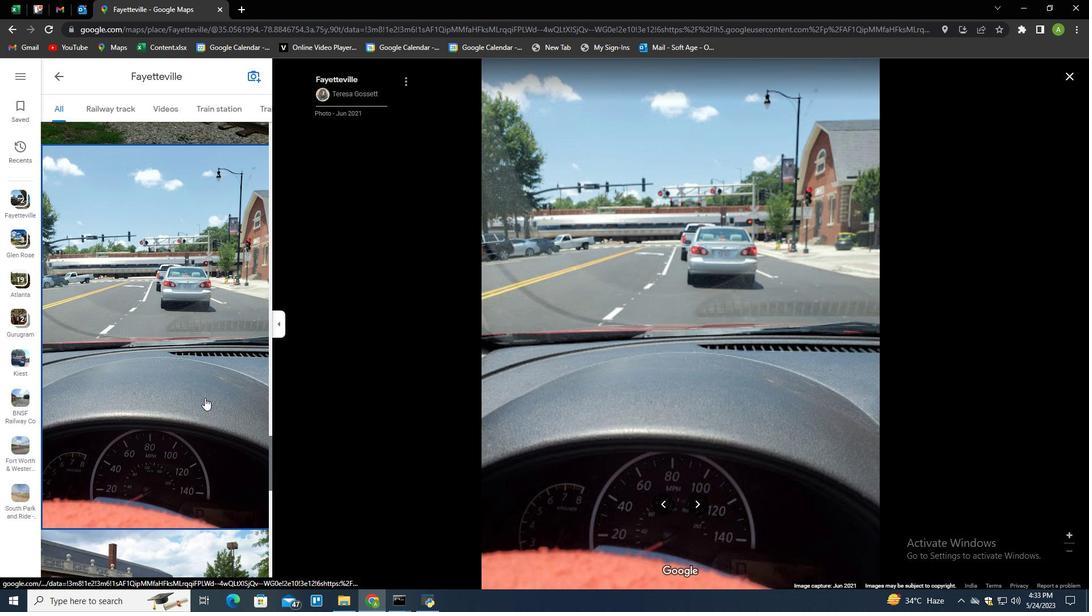 
Action: Mouse scrolled (204, 397) with delta (0, 0)
Screenshot: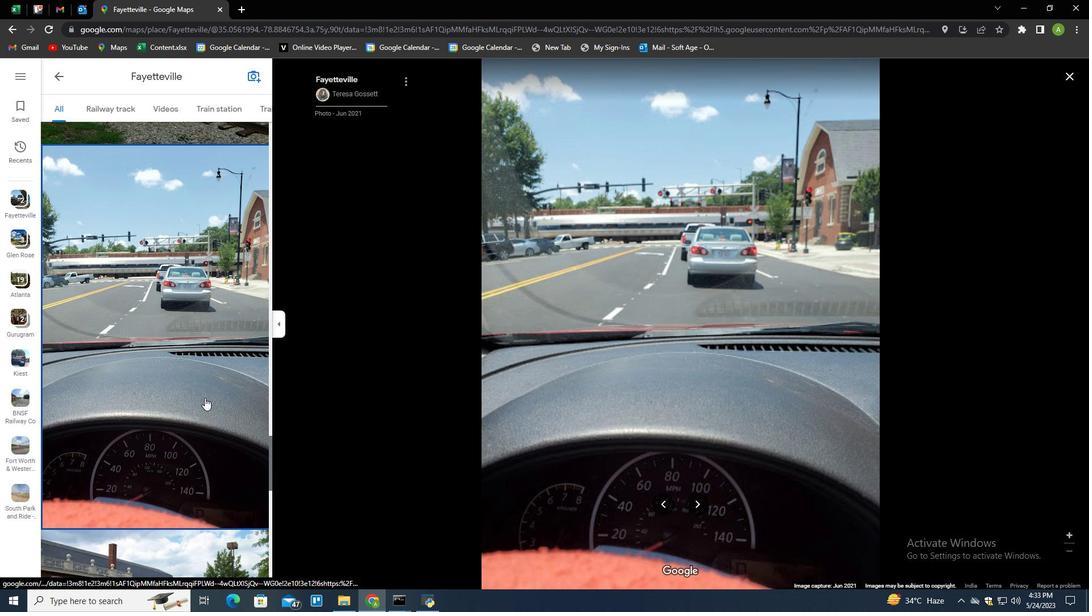 
Action: Mouse scrolled (204, 397) with delta (0, 0)
Screenshot: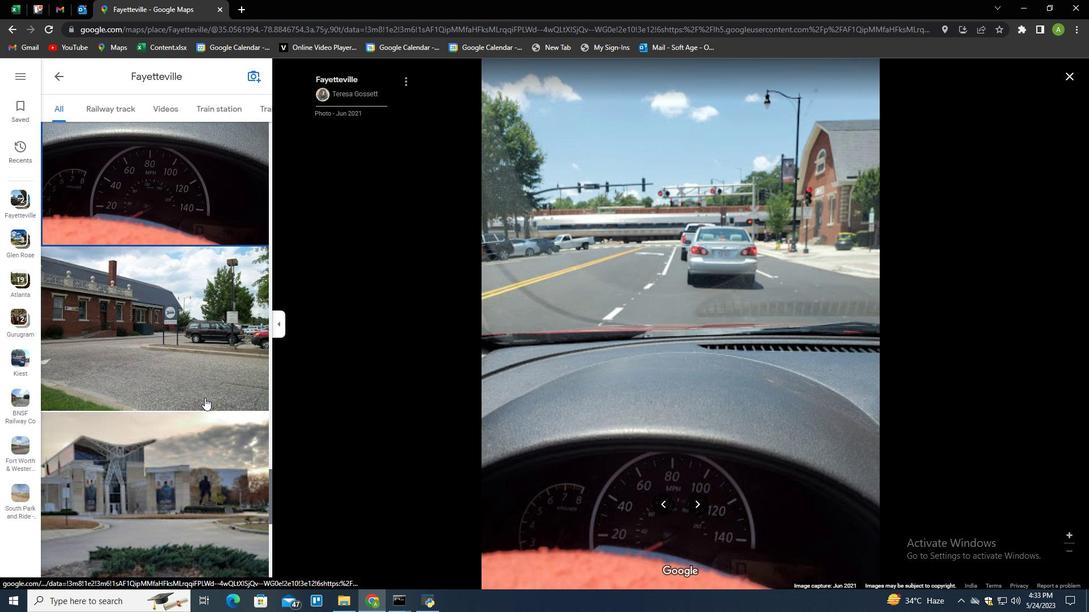 
Action: Mouse scrolled (204, 397) with delta (0, 0)
Screenshot: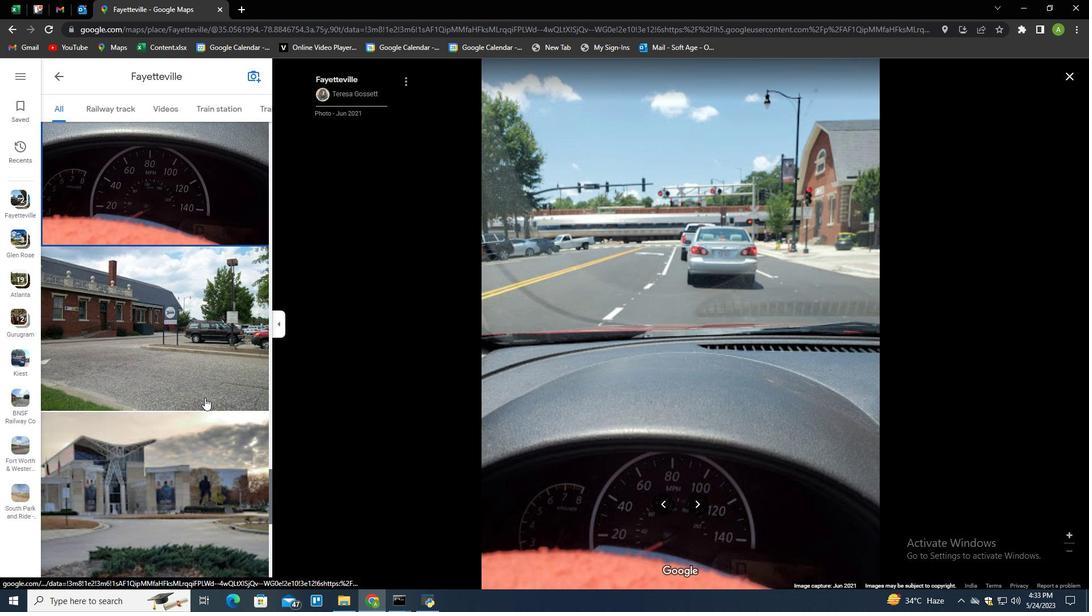
Action: Mouse scrolled (204, 397) with delta (0, 0)
Screenshot: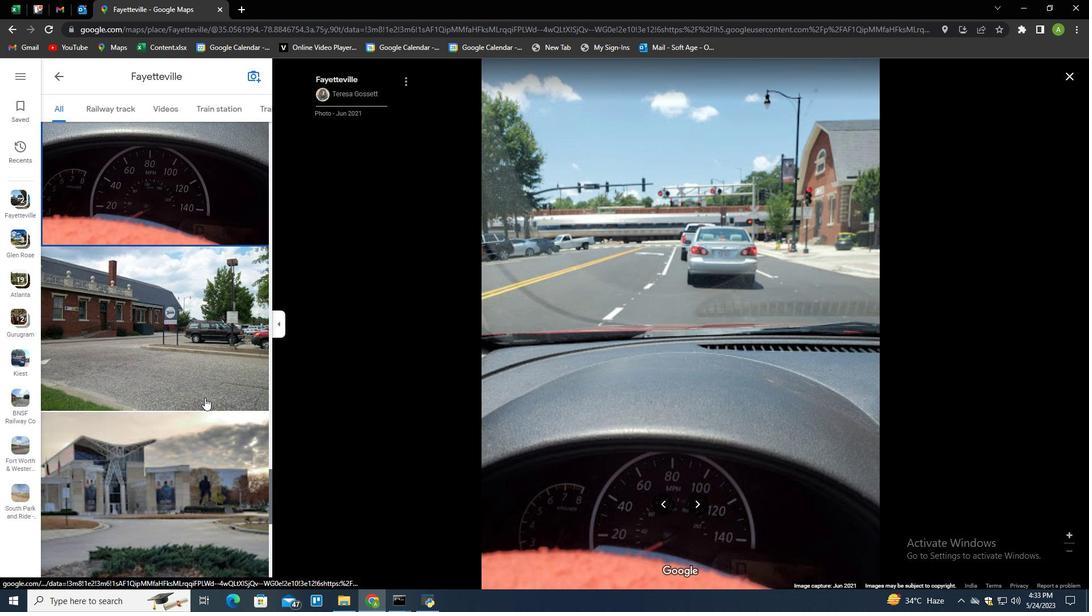 
Action: Mouse scrolled (204, 397) with delta (0, 0)
Screenshot: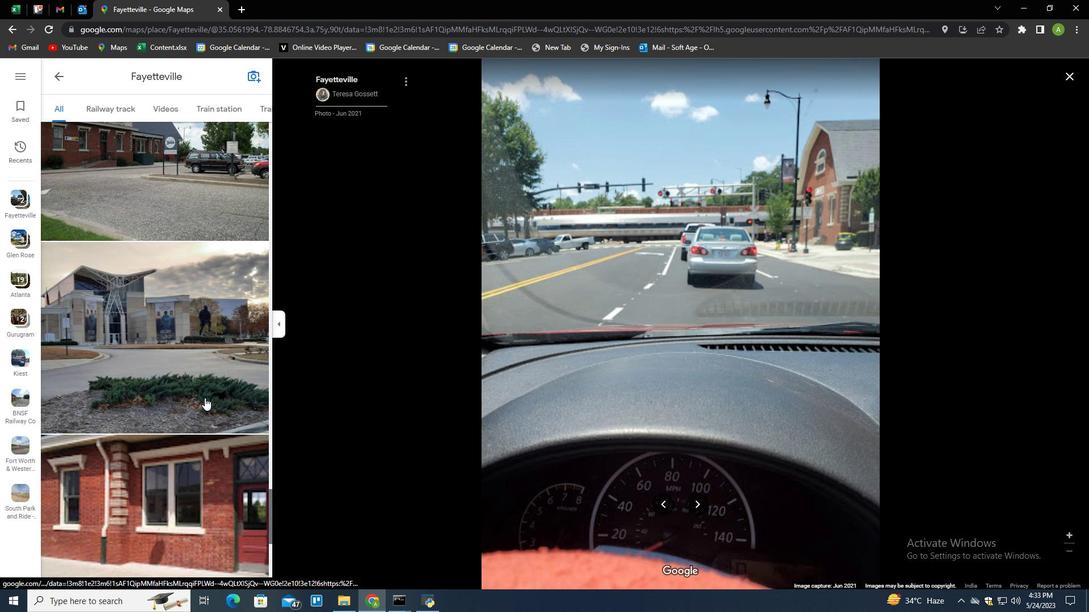 
Action: Mouse scrolled (204, 397) with delta (0, 0)
Screenshot: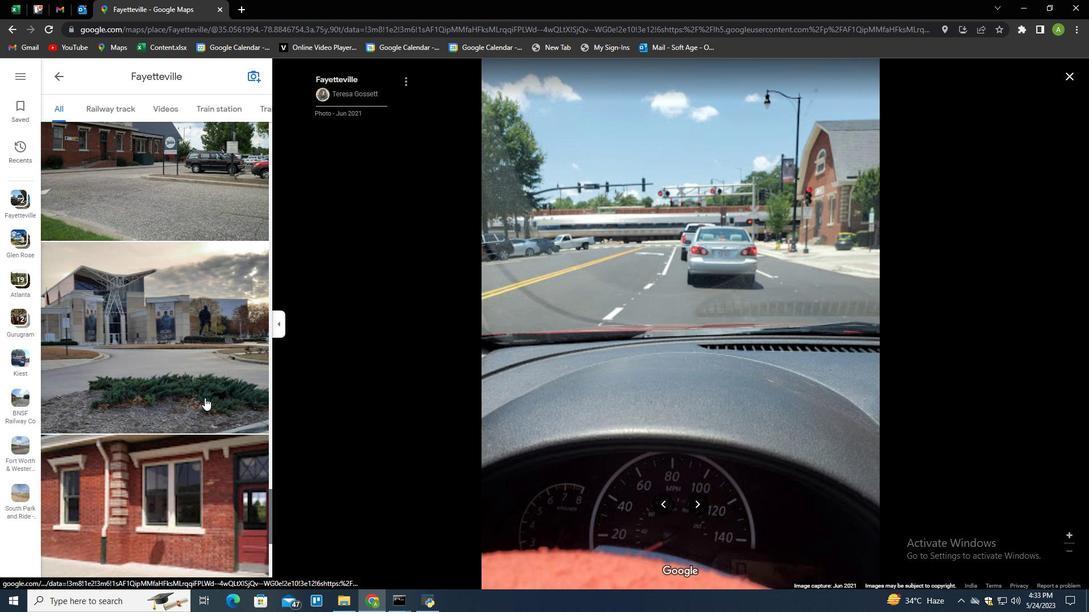 
Action: Mouse scrolled (204, 397) with delta (0, 0)
Screenshot: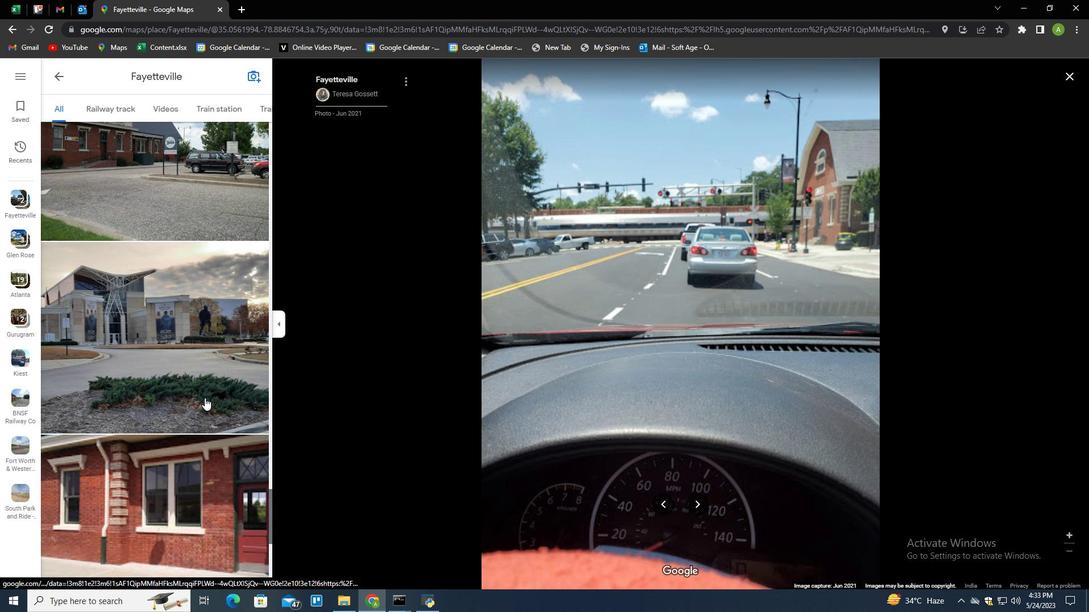
Action: Mouse moved to (203, 398)
Screenshot: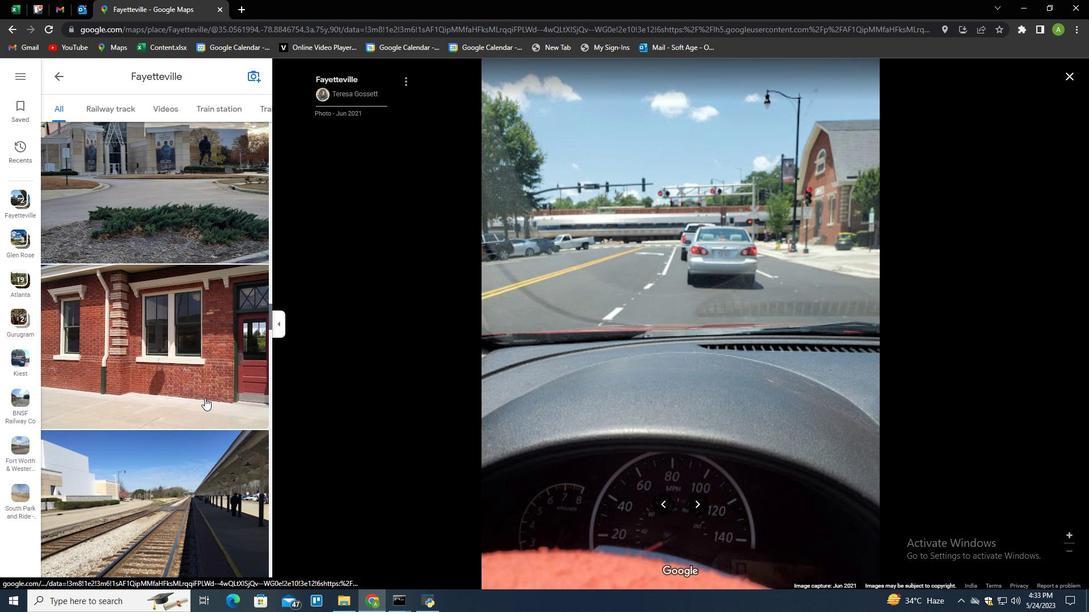 
Action: Mouse scrolled (203, 397) with delta (0, 0)
Screenshot: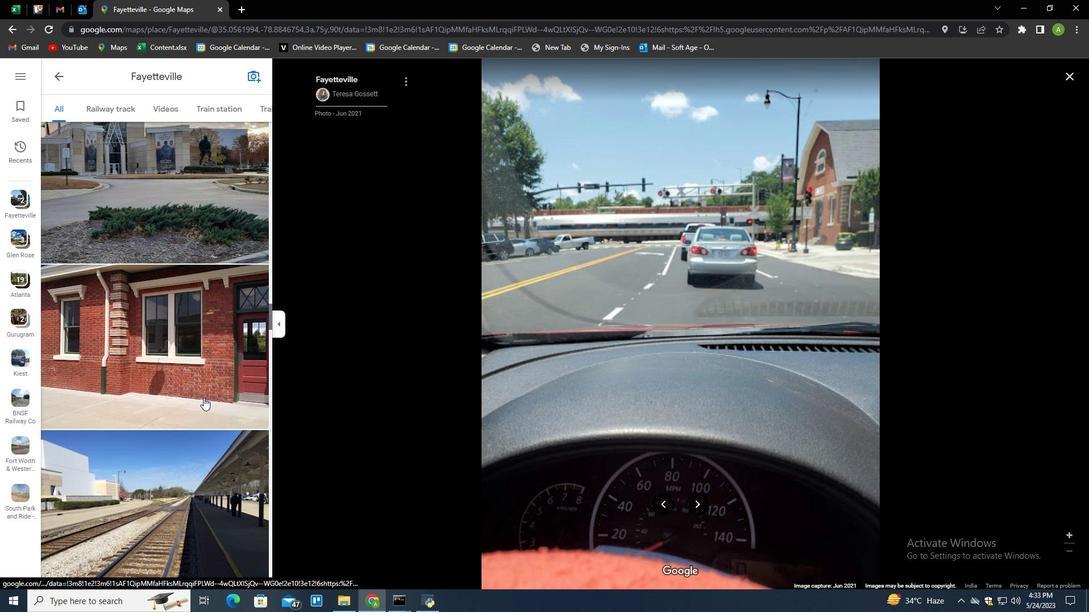 
Action: Mouse scrolled (203, 397) with delta (0, 0)
Screenshot: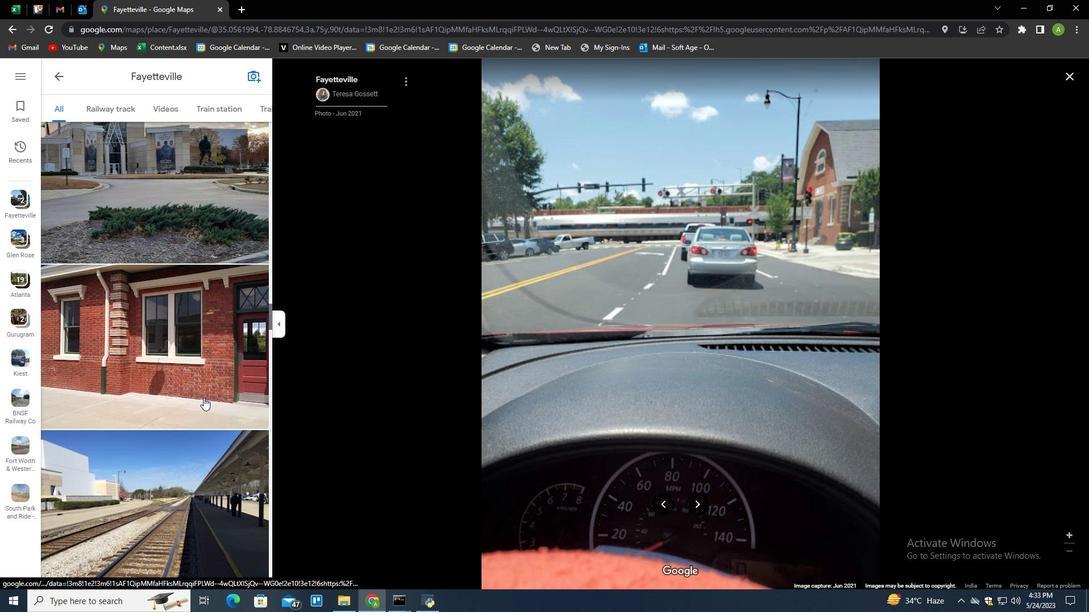 
Action: Mouse scrolled (203, 397) with delta (0, 0)
Screenshot: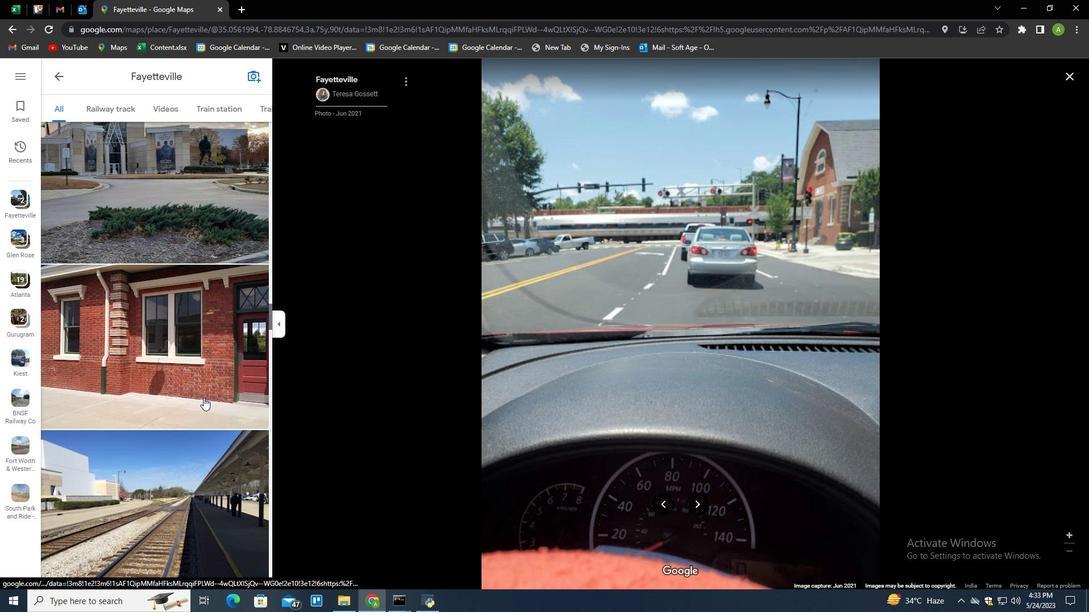 
Action: Mouse scrolled (203, 397) with delta (0, 0)
Screenshot: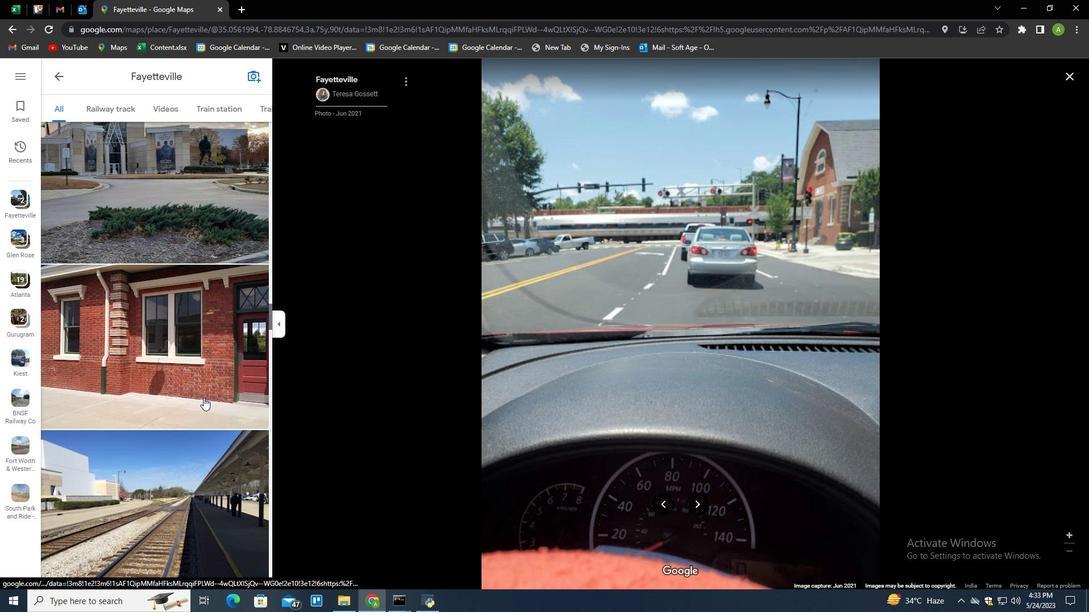 
Action: Mouse scrolled (203, 397) with delta (0, 0)
Screenshot: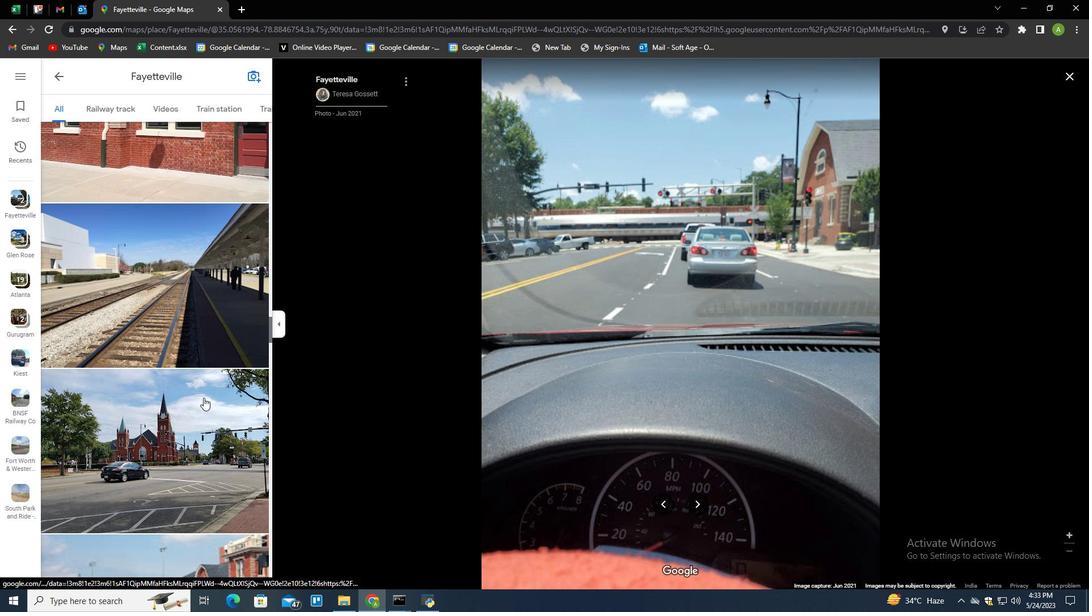 
Action: Mouse scrolled (203, 397) with delta (0, 0)
Screenshot: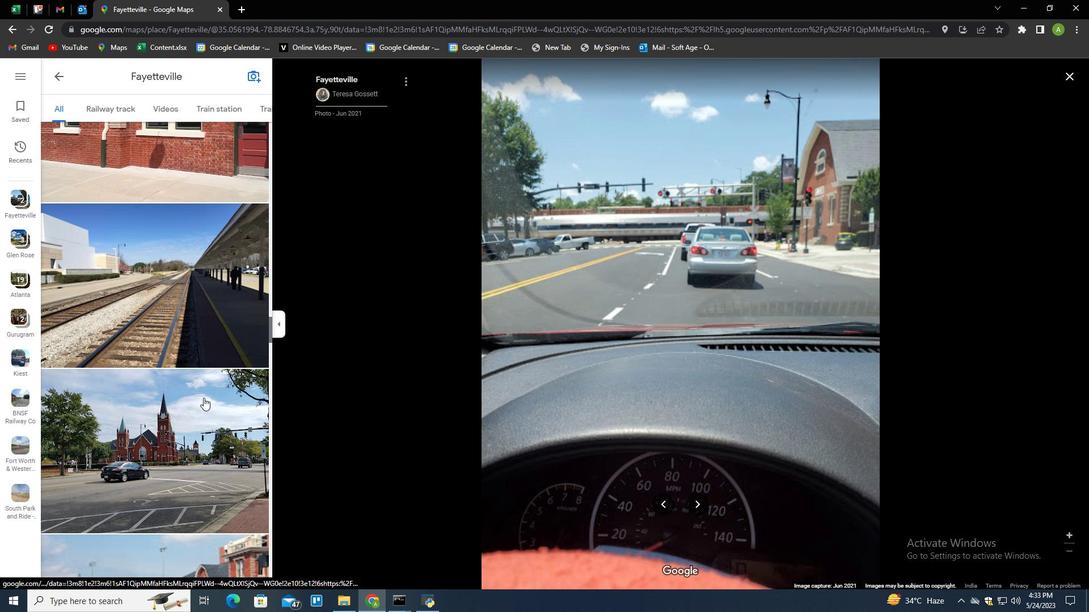 
Action: Mouse scrolled (203, 397) with delta (0, 0)
Screenshot: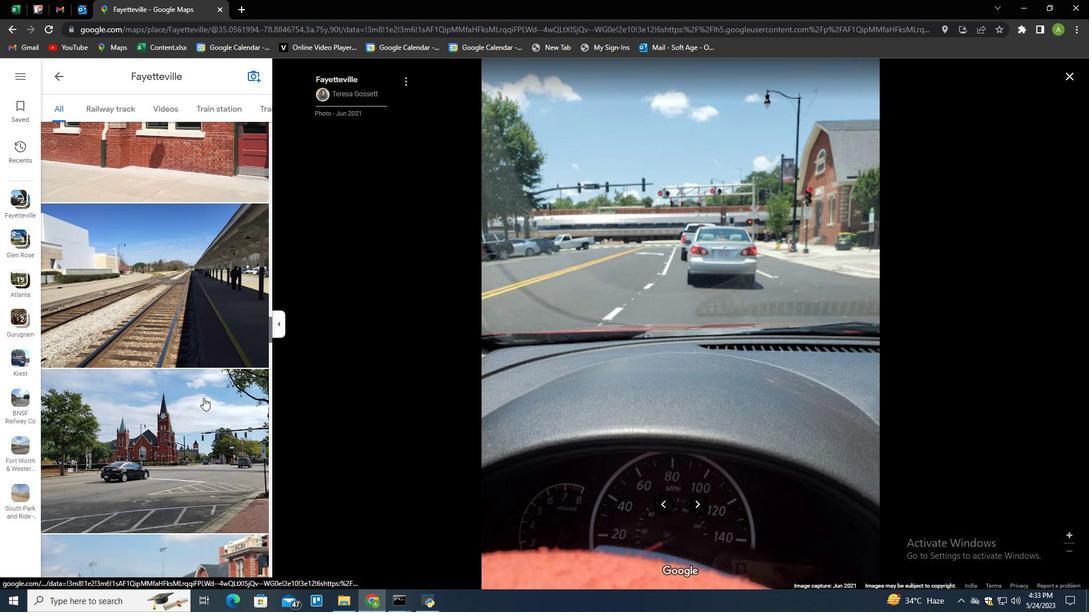 
Action: Mouse moved to (59, 76)
Screenshot: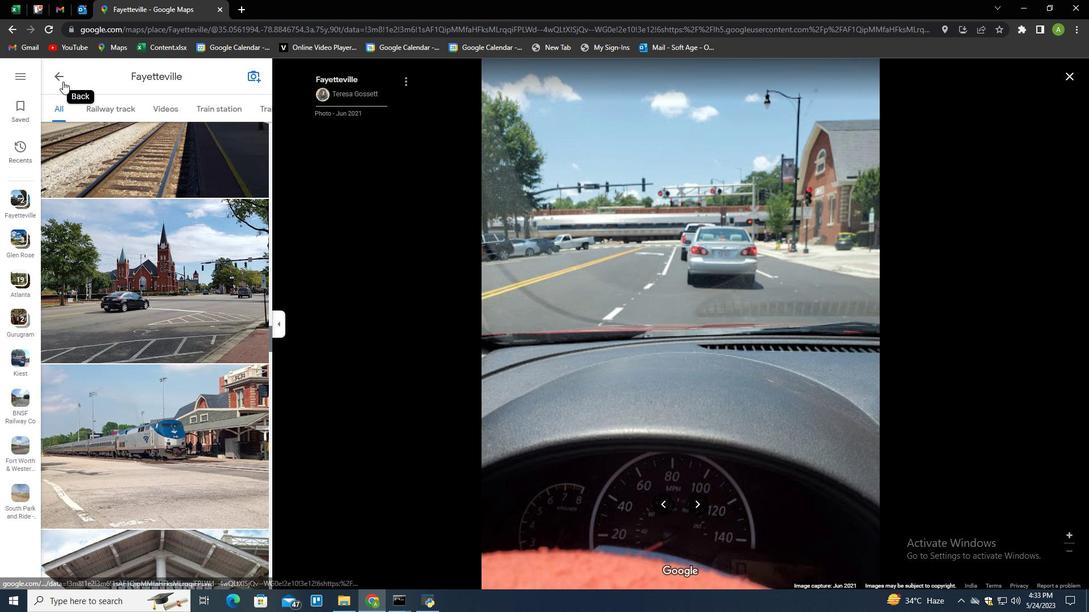 
Action: Mouse pressed left at (59, 76)
Screenshot: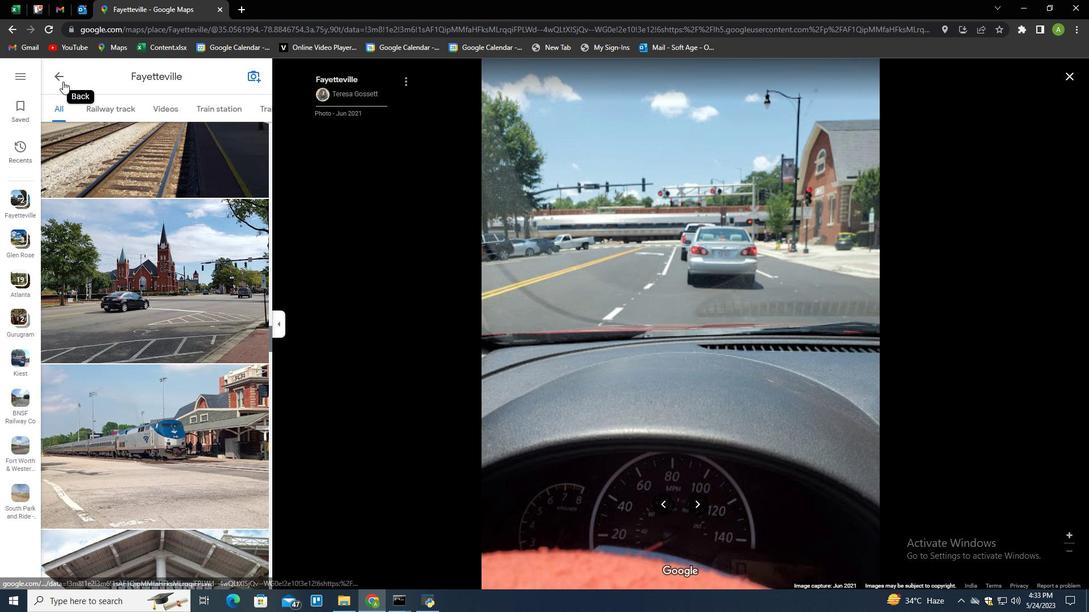 
Action: Mouse moved to (175, 309)
Screenshot: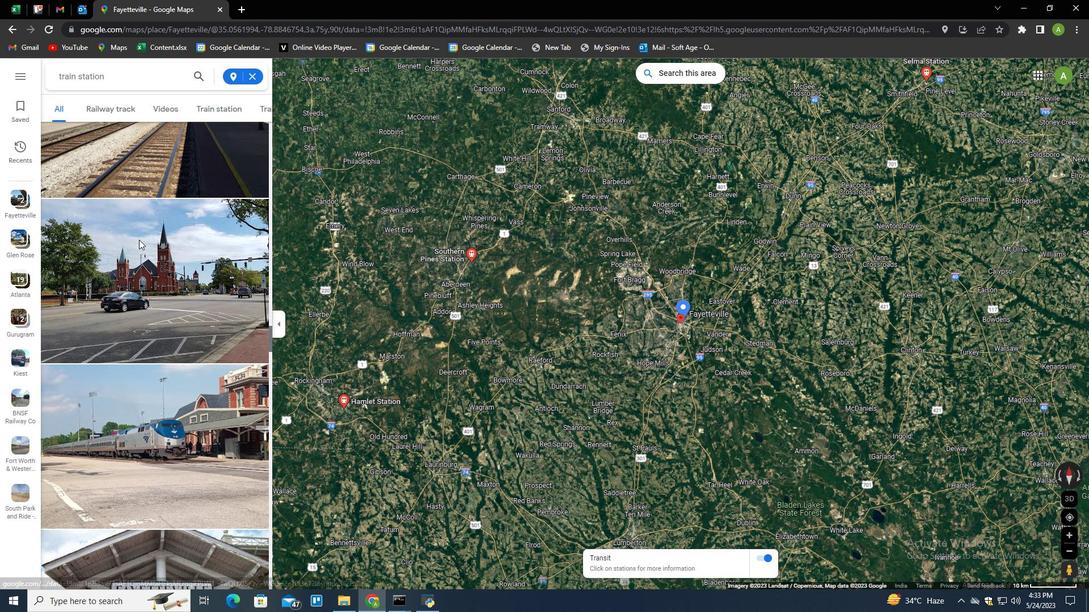 
Action: Mouse scrolled (177, 312) with delta (0, 0)
Screenshot: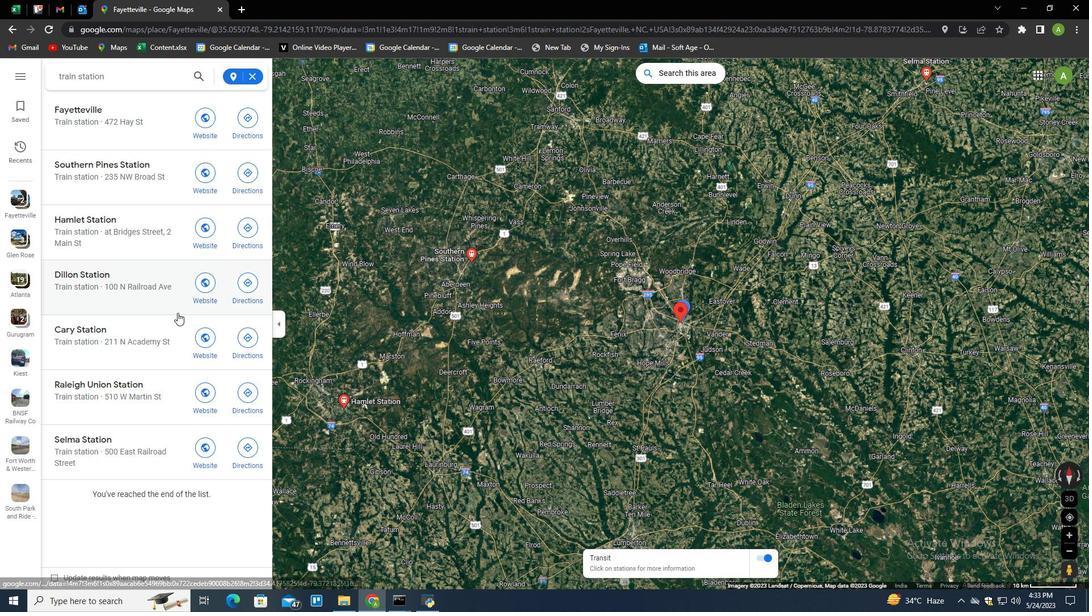 
Action: Mouse moved to (178, 313)
Screenshot: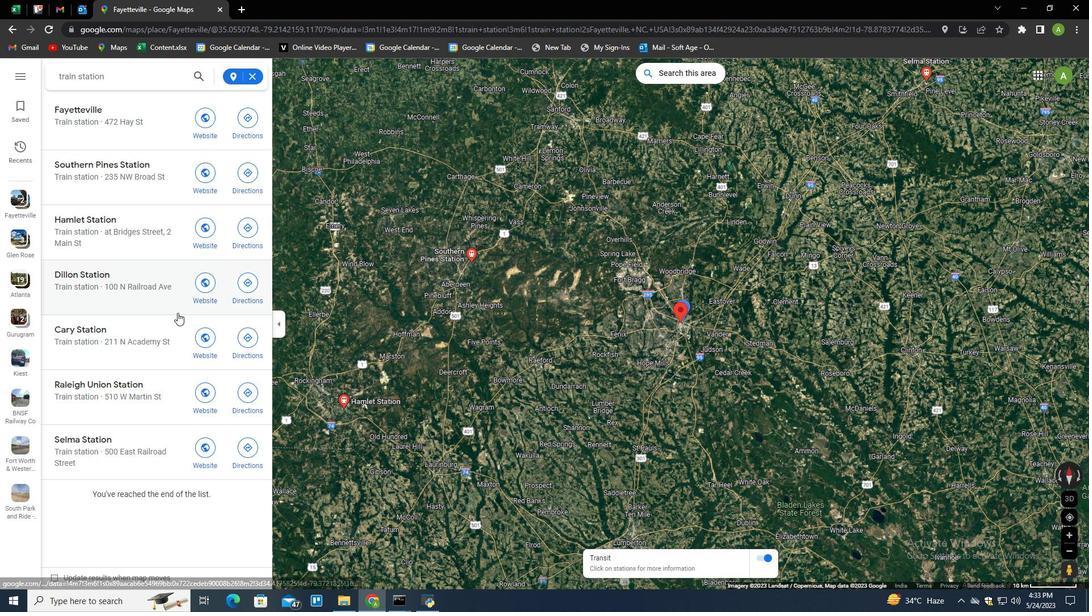 
Action: Mouse scrolled (177, 312) with delta (0, 0)
Screenshot: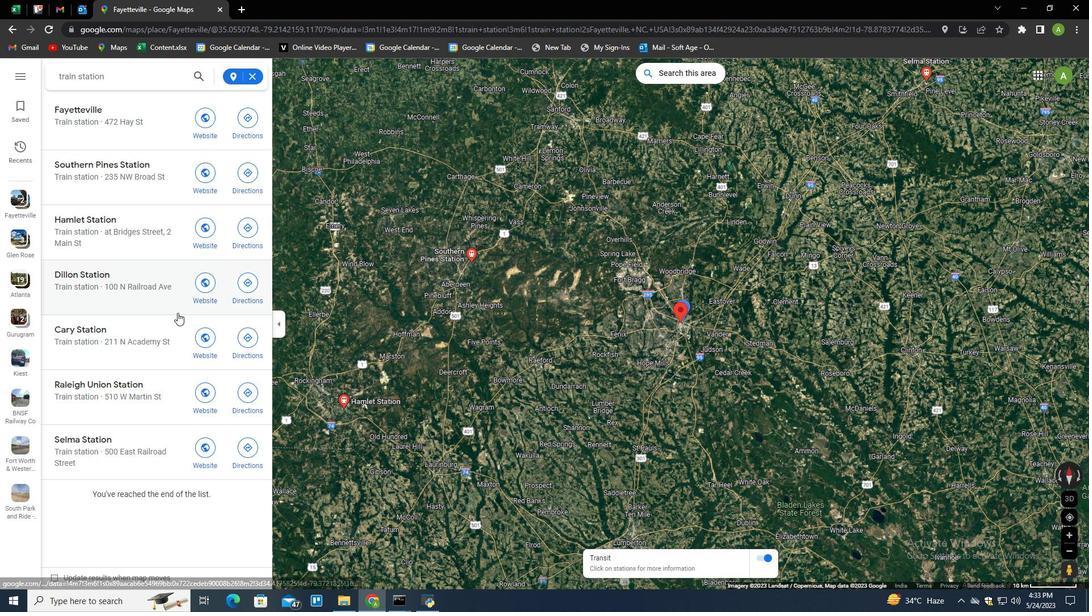 
Action: Mouse moved to (153, 345)
Screenshot: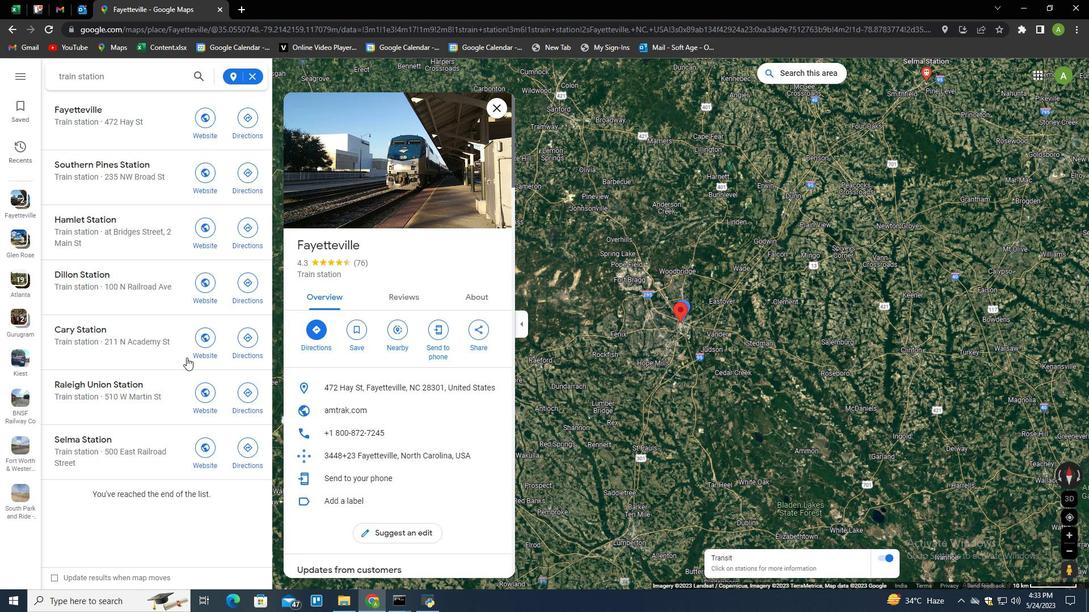 
Action: Mouse scrolled (153, 345) with delta (0, 0)
Screenshot: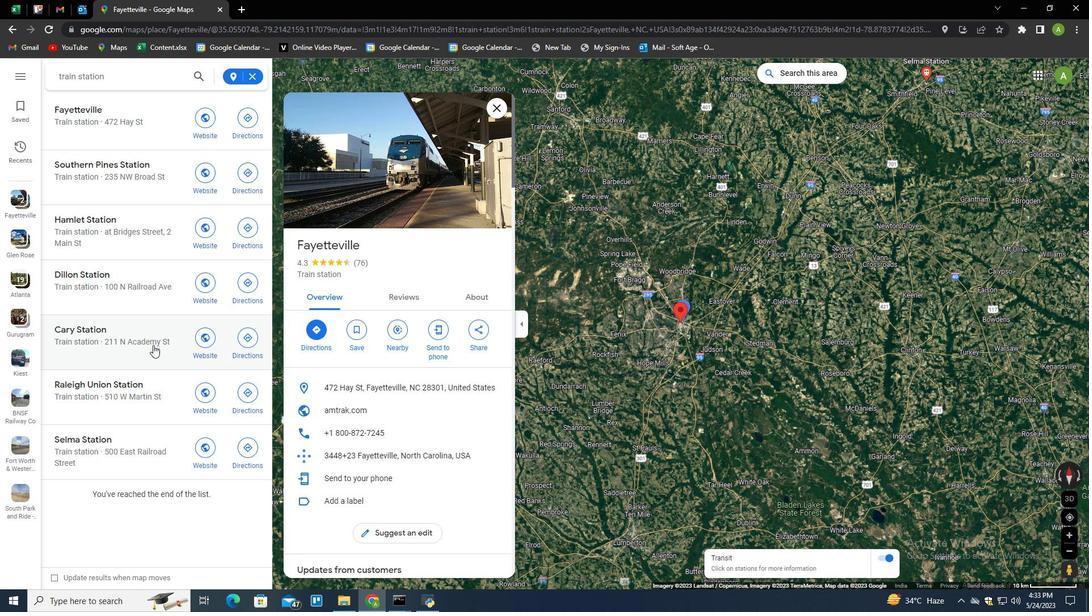 
Action: Mouse scrolled (153, 345) with delta (0, 0)
Screenshot: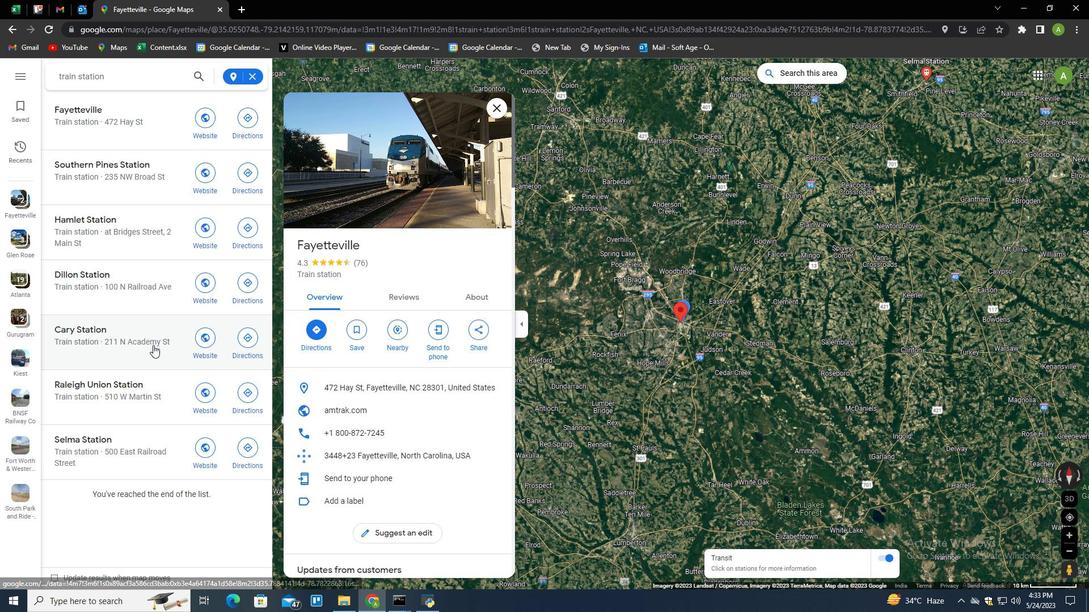 
Action: Mouse moved to (203, 398)
Screenshot: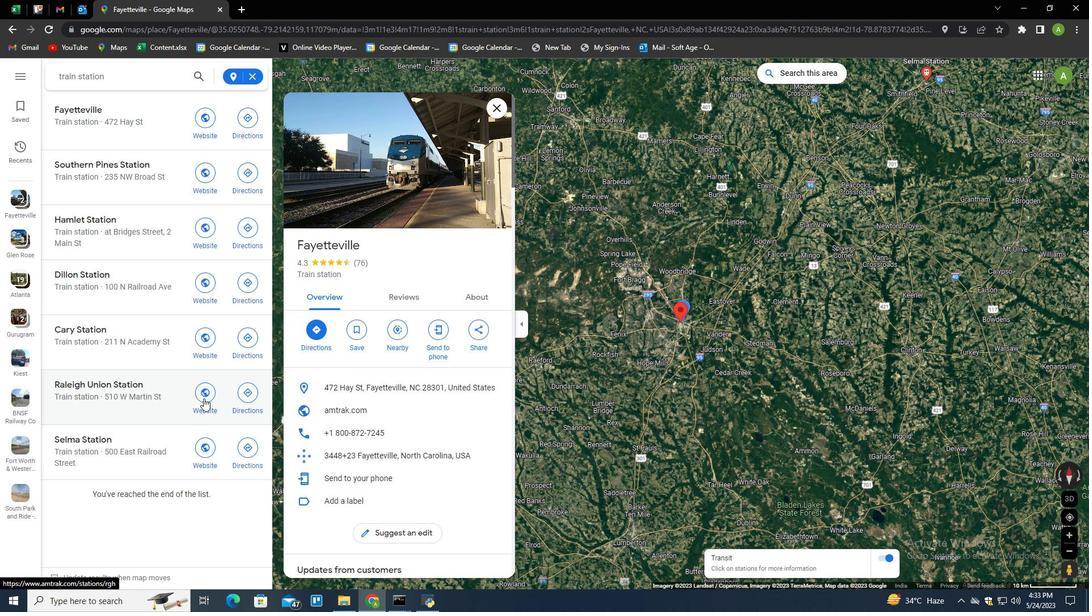
